 Task: Look for space in Marki, Poland from 5th July, 2023 to 10th July, 2023 for 4 adults in price range Rs.9000 to Rs.14000. Place can be entire place with 2 bedrooms having 4 beds and 2 bathrooms. Property type can be house, flat, guest house. Booking option can be shelf check-in. Required host language is English.
Action: Mouse moved to (412, 136)
Screenshot: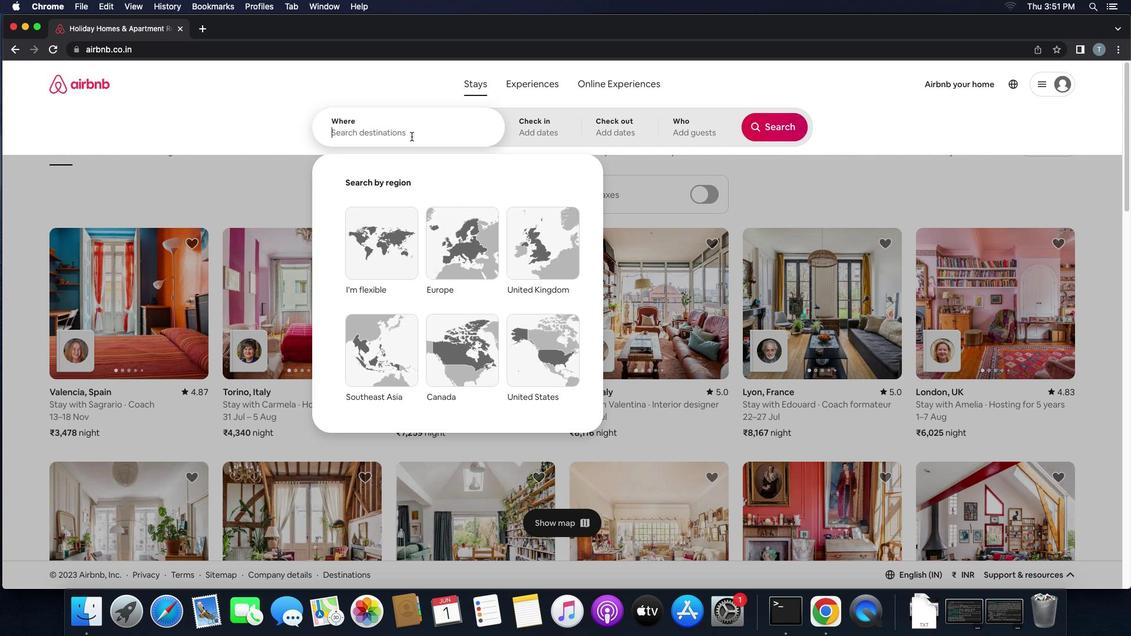 
Action: Mouse pressed left at (412, 136)
Screenshot: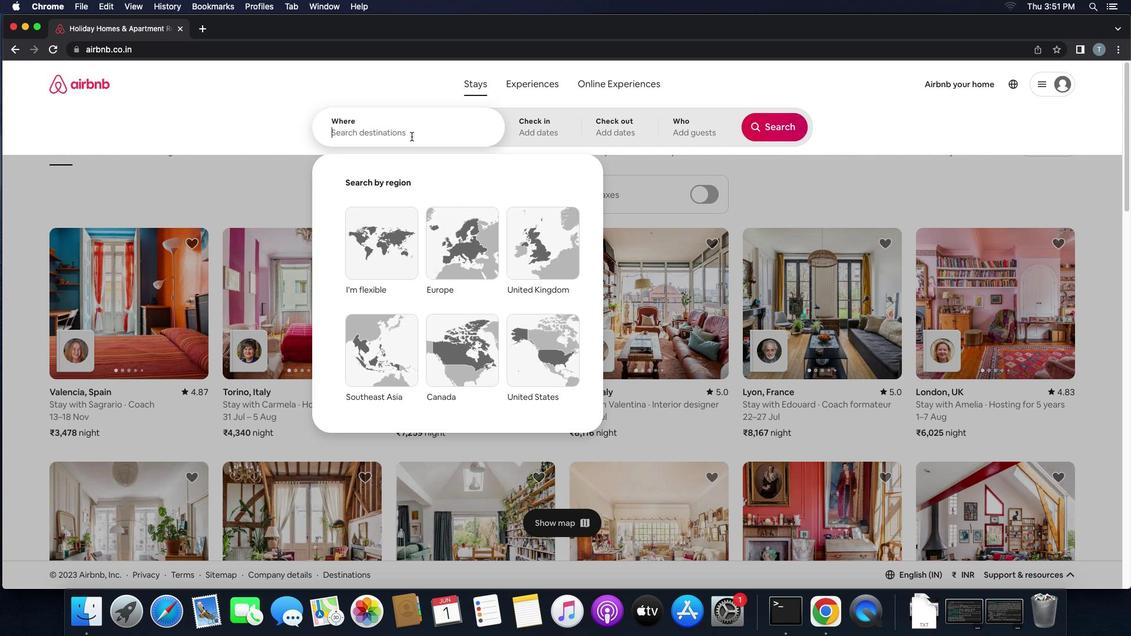 
Action: Key pressed 'm''a''r''k''i'',''p''o''l''a''n''d'
Screenshot: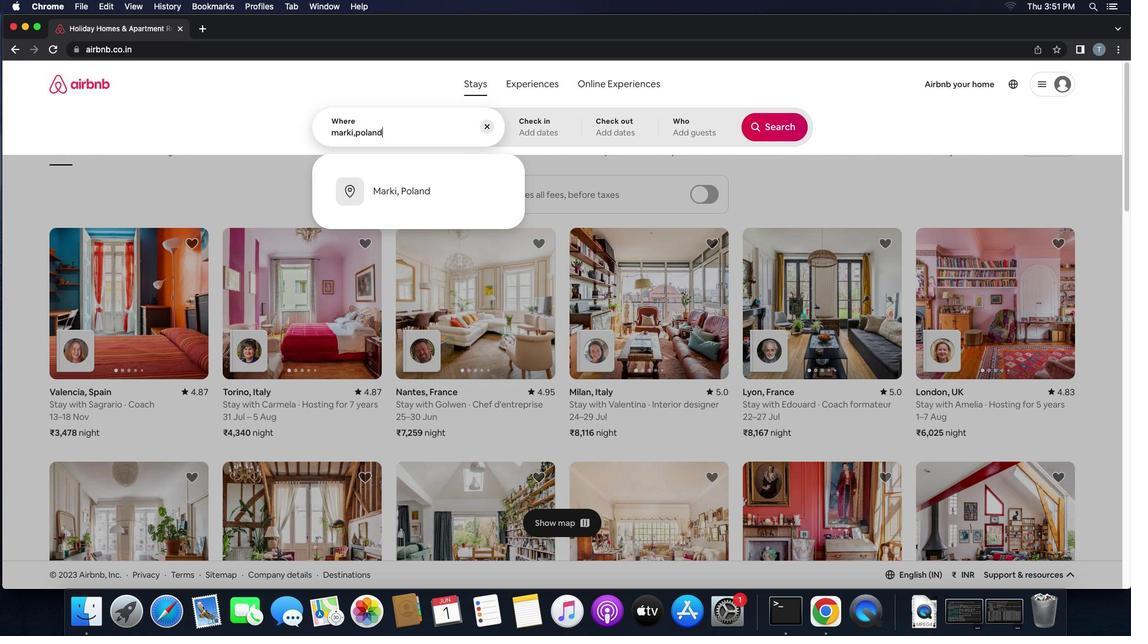 
Action: Mouse moved to (399, 191)
Screenshot: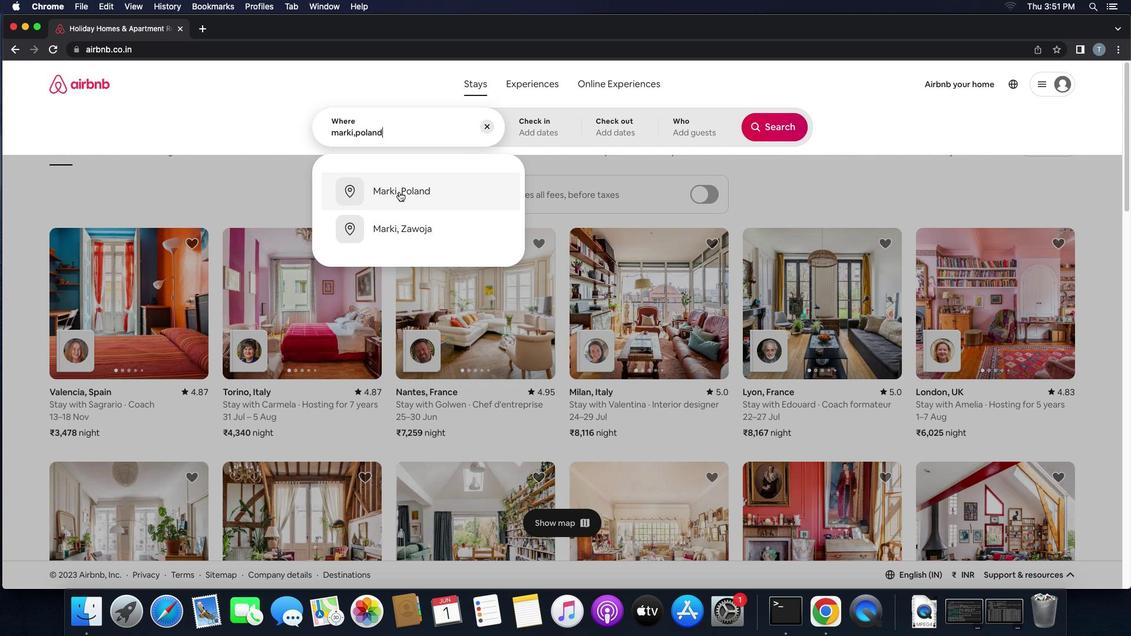 
Action: Mouse pressed left at (399, 191)
Screenshot: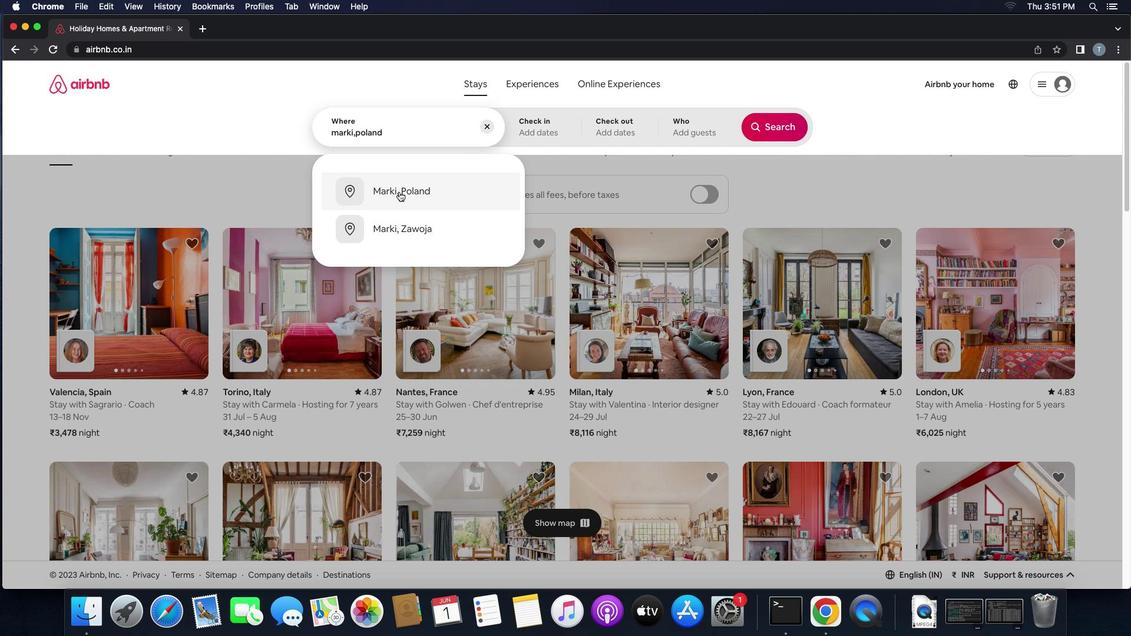 
Action: Mouse moved to (674, 302)
Screenshot: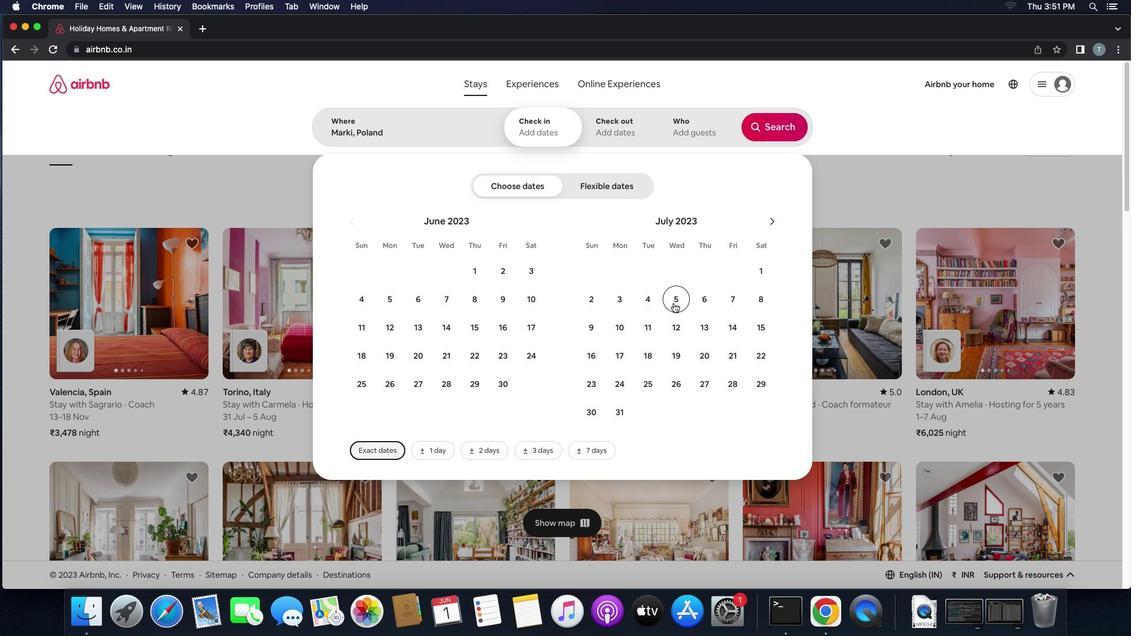 
Action: Mouse pressed left at (674, 302)
Screenshot: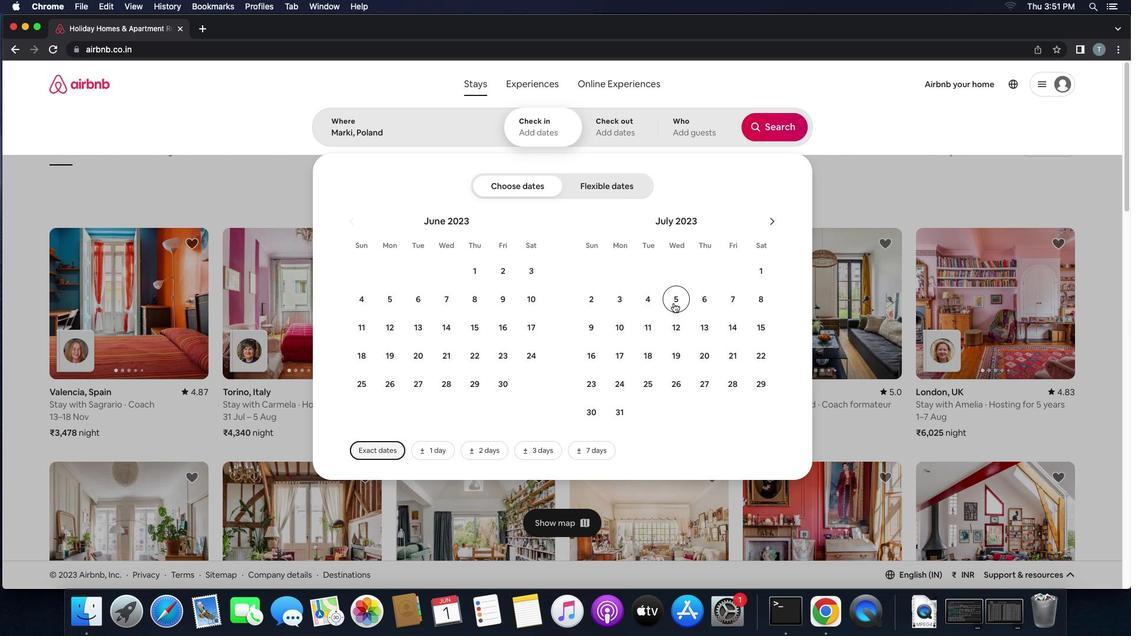 
Action: Mouse moved to (631, 324)
Screenshot: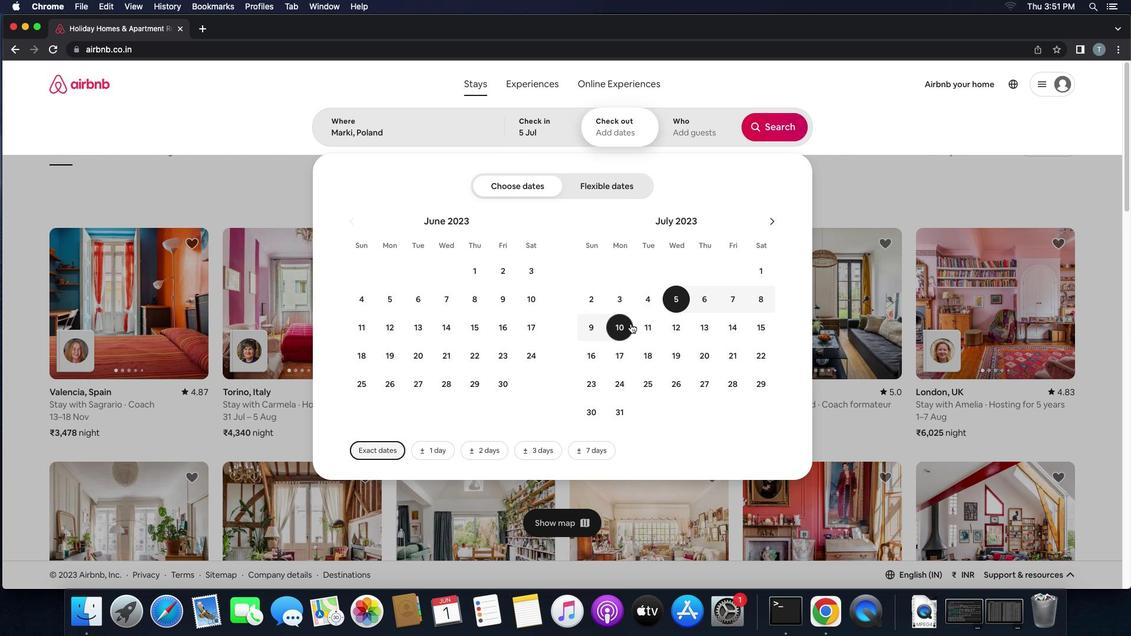 
Action: Mouse pressed left at (631, 324)
Screenshot: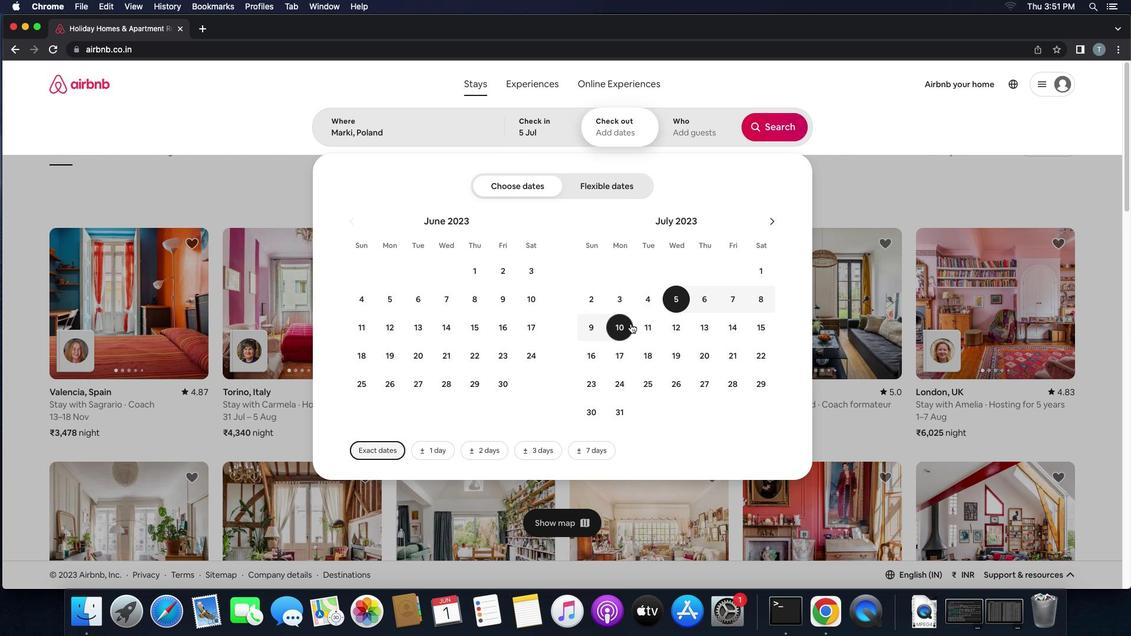 
Action: Mouse moved to (670, 129)
Screenshot: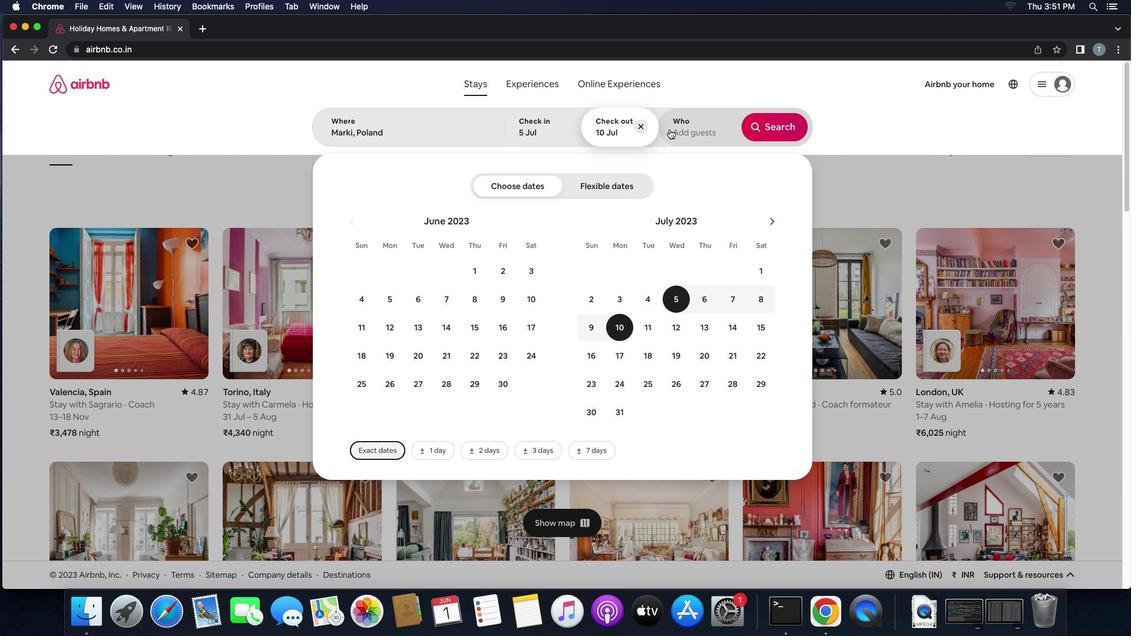 
Action: Mouse pressed left at (670, 129)
Screenshot: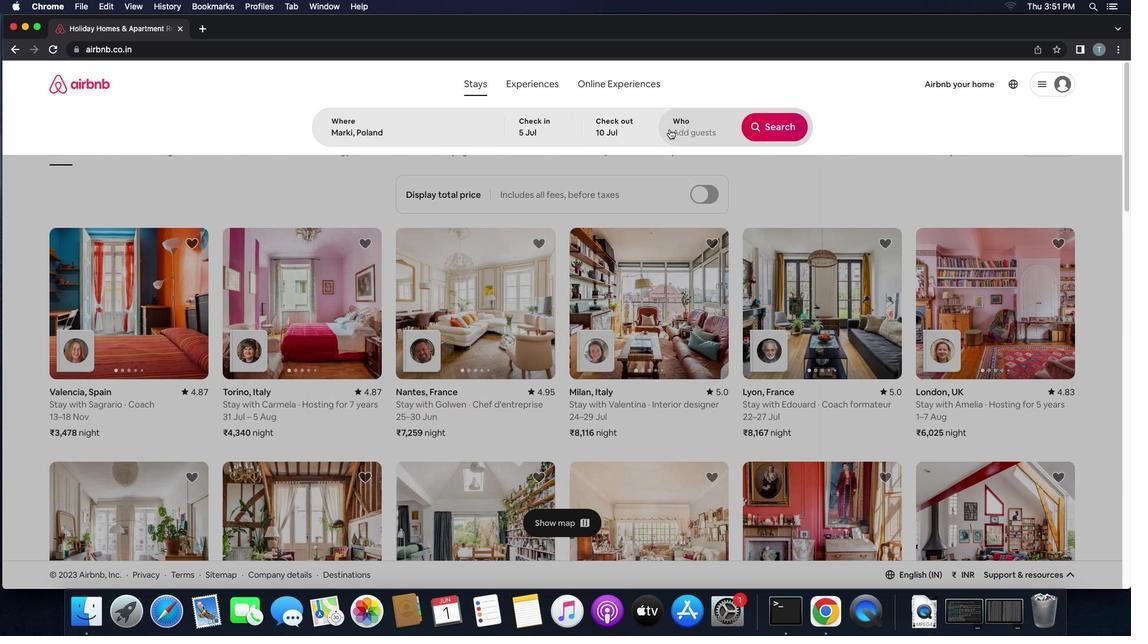 
Action: Mouse moved to (775, 191)
Screenshot: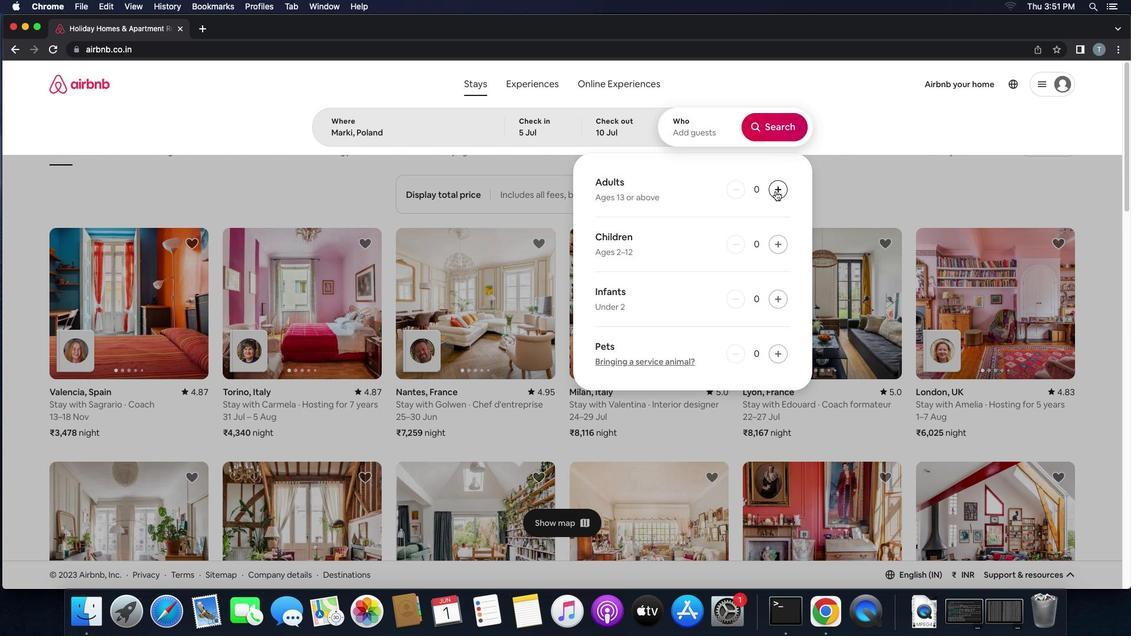 
Action: Mouse pressed left at (775, 191)
Screenshot: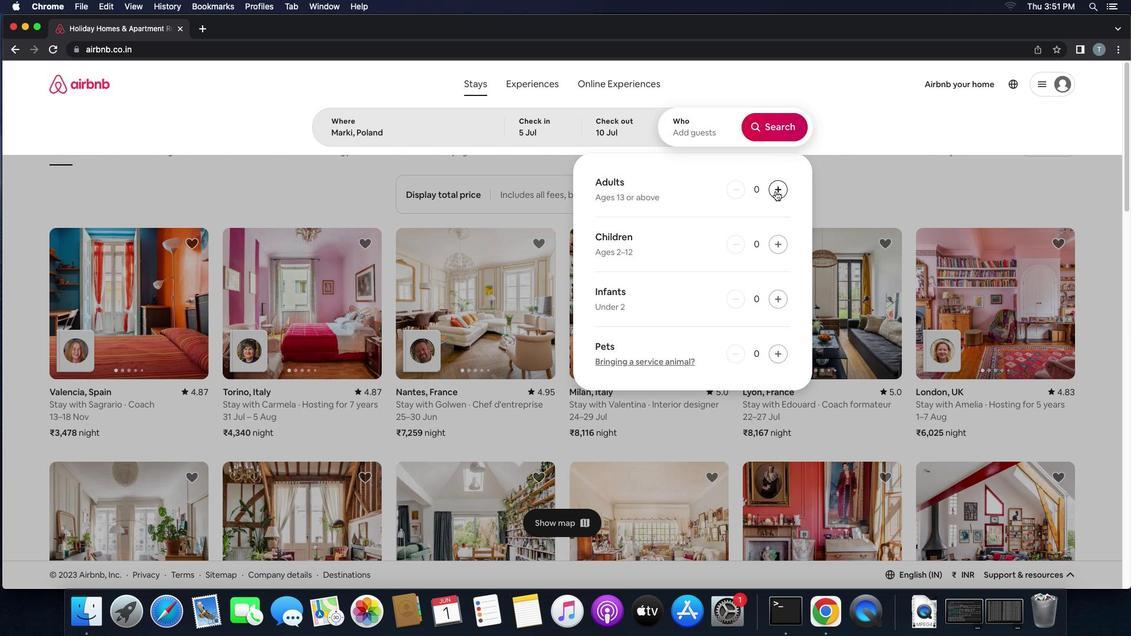 
Action: Mouse pressed left at (775, 191)
Screenshot: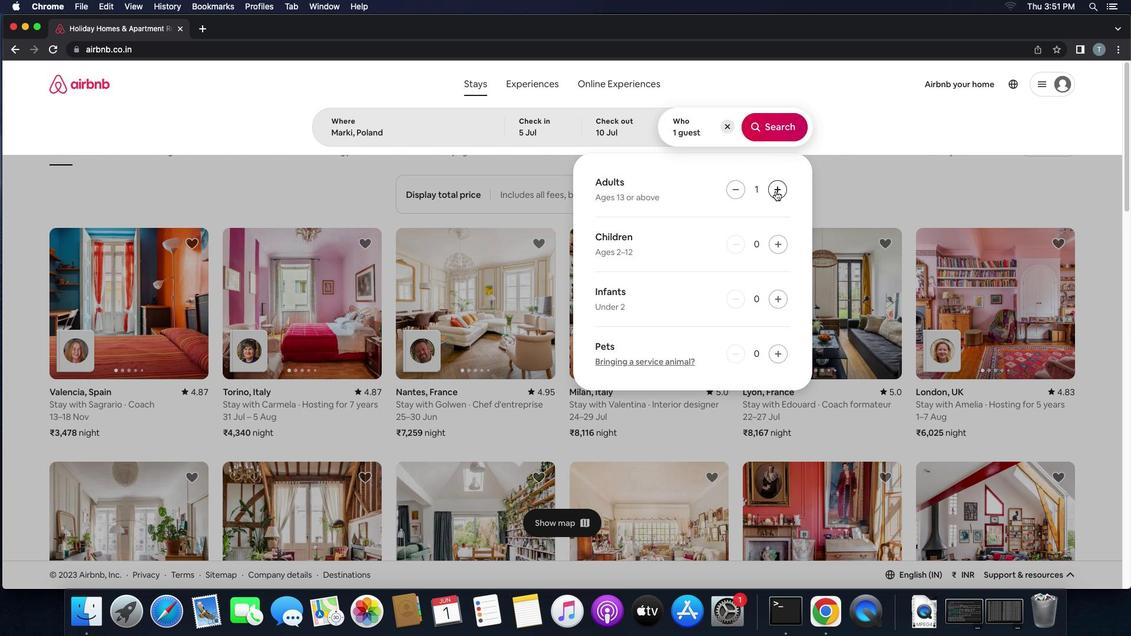 
Action: Mouse pressed left at (775, 191)
Screenshot: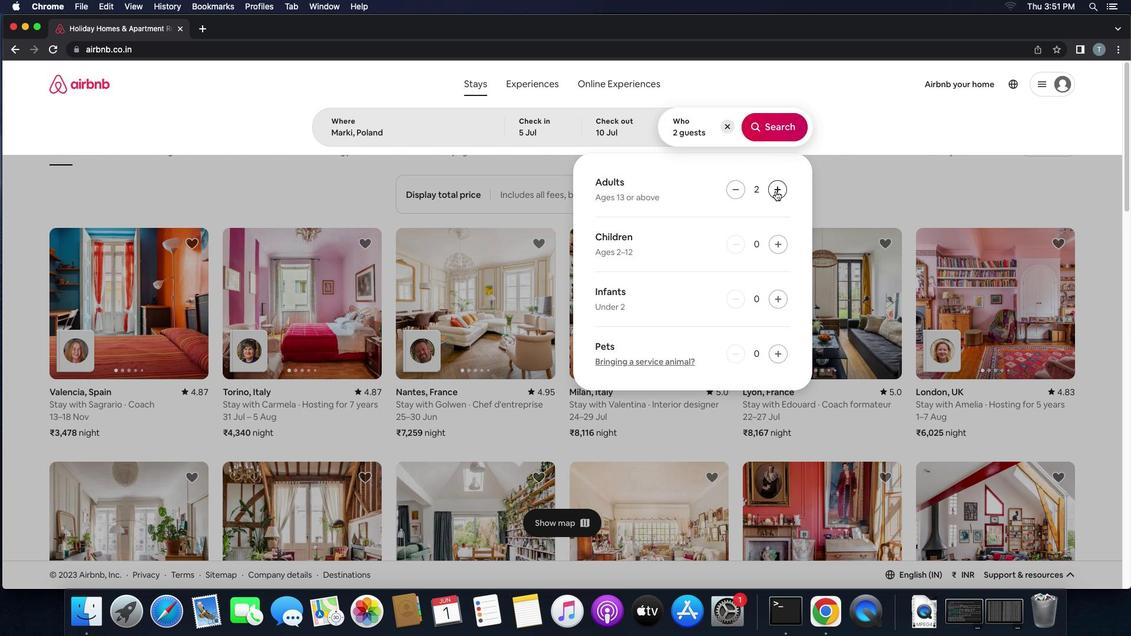 
Action: Mouse pressed left at (775, 191)
Screenshot: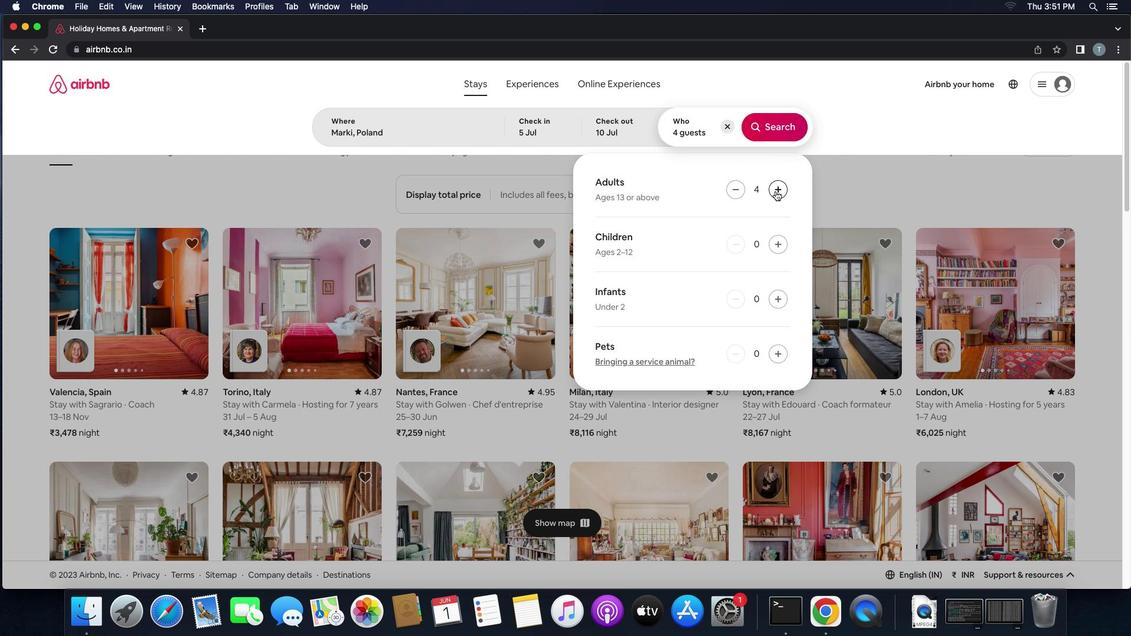 
Action: Mouse moved to (780, 124)
Screenshot: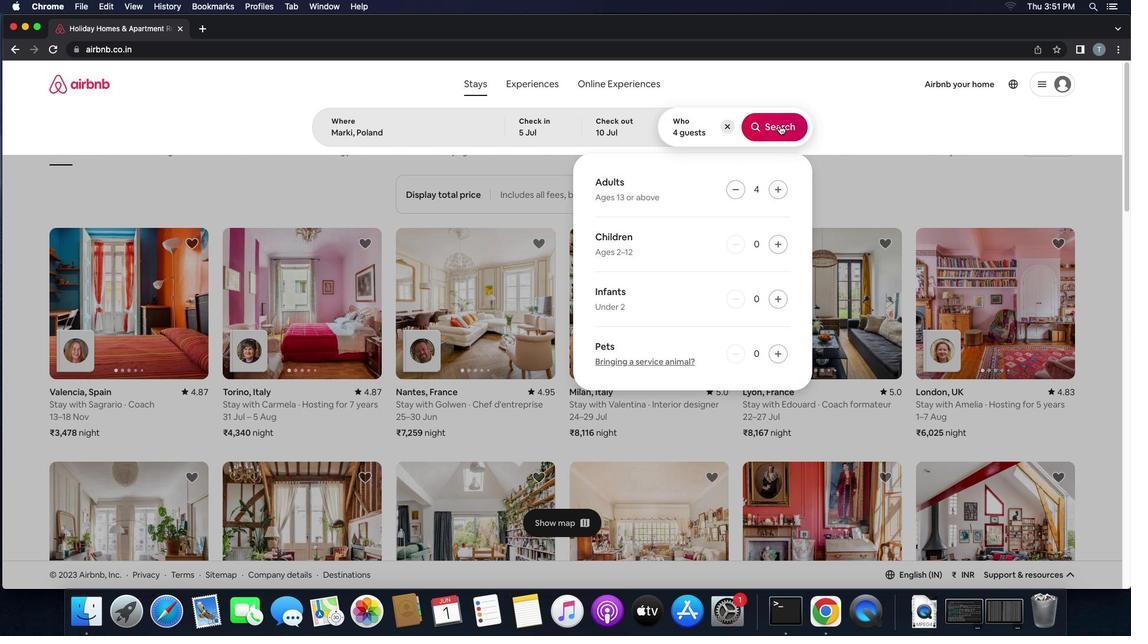 
Action: Mouse pressed left at (780, 124)
Screenshot: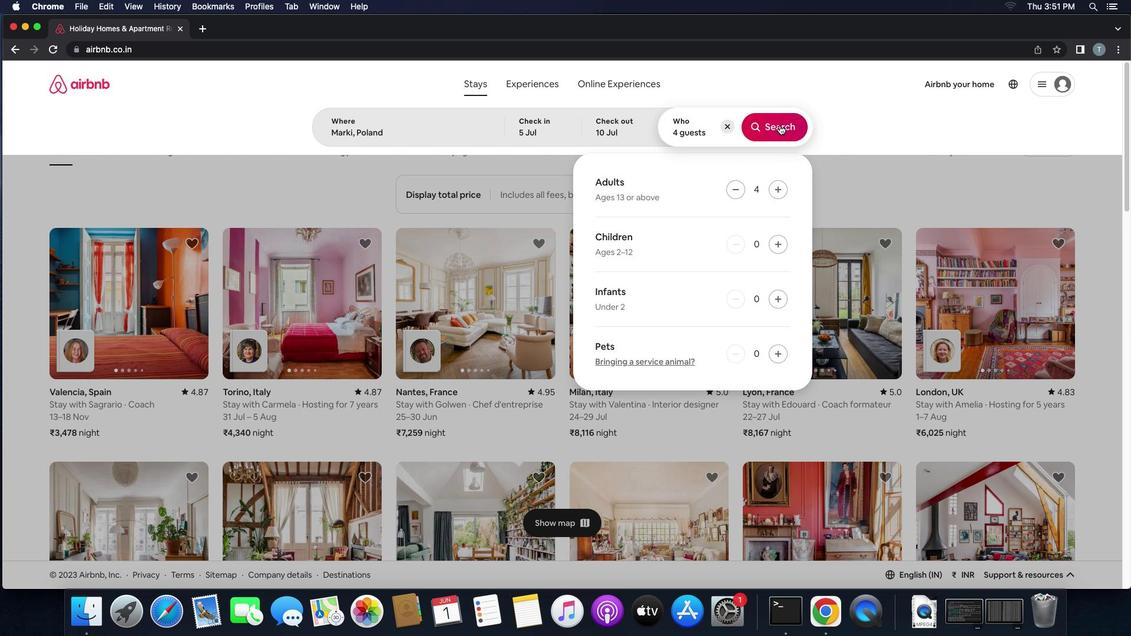 
Action: Mouse moved to (1086, 129)
Screenshot: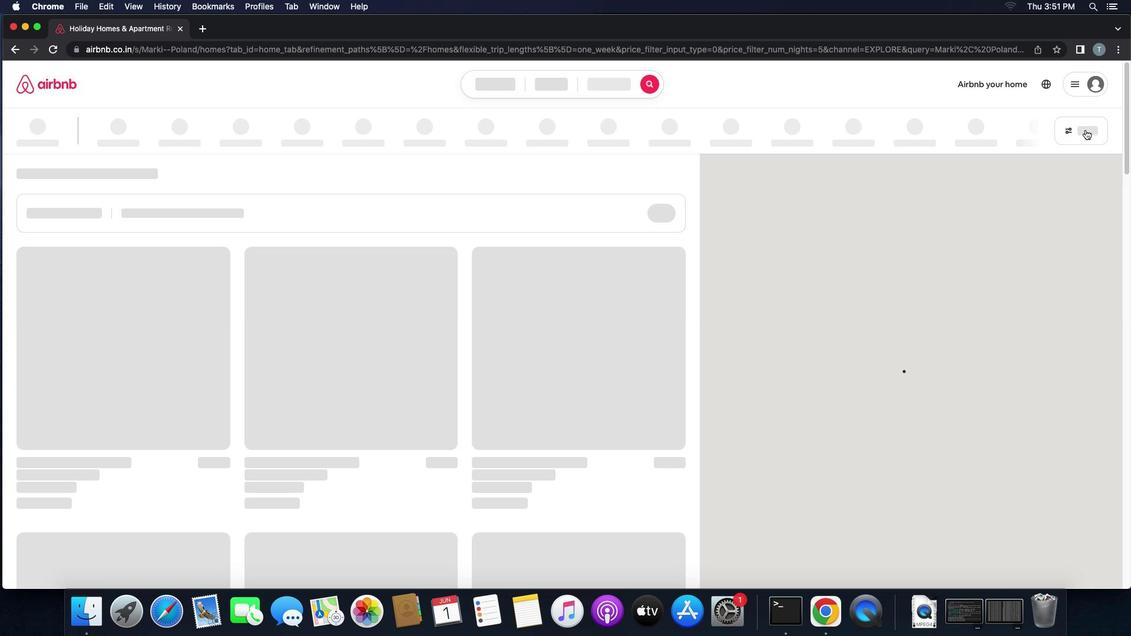 
Action: Mouse pressed left at (1086, 129)
Screenshot: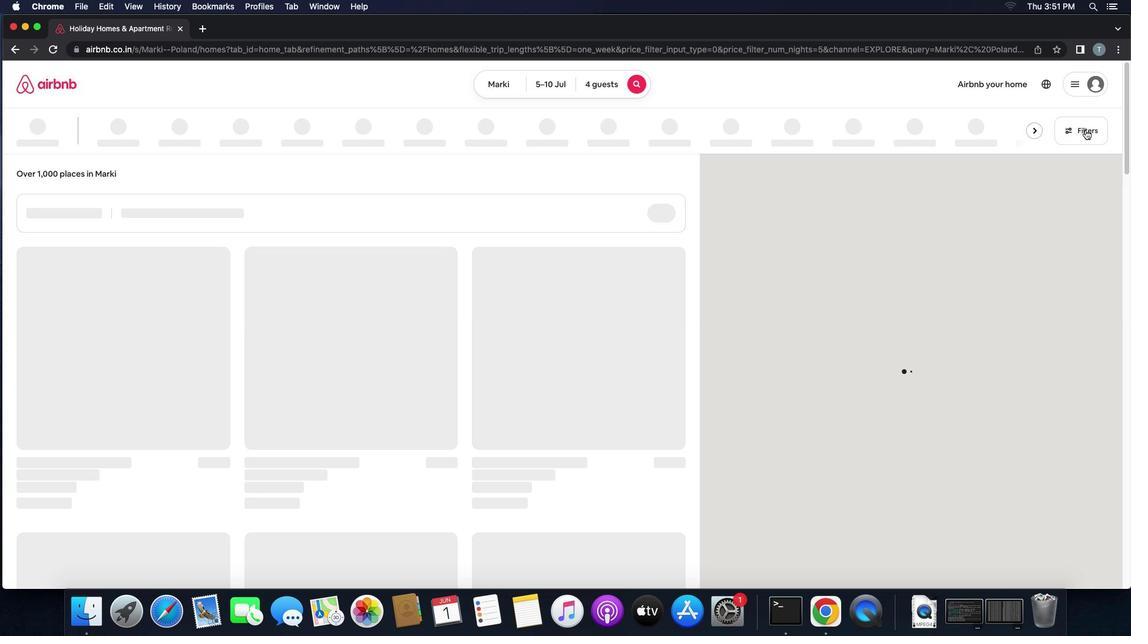 
Action: Mouse moved to (1062, 122)
Screenshot: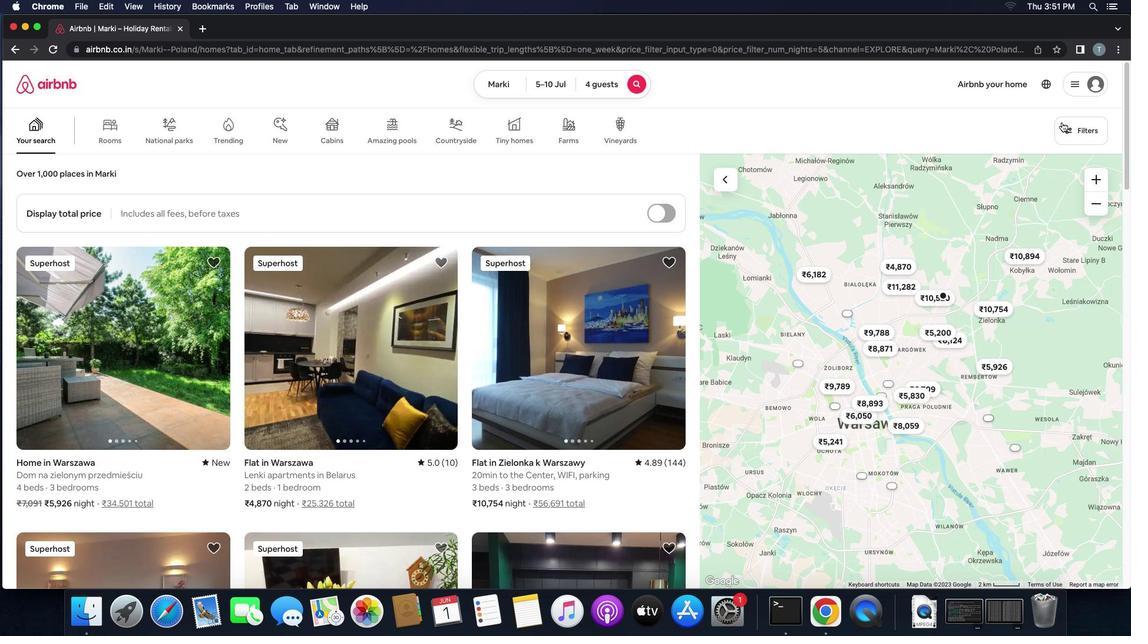 
Action: Mouse pressed left at (1062, 122)
Screenshot: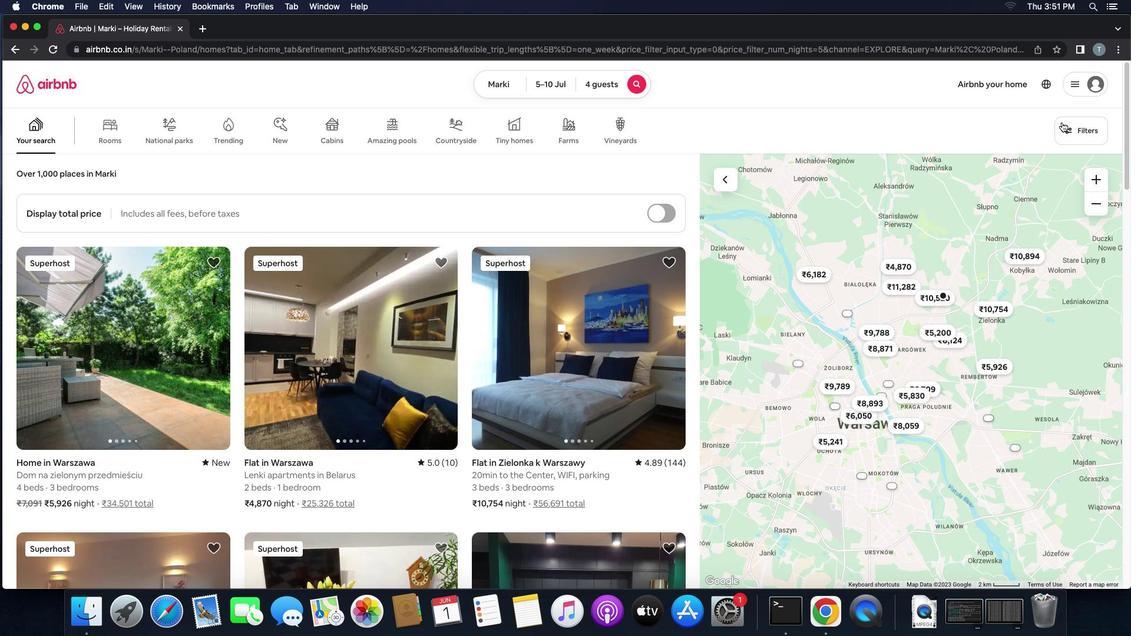 
Action: Mouse moved to (423, 417)
Screenshot: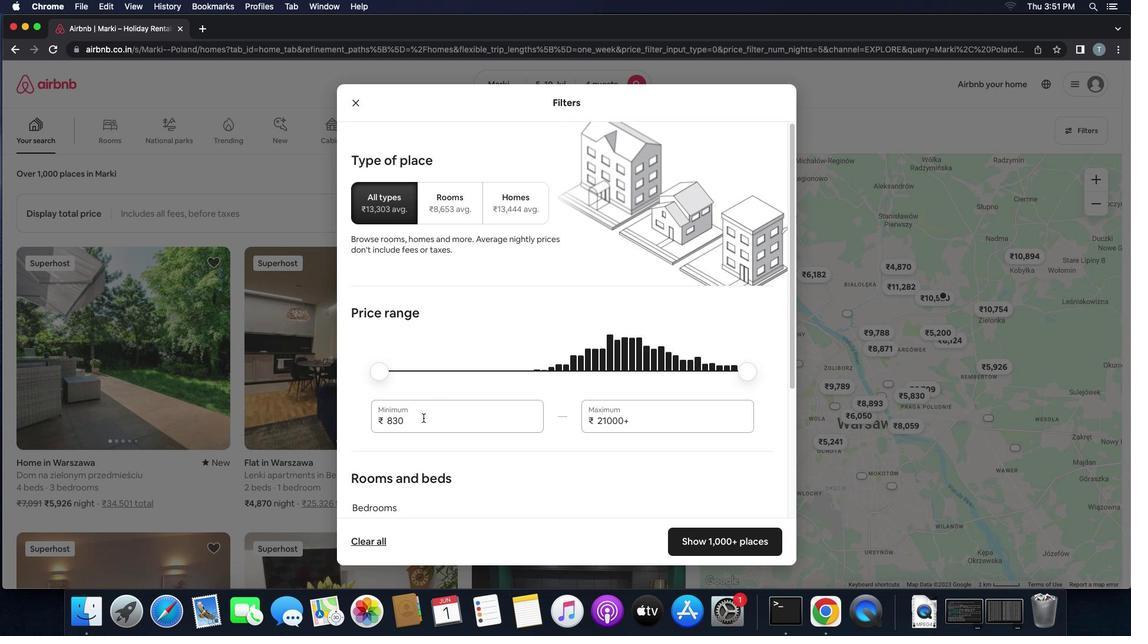 
Action: Mouse pressed left at (423, 417)
Screenshot: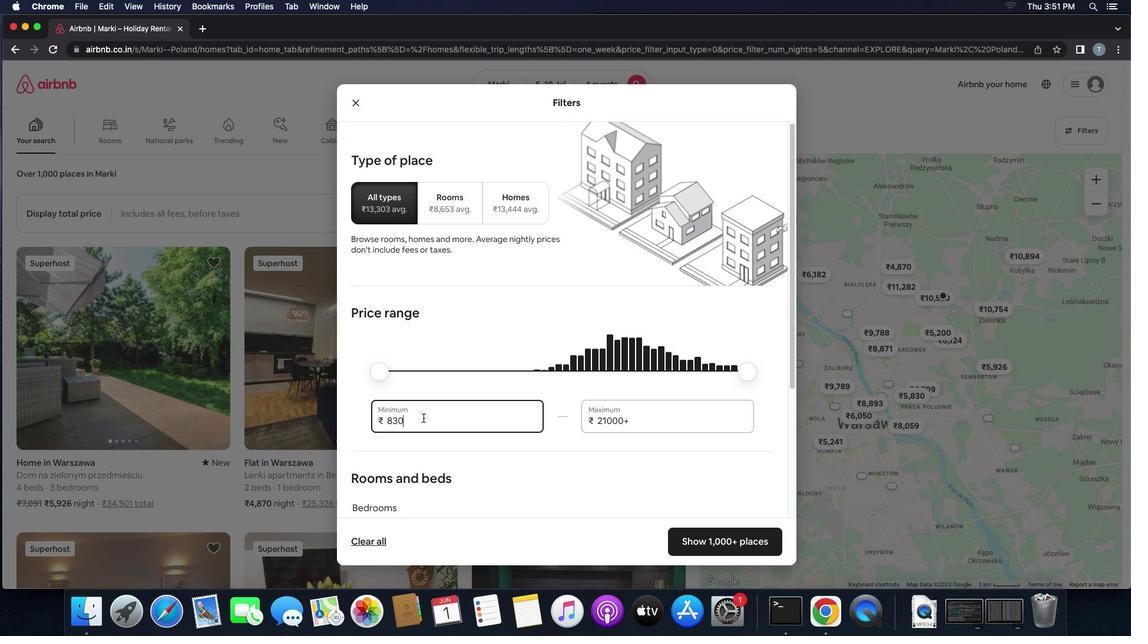 
Action: Key pressed Key.backspaceKey.backspaceKey.backspaceKey.backspaceKey.backspace'9''0''0''0'
Screenshot: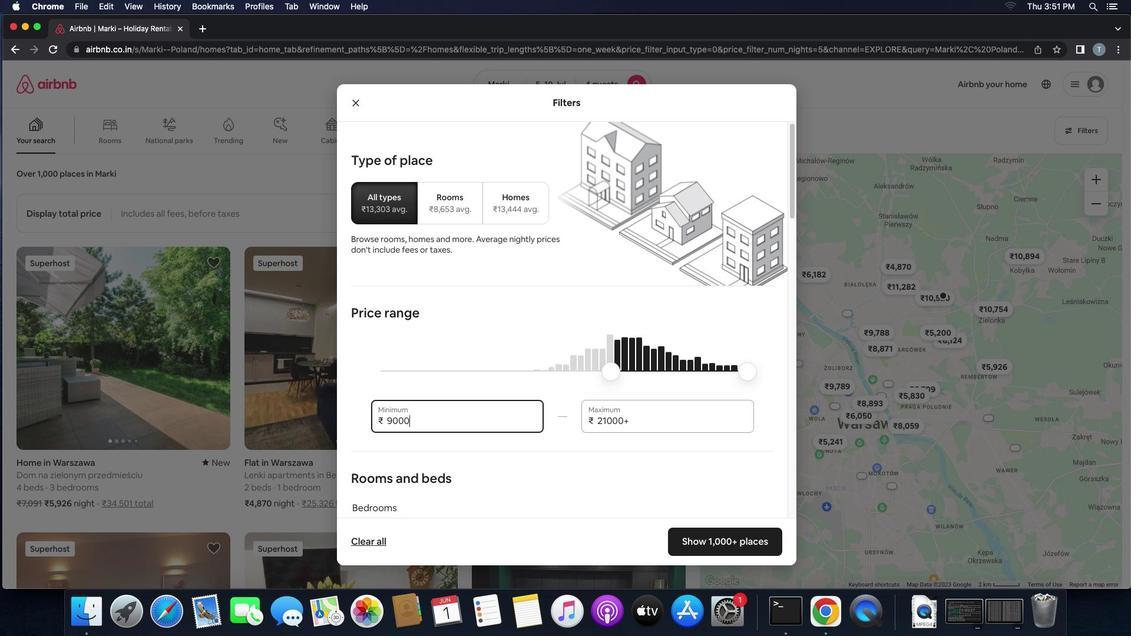 
Action: Mouse moved to (654, 418)
Screenshot: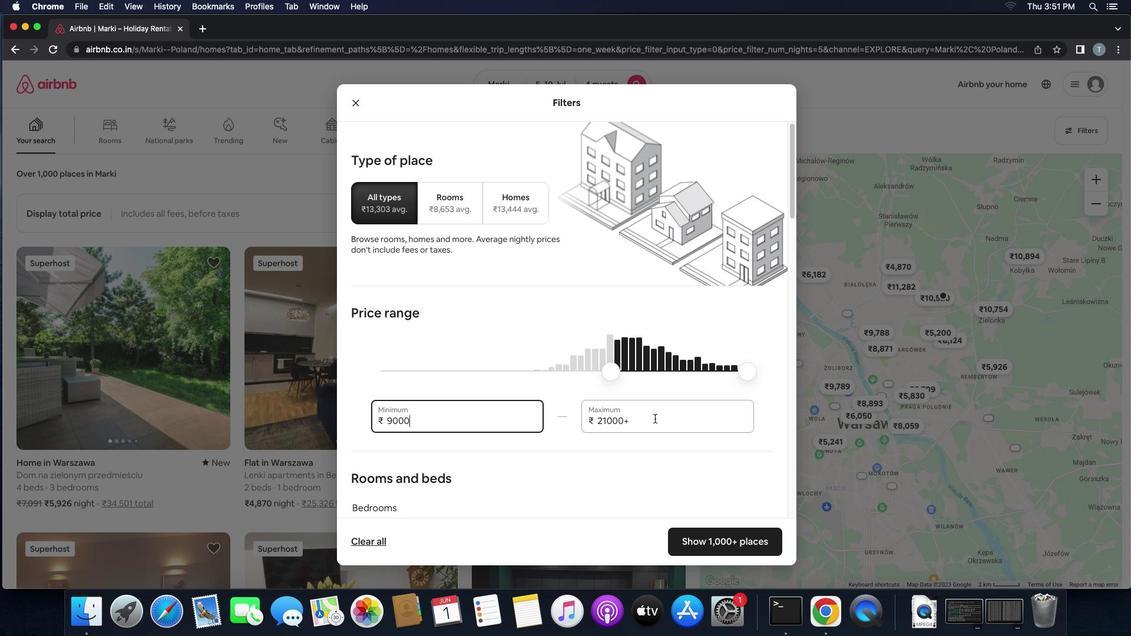 
Action: Mouse pressed left at (654, 418)
Screenshot: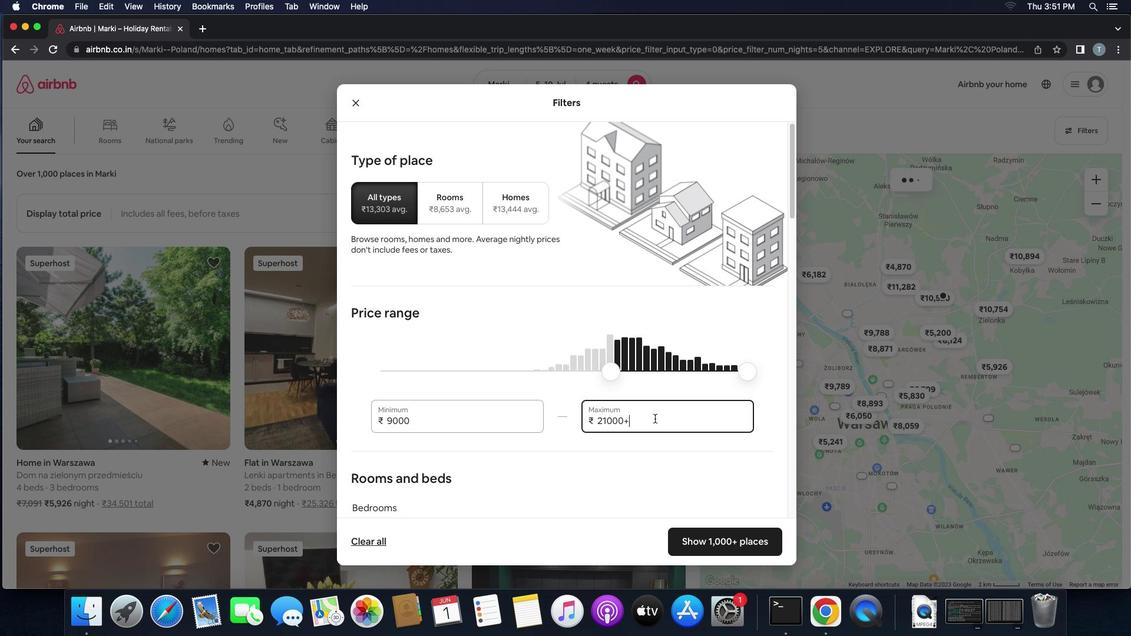 
Action: Key pressed Key.backspaceKey.backspaceKey.backspaceKey.backspaceKey.backspaceKey.backspace'1''4''0''0''0'
Screenshot: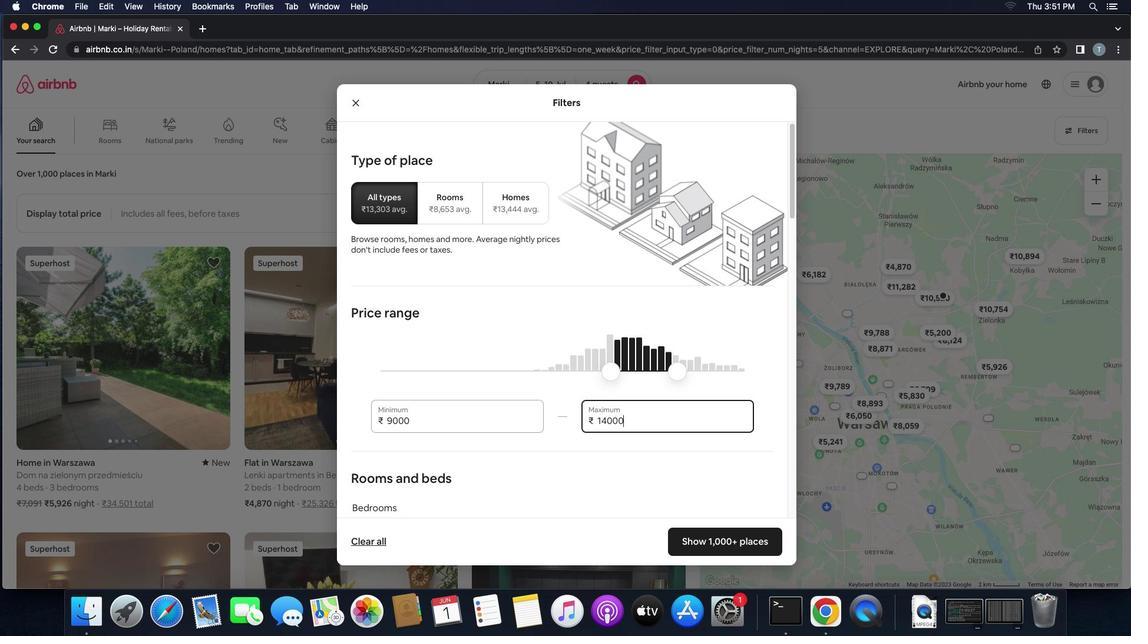 
Action: Mouse moved to (508, 469)
Screenshot: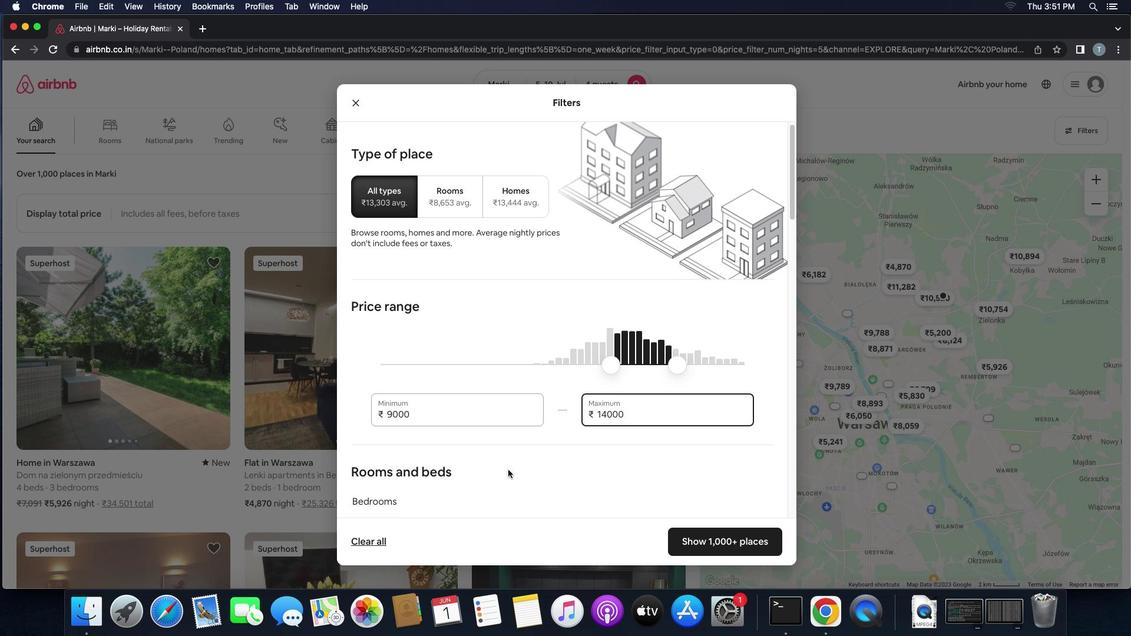 
Action: Mouse scrolled (508, 469) with delta (0, 0)
Screenshot: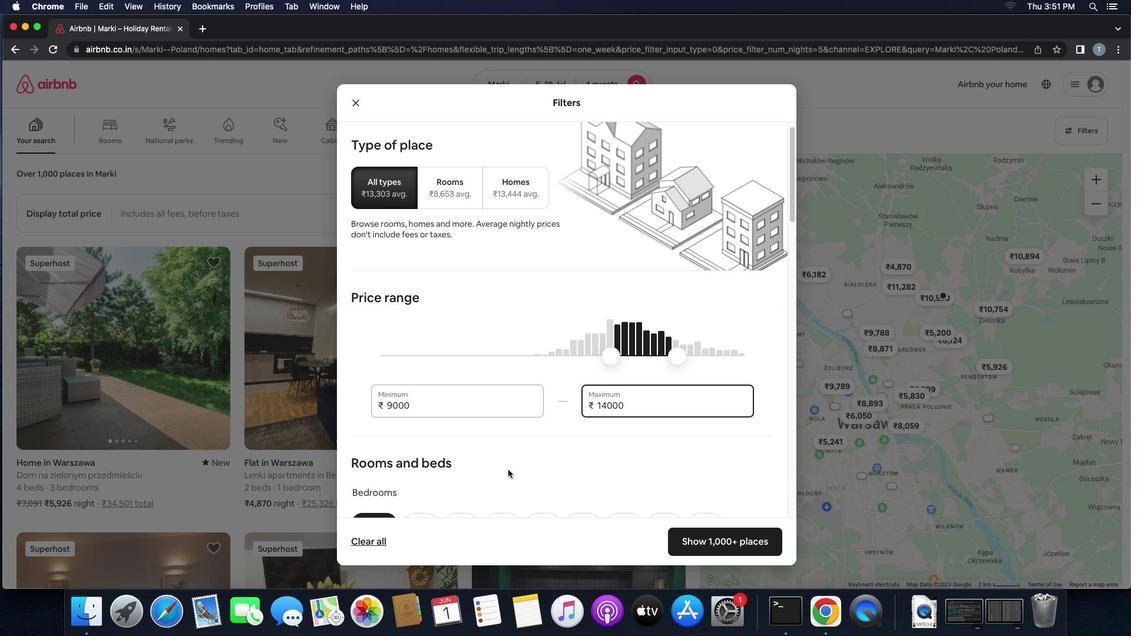 
Action: Mouse scrolled (508, 469) with delta (0, 0)
Screenshot: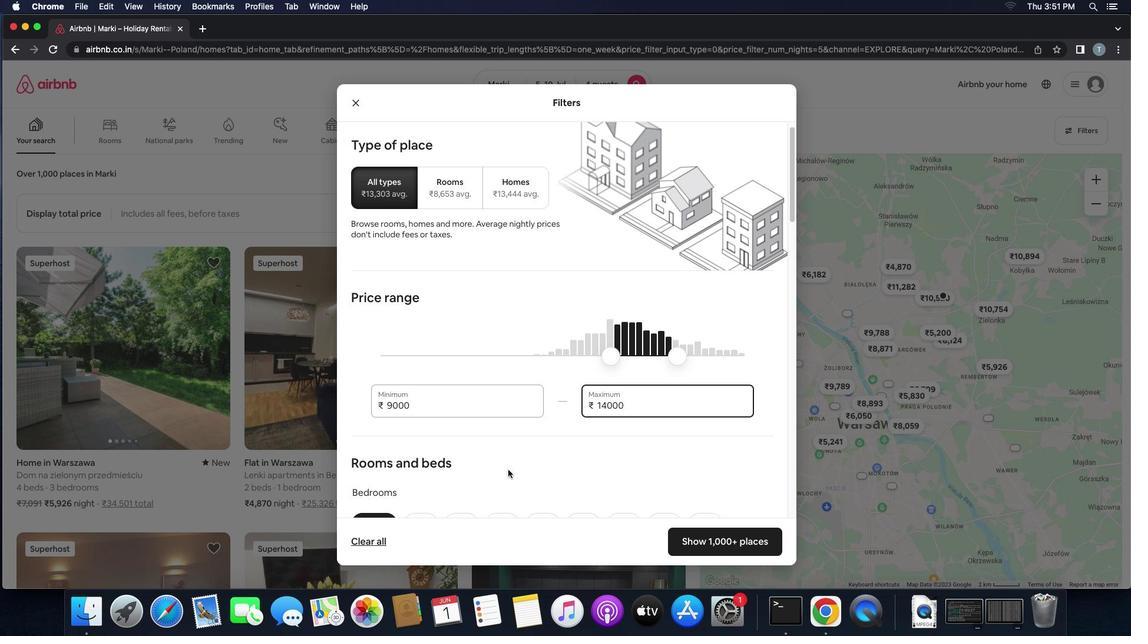 
Action: Mouse scrolled (508, 469) with delta (0, -1)
Screenshot: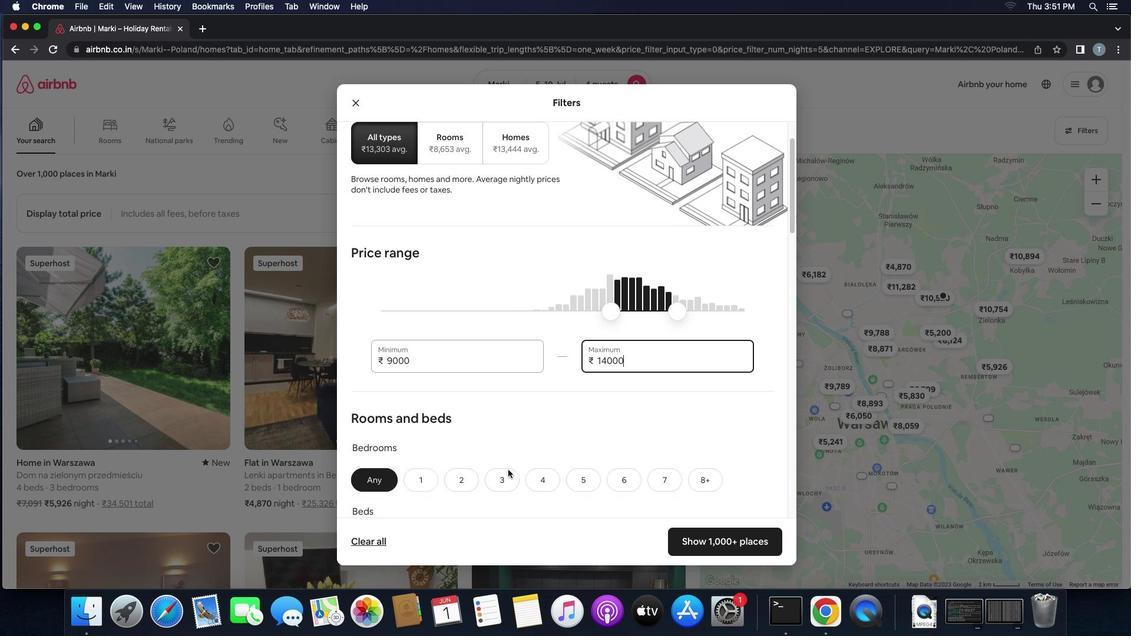 
Action: Mouse scrolled (508, 469) with delta (0, 0)
Screenshot: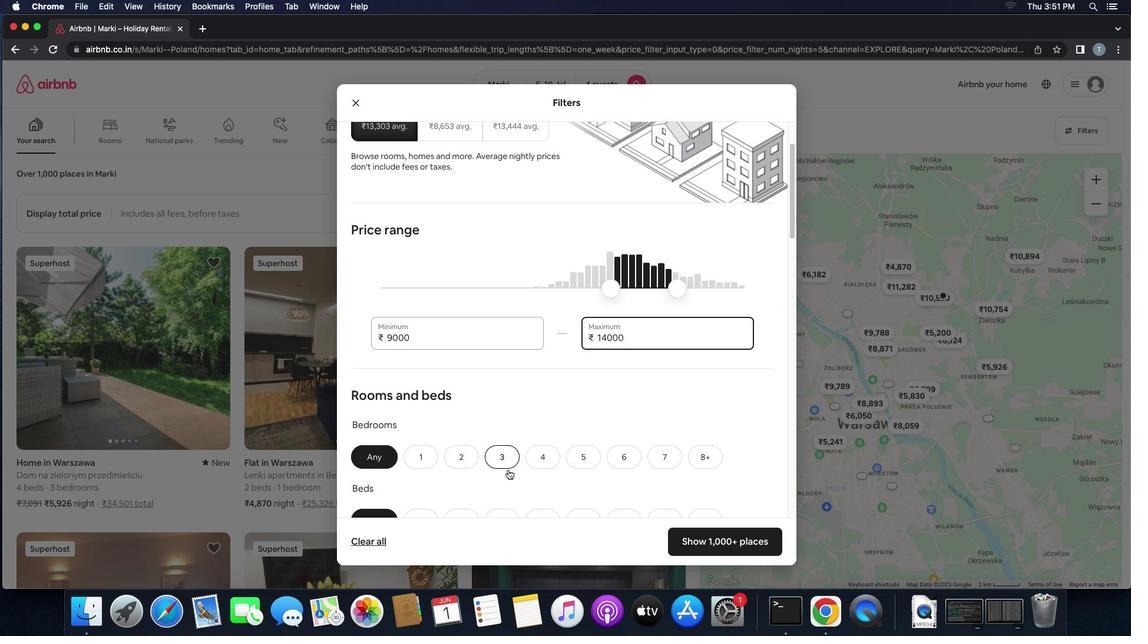 
Action: Mouse scrolled (508, 469) with delta (0, 0)
Screenshot: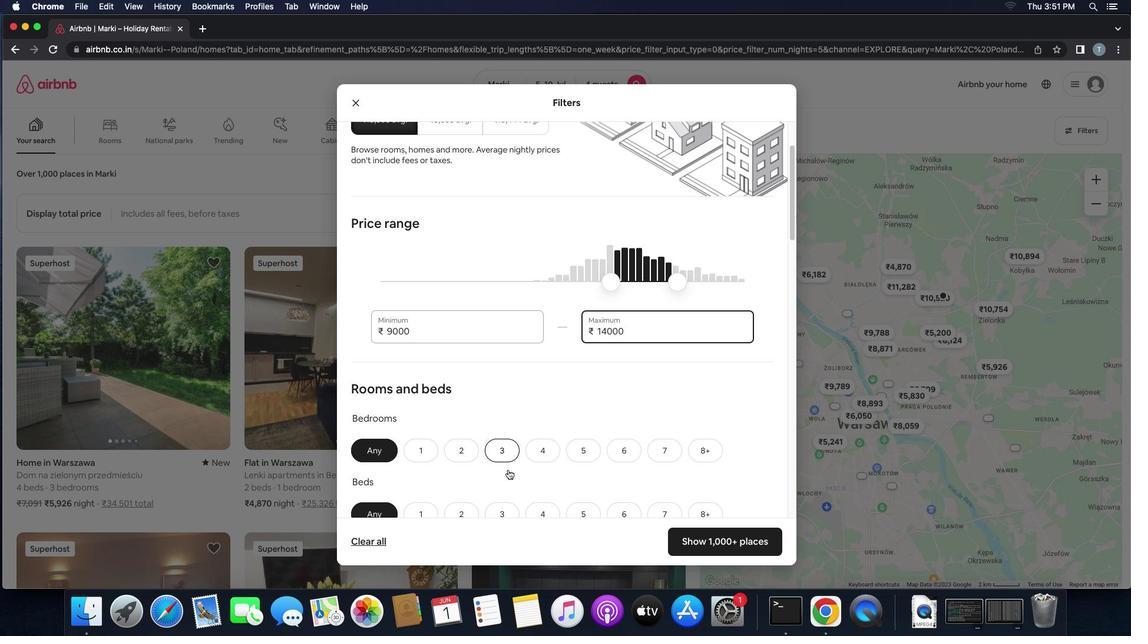 
Action: Mouse scrolled (508, 469) with delta (0, 0)
Screenshot: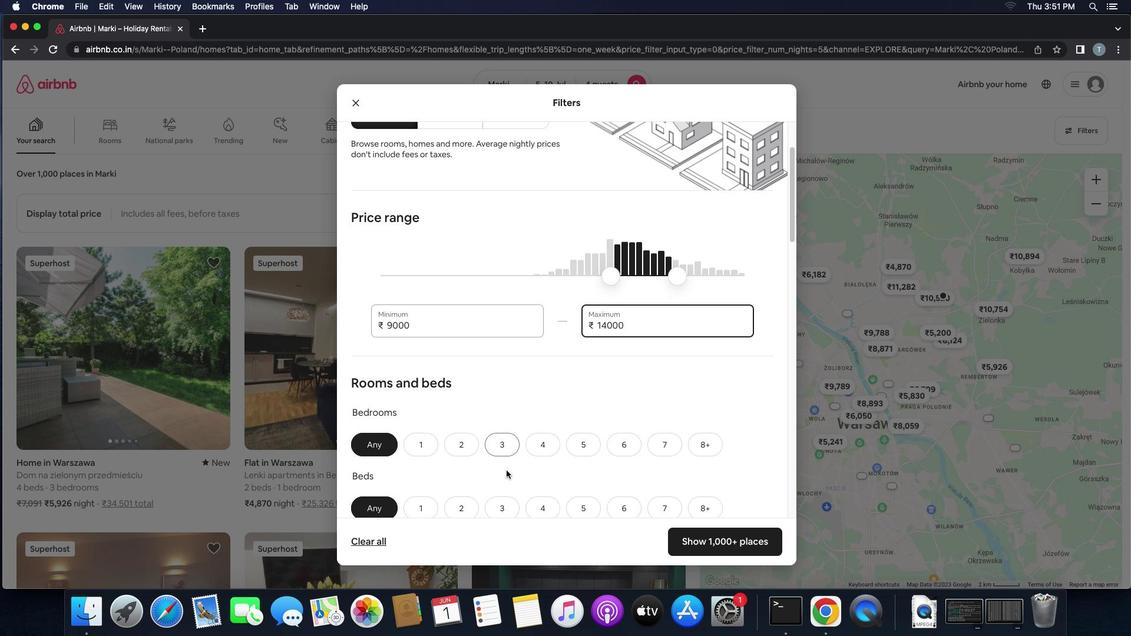 
Action: Mouse moved to (506, 470)
Screenshot: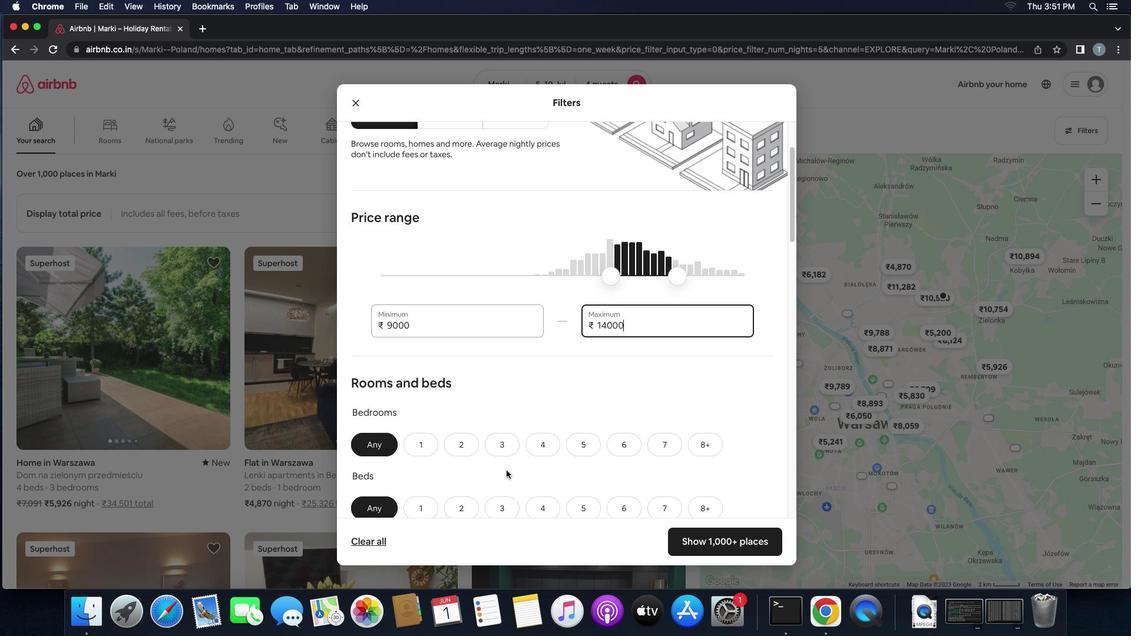 
Action: Mouse scrolled (506, 470) with delta (0, 0)
Screenshot: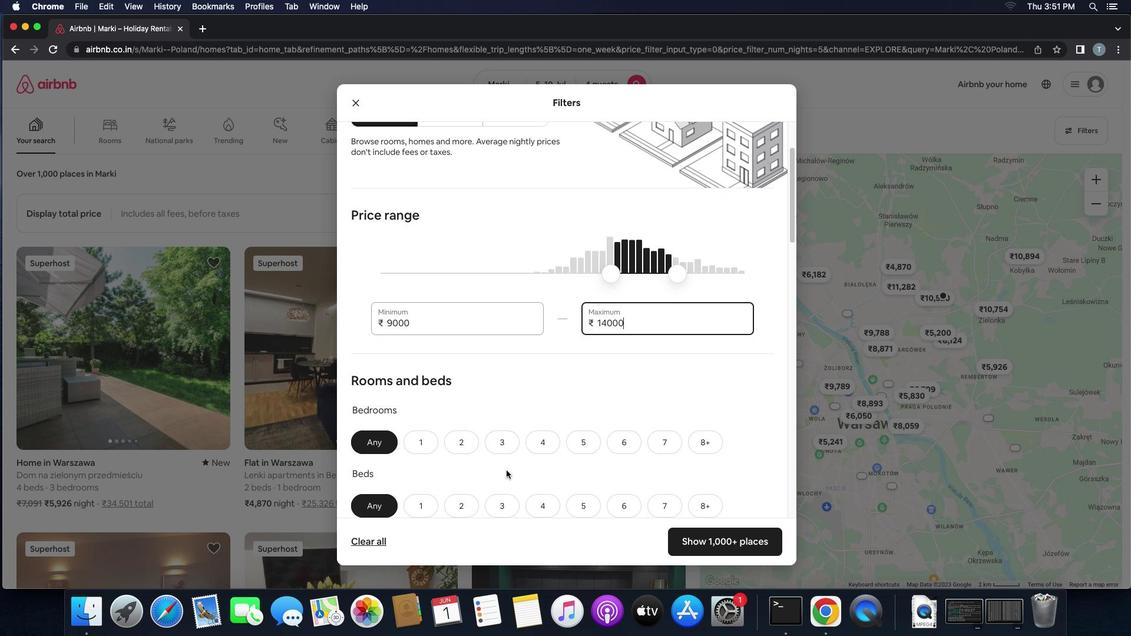 
Action: Mouse scrolled (506, 470) with delta (0, 0)
Screenshot: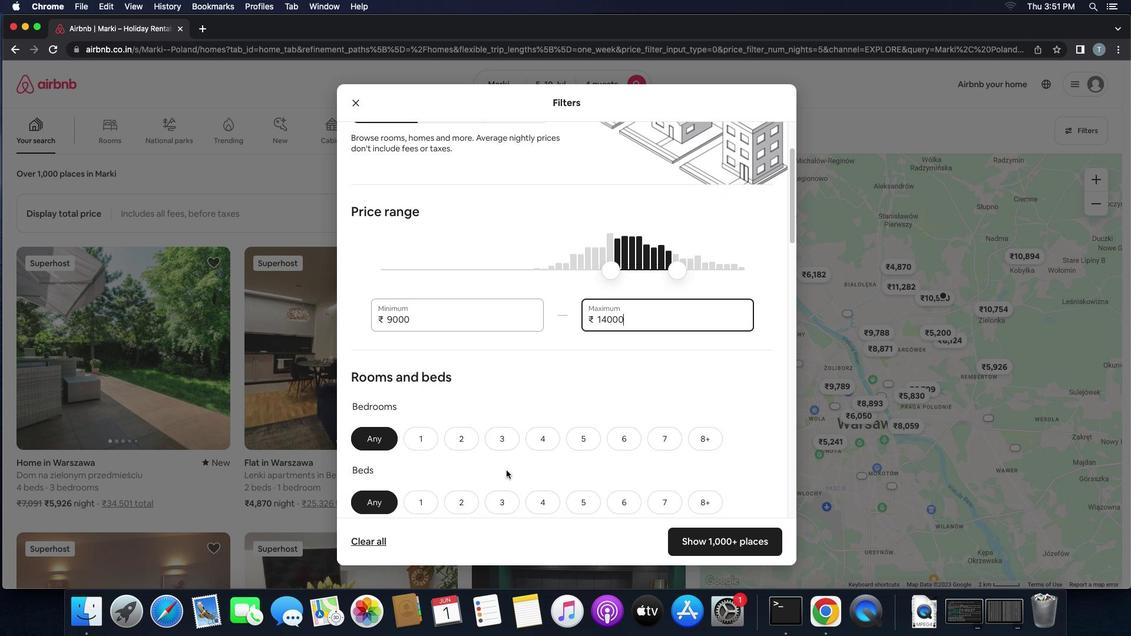 
Action: Mouse moved to (505, 470)
Screenshot: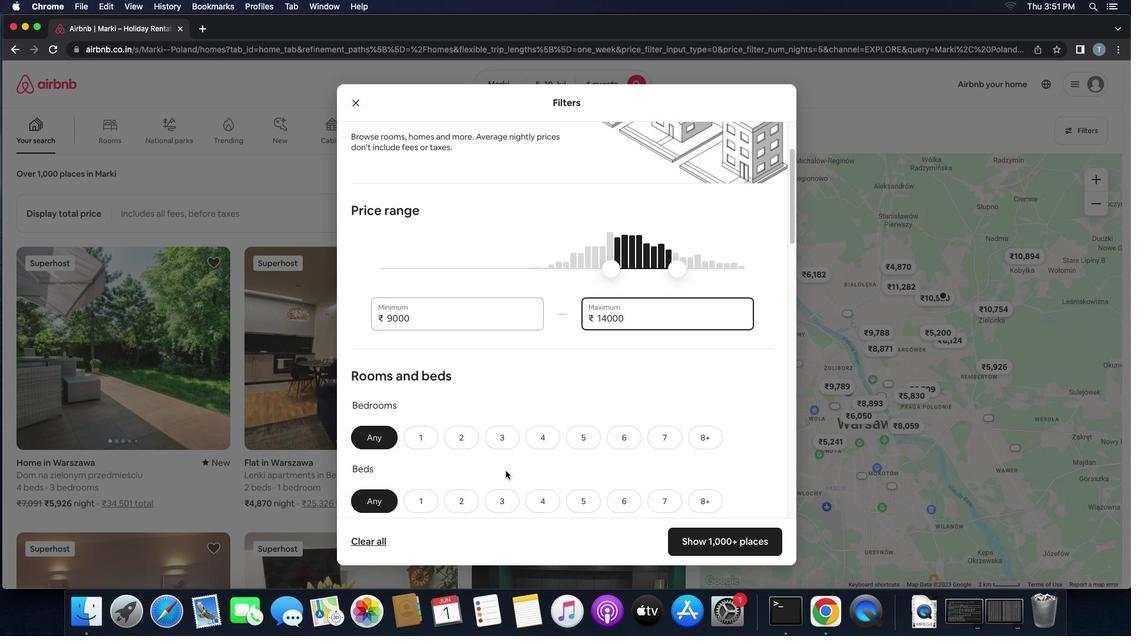 
Action: Mouse scrolled (505, 470) with delta (0, 0)
Screenshot: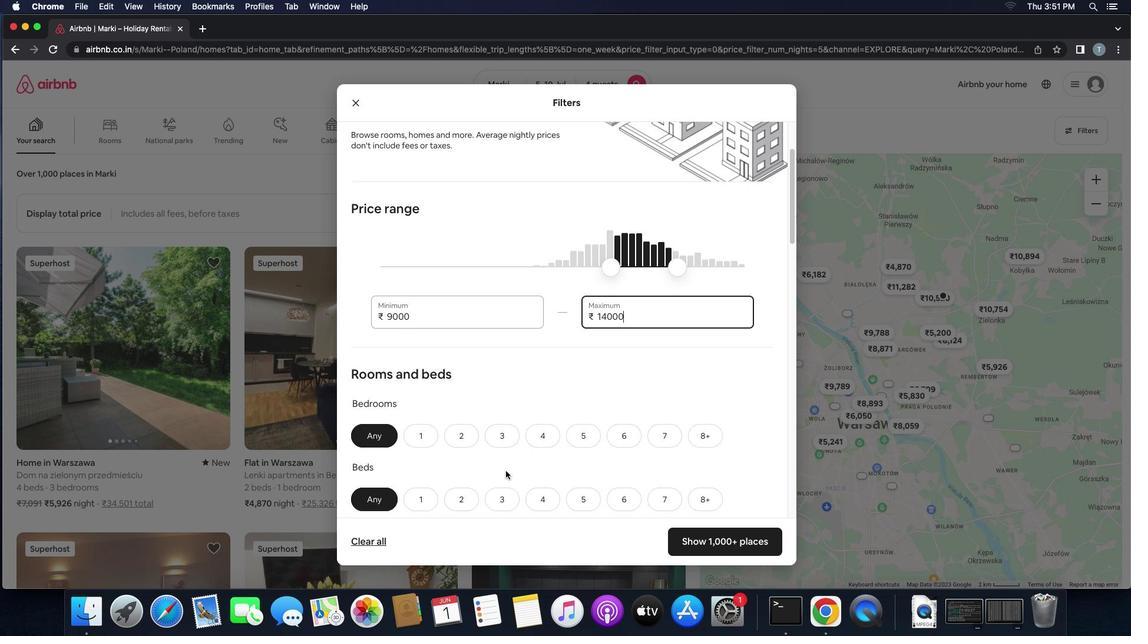 
Action: Mouse scrolled (505, 470) with delta (0, 0)
Screenshot: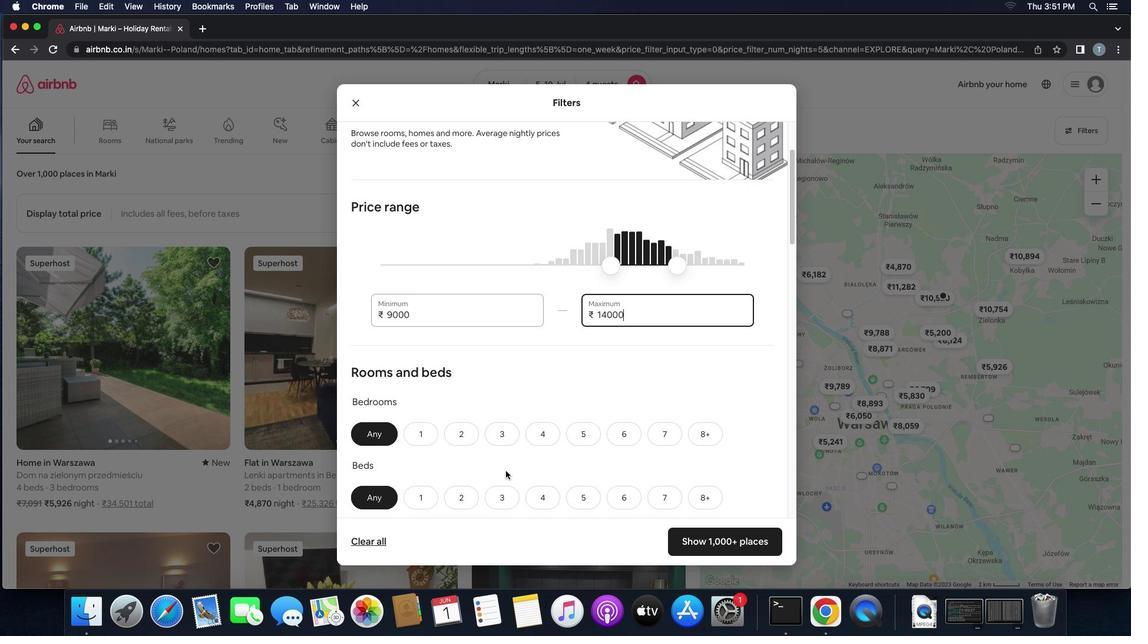 
Action: Mouse scrolled (505, 470) with delta (0, 0)
Screenshot: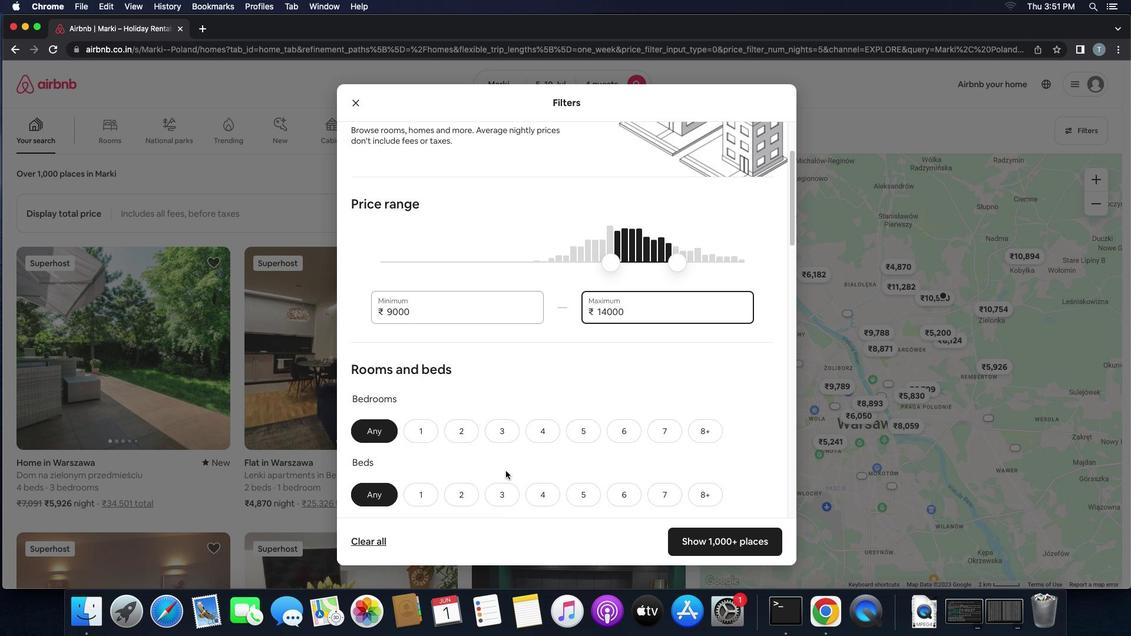 
Action: Mouse scrolled (505, 470) with delta (0, 0)
Screenshot: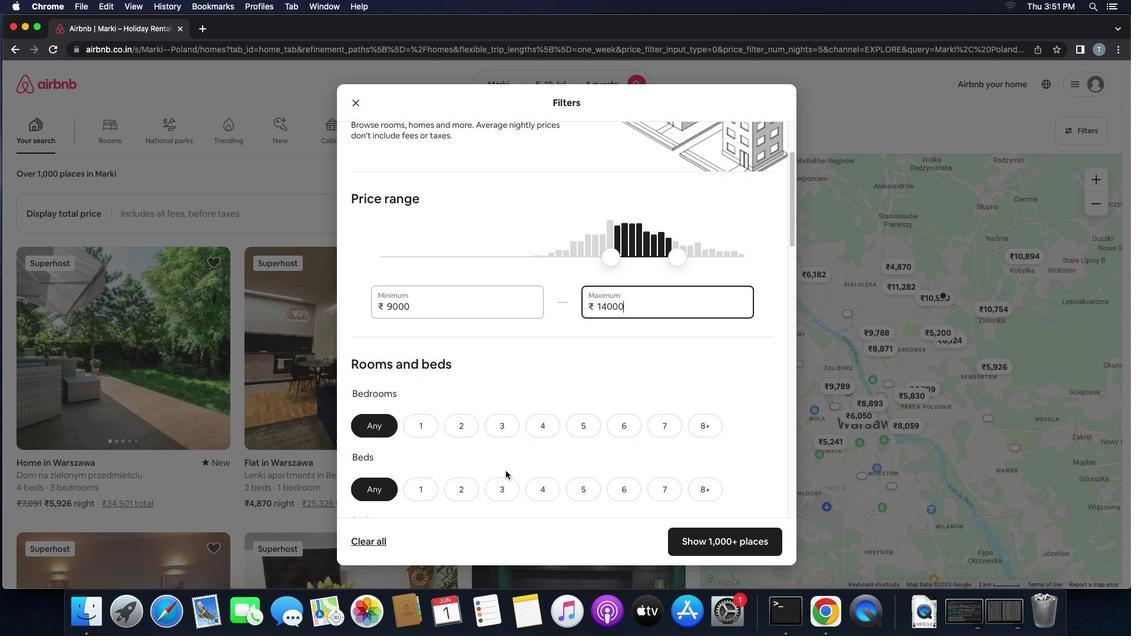 
Action: Mouse scrolled (505, 470) with delta (0, 0)
Screenshot: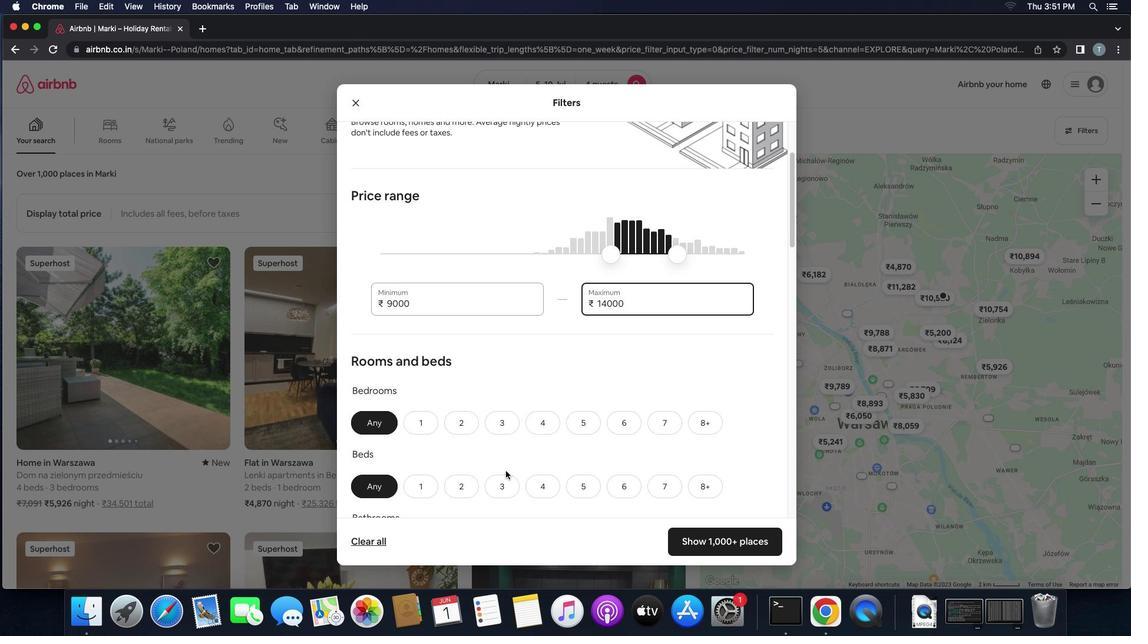 
Action: Mouse scrolled (505, 470) with delta (0, 0)
Screenshot: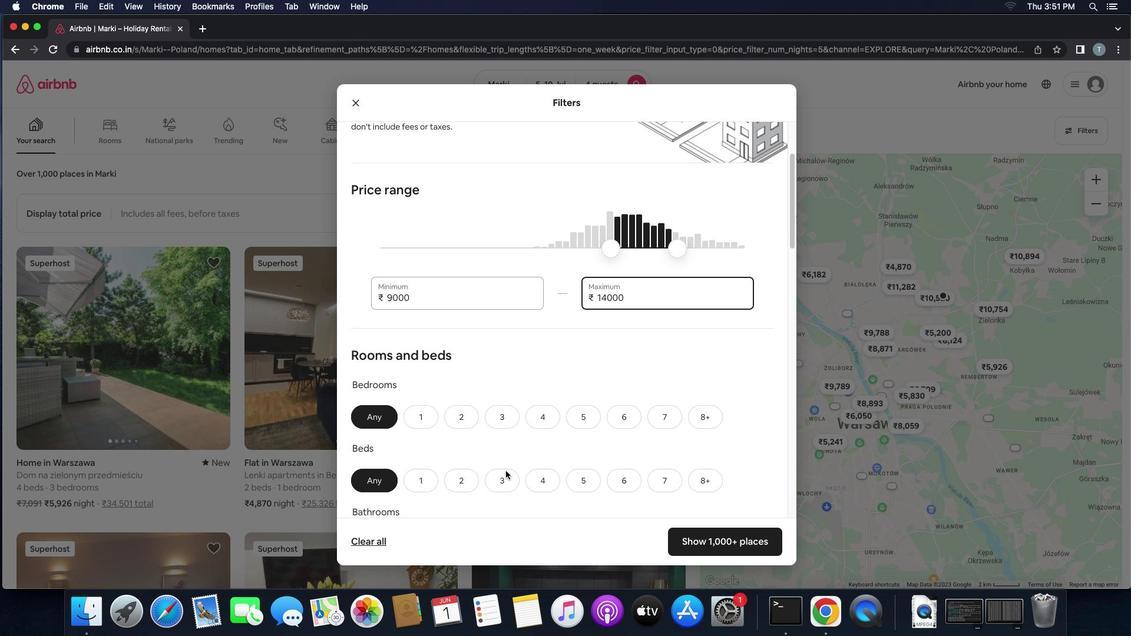 
Action: Mouse scrolled (505, 470) with delta (0, 0)
Screenshot: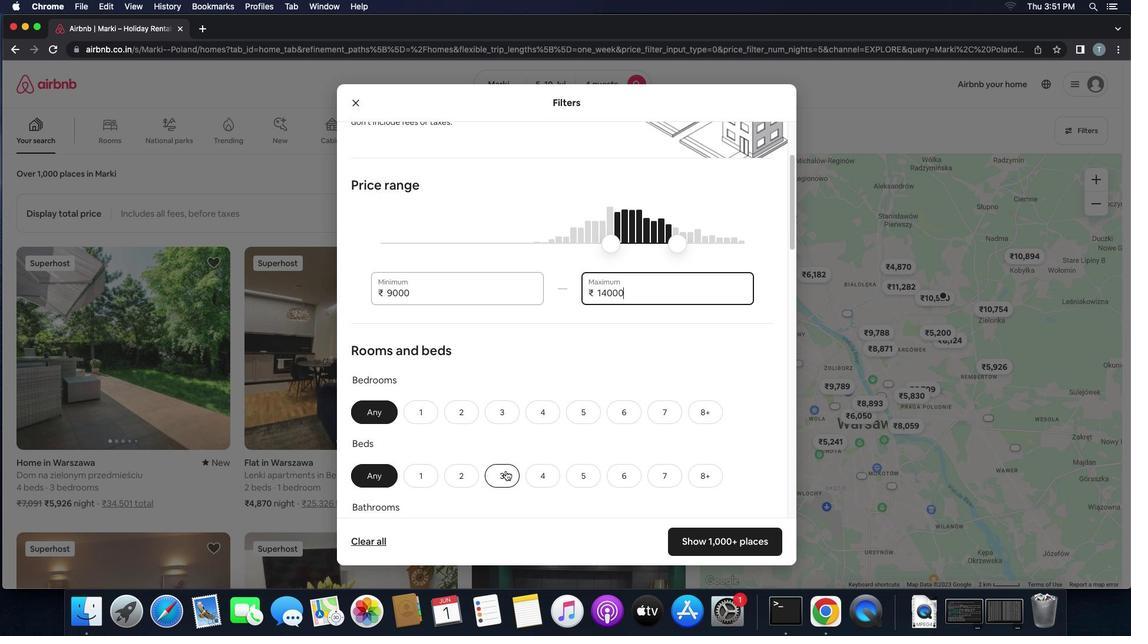 
Action: Mouse scrolled (505, 470) with delta (0, 0)
Screenshot: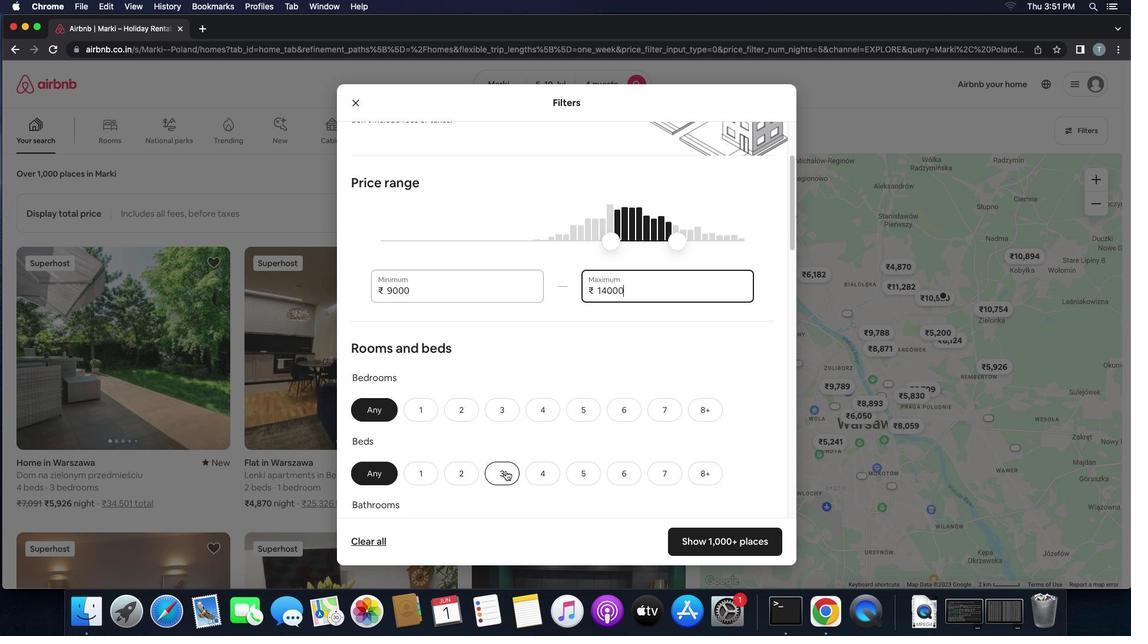 
Action: Mouse scrolled (505, 470) with delta (0, 0)
Screenshot: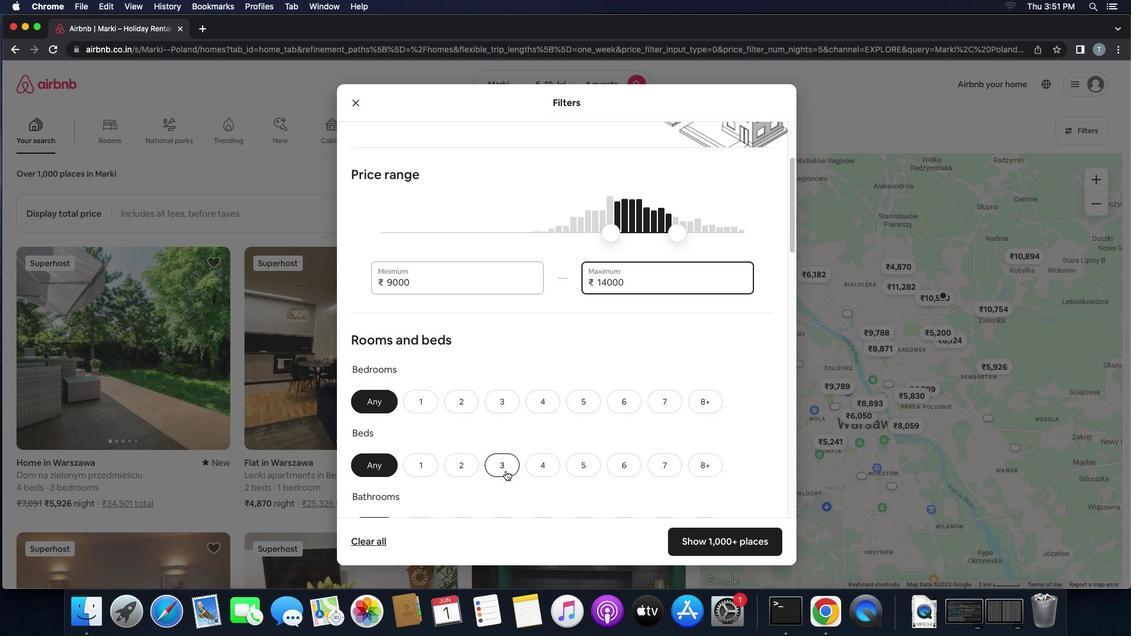 
Action: Mouse scrolled (505, 470) with delta (0, 0)
Screenshot: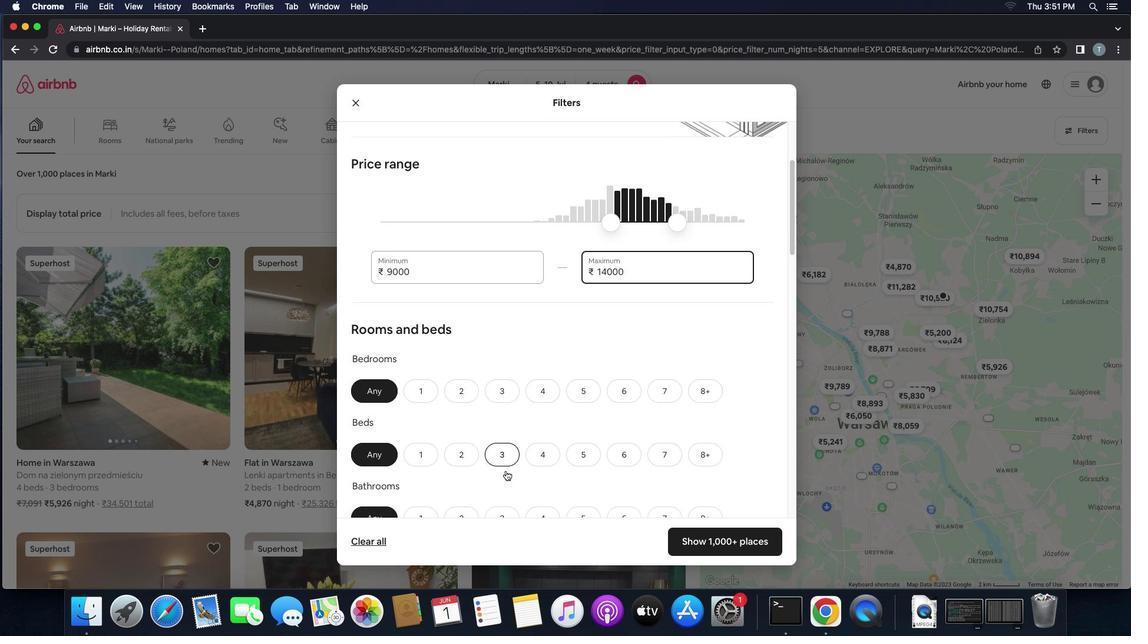 
Action: Mouse scrolled (505, 470) with delta (0, -1)
Screenshot: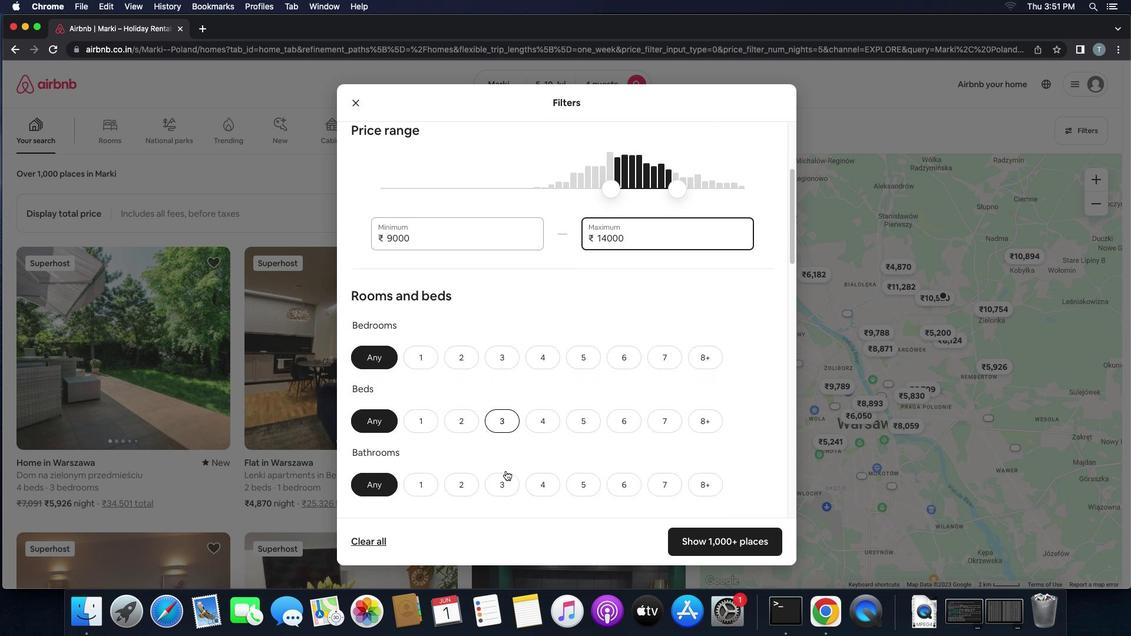 
Action: Mouse moved to (455, 331)
Screenshot: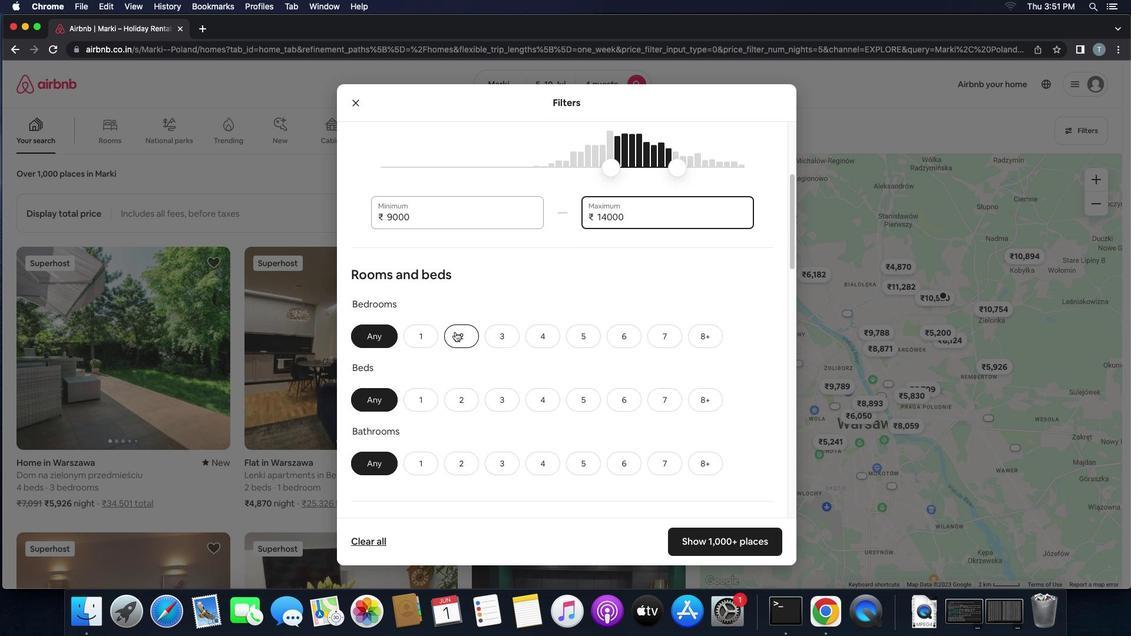 
Action: Mouse pressed left at (455, 331)
Screenshot: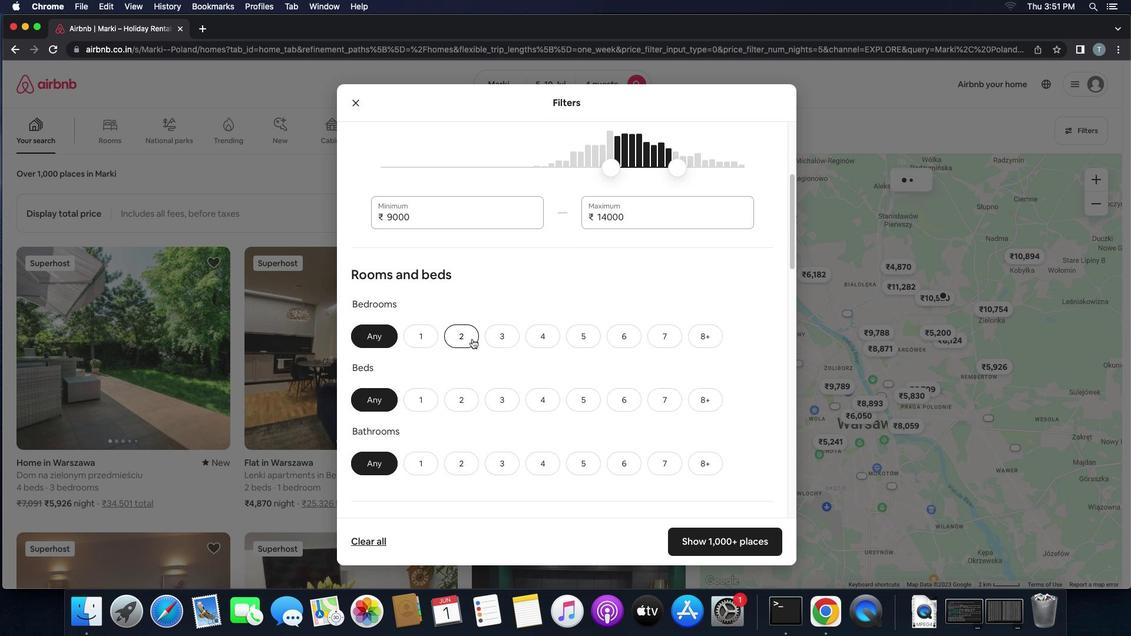 
Action: Mouse moved to (539, 396)
Screenshot: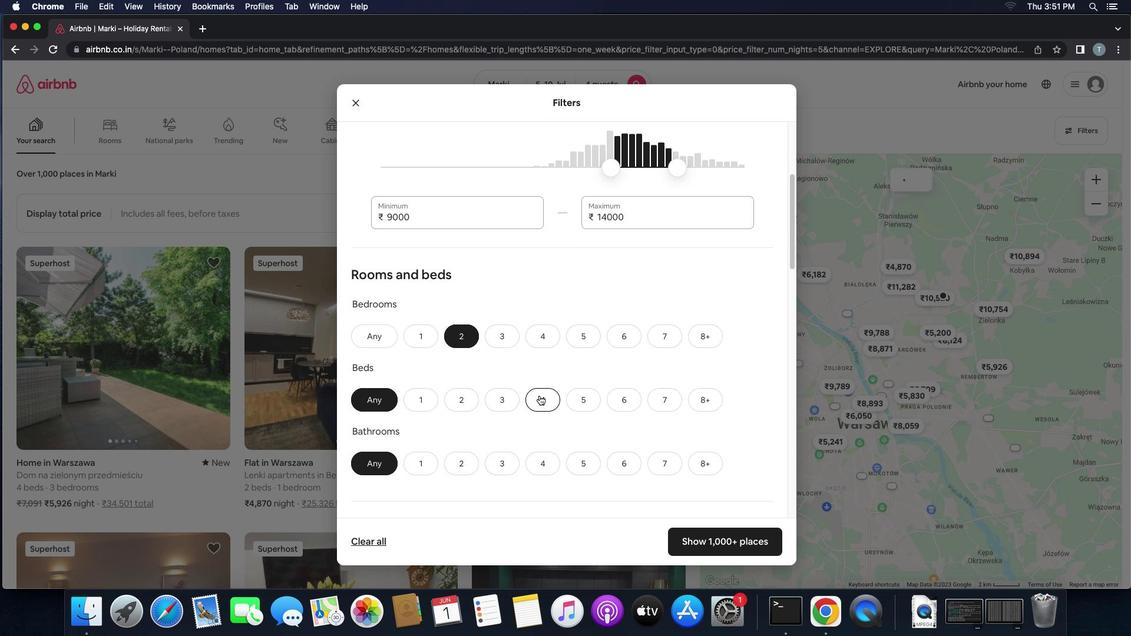 
Action: Mouse pressed left at (539, 396)
Screenshot: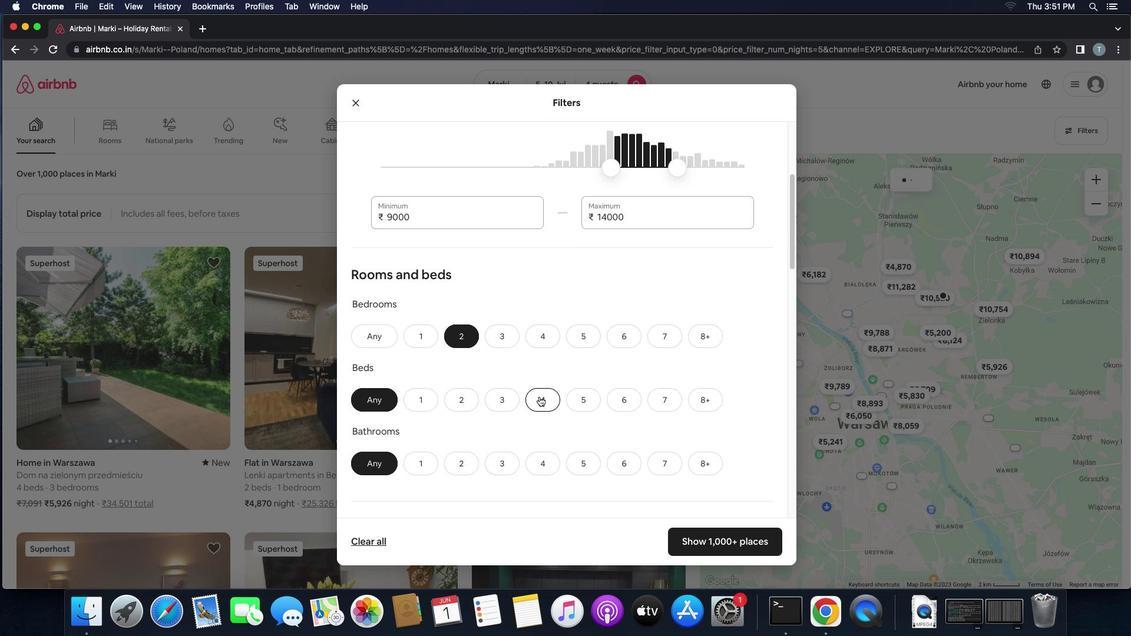 
Action: Mouse moved to (460, 466)
Screenshot: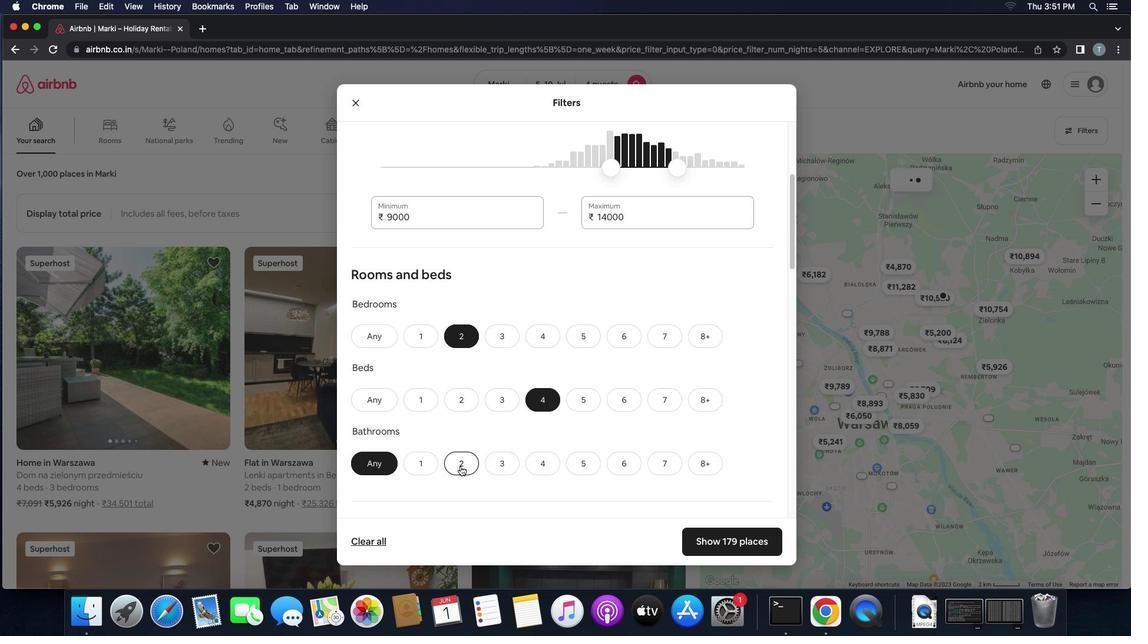 
Action: Mouse pressed left at (460, 466)
Screenshot: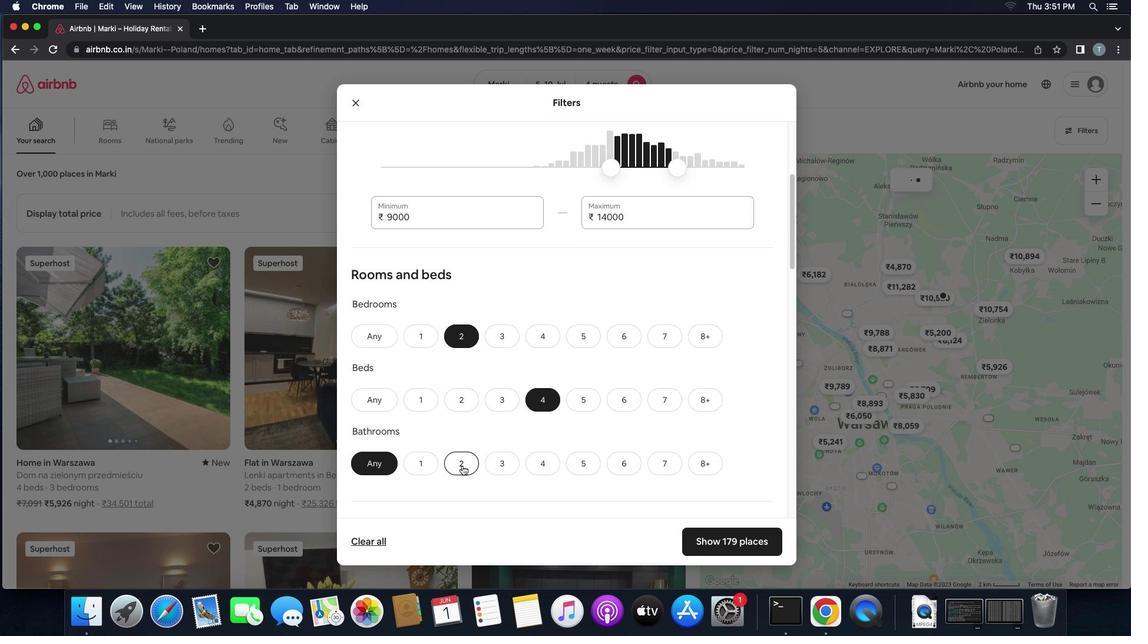 
Action: Mouse moved to (549, 463)
Screenshot: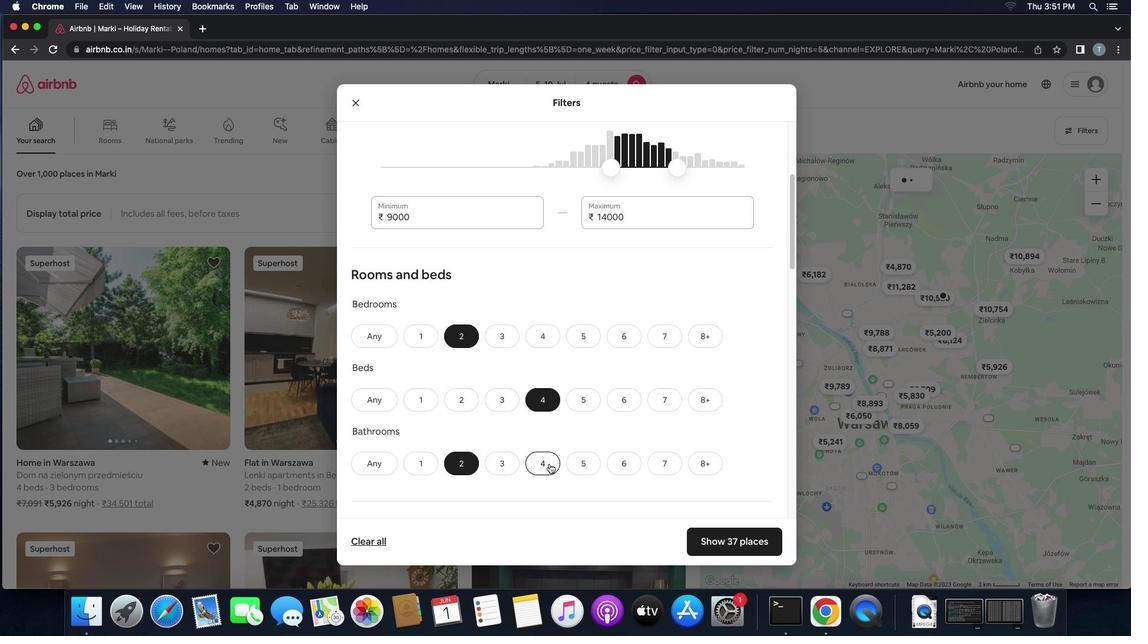 
Action: Mouse scrolled (549, 463) with delta (0, 0)
Screenshot: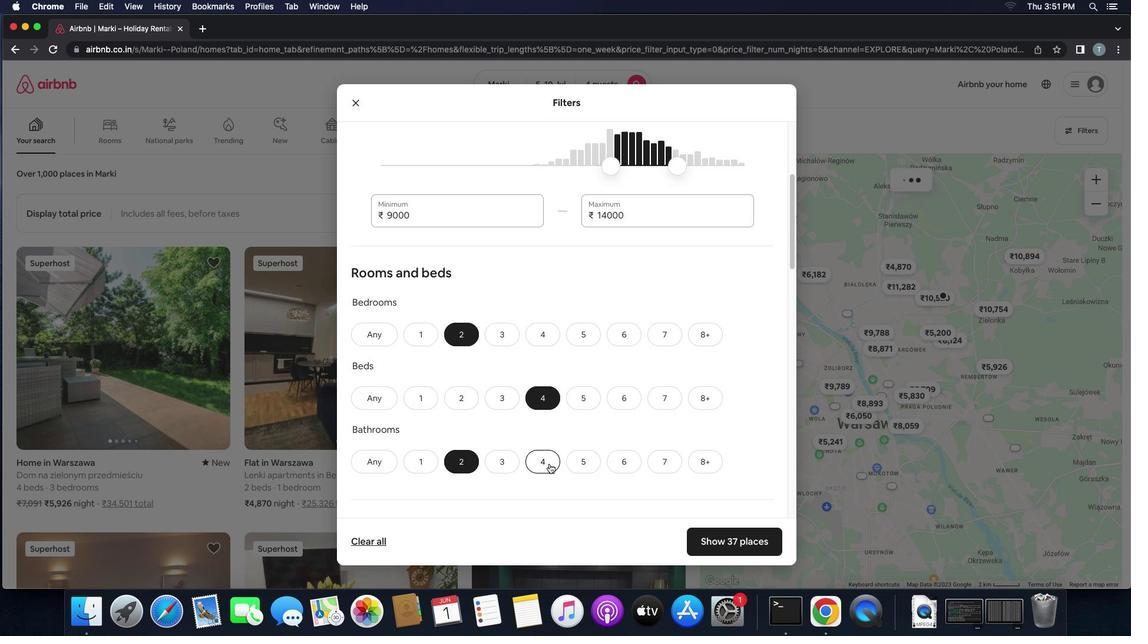 
Action: Mouse scrolled (549, 463) with delta (0, 0)
Screenshot: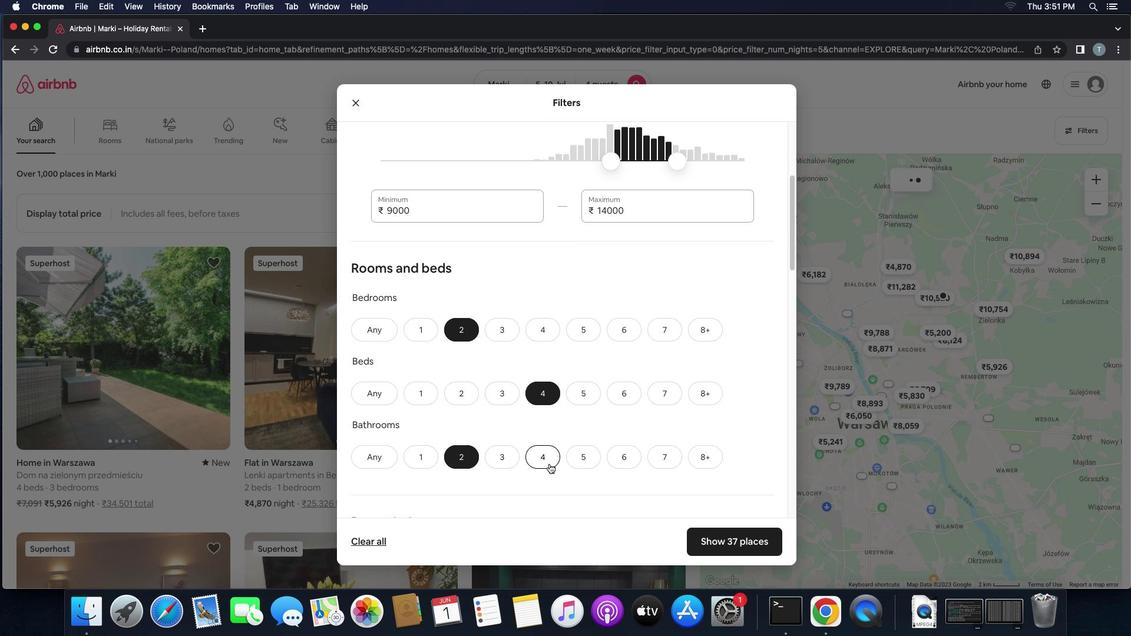 
Action: Mouse scrolled (549, 463) with delta (0, 0)
Screenshot: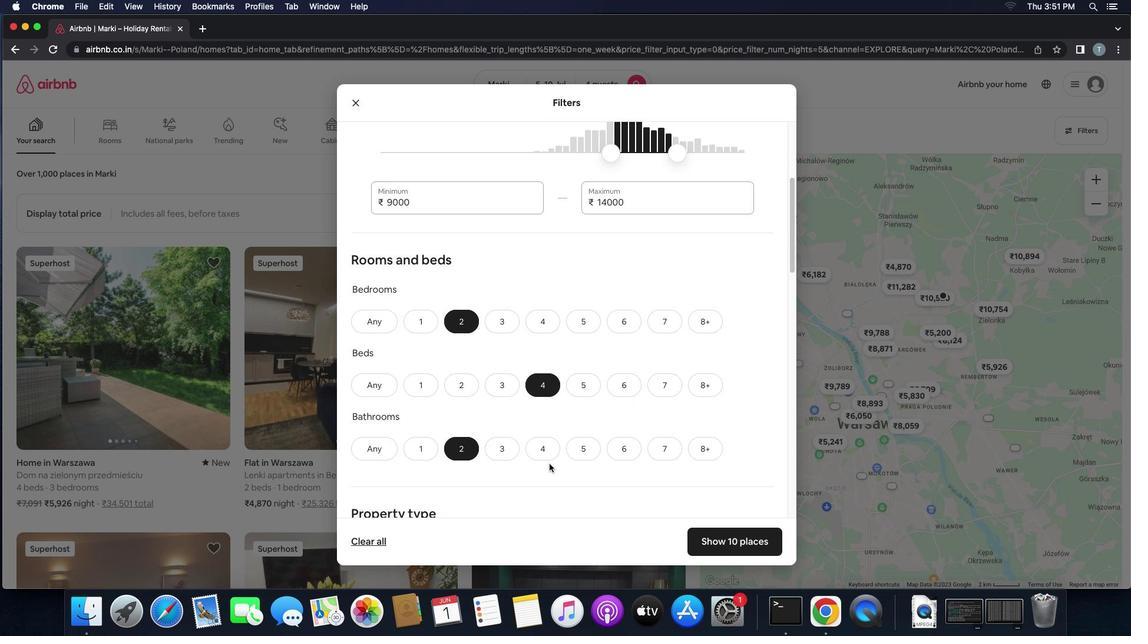
Action: Mouse scrolled (549, 463) with delta (0, 0)
Screenshot: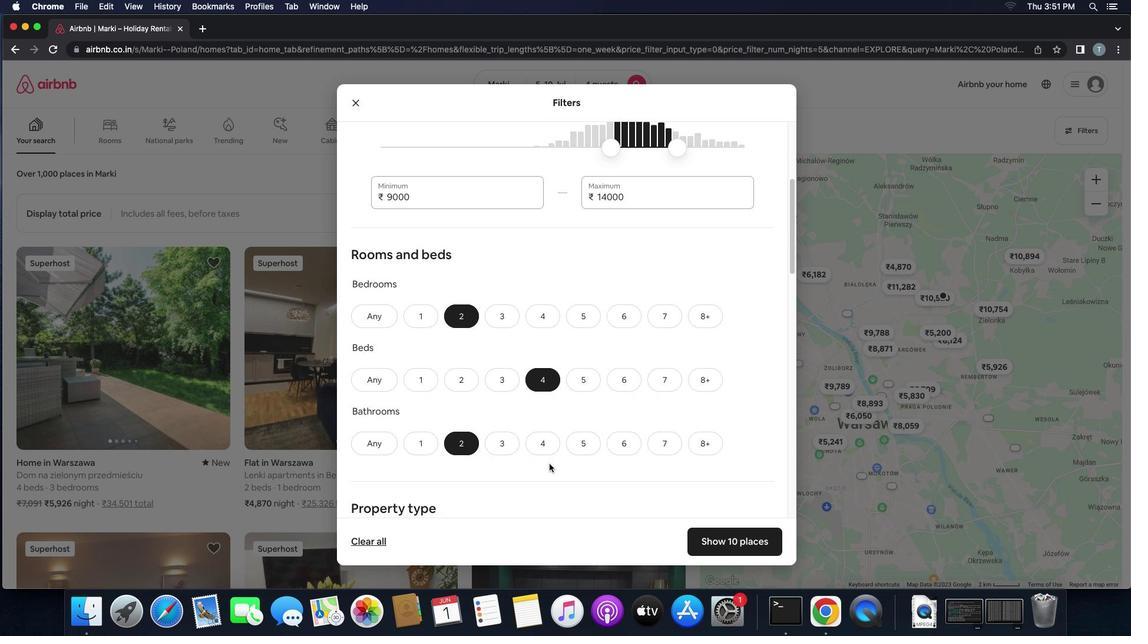 
Action: Mouse scrolled (549, 463) with delta (0, 0)
Screenshot: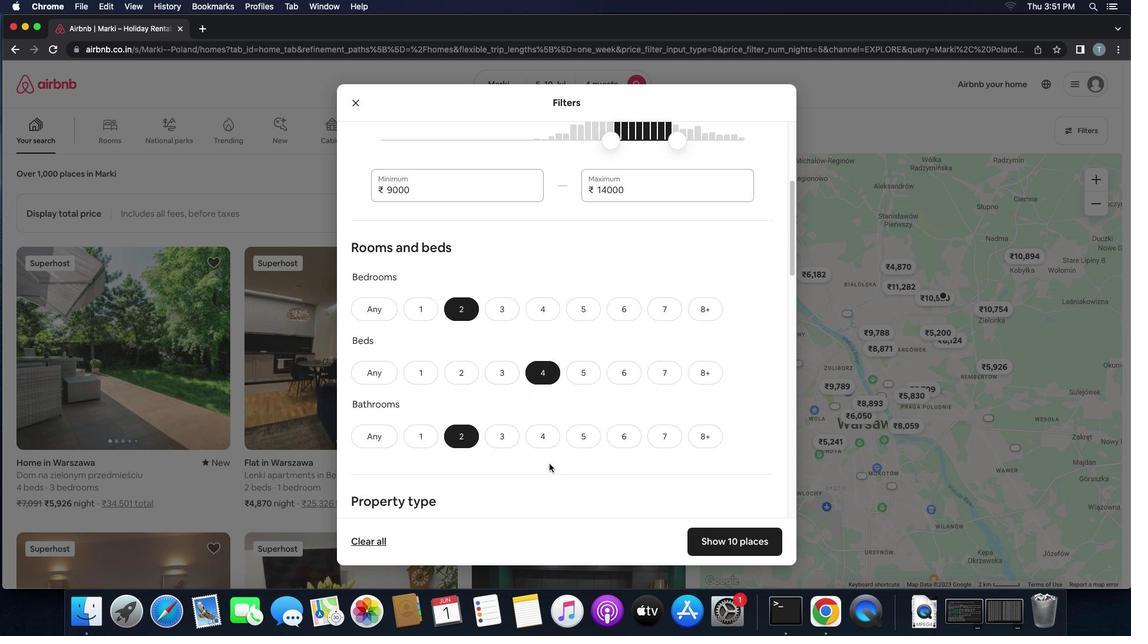 
Action: Mouse scrolled (549, 463) with delta (0, 0)
Screenshot: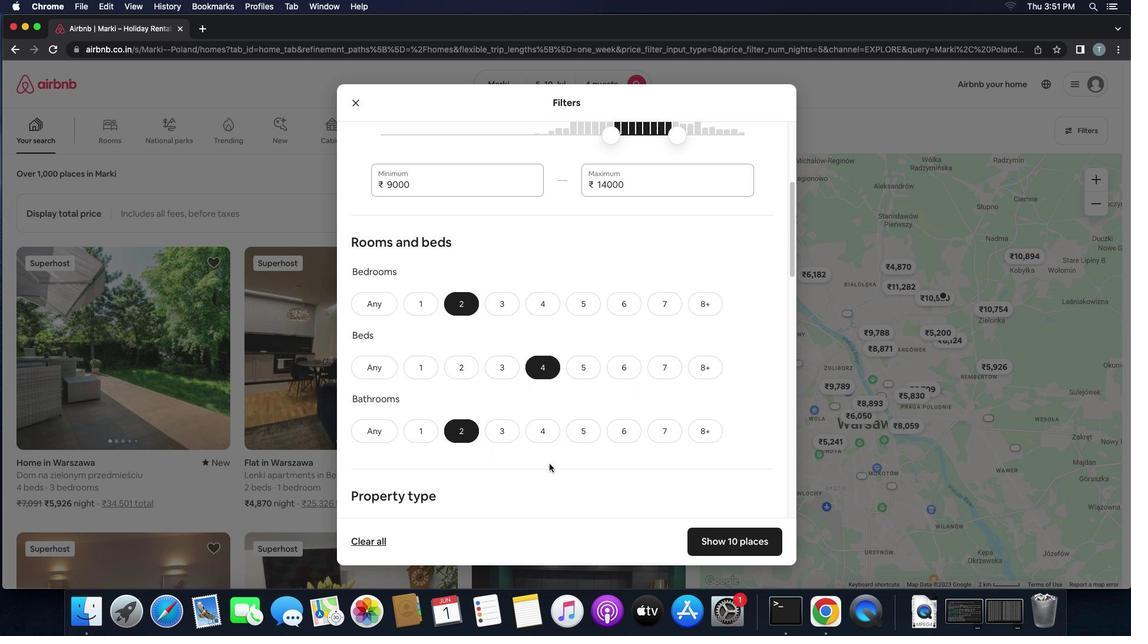 
Action: Mouse scrolled (549, 463) with delta (0, 0)
Screenshot: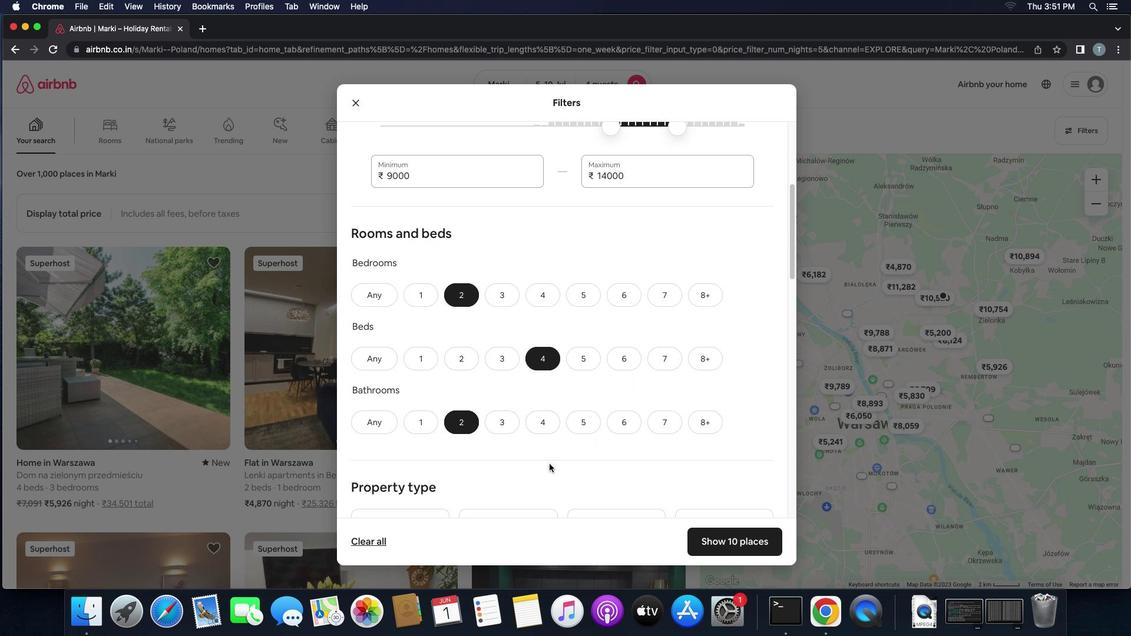 
Action: Mouse scrolled (549, 463) with delta (0, 0)
Screenshot: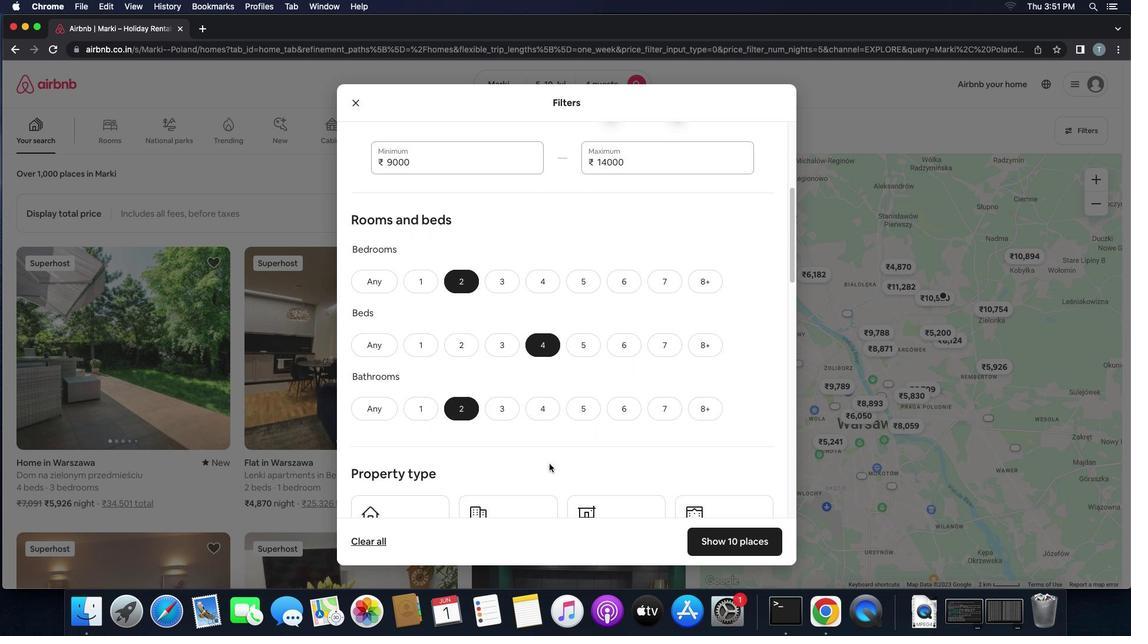 
Action: Mouse scrolled (549, 463) with delta (0, 0)
Screenshot: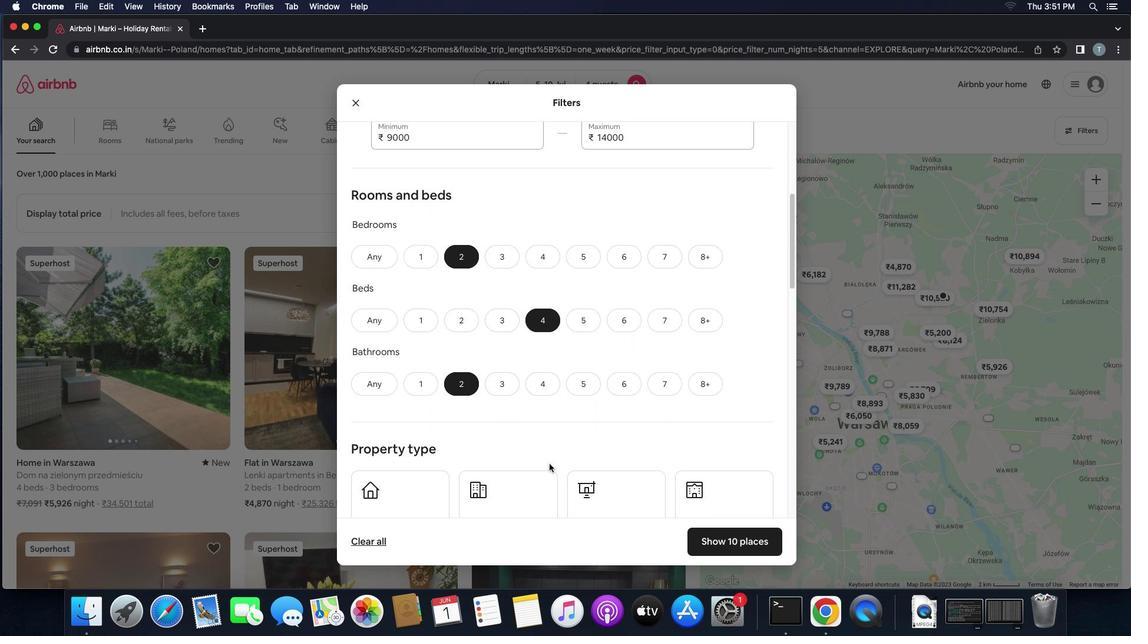 
Action: Mouse scrolled (549, 463) with delta (0, 0)
Screenshot: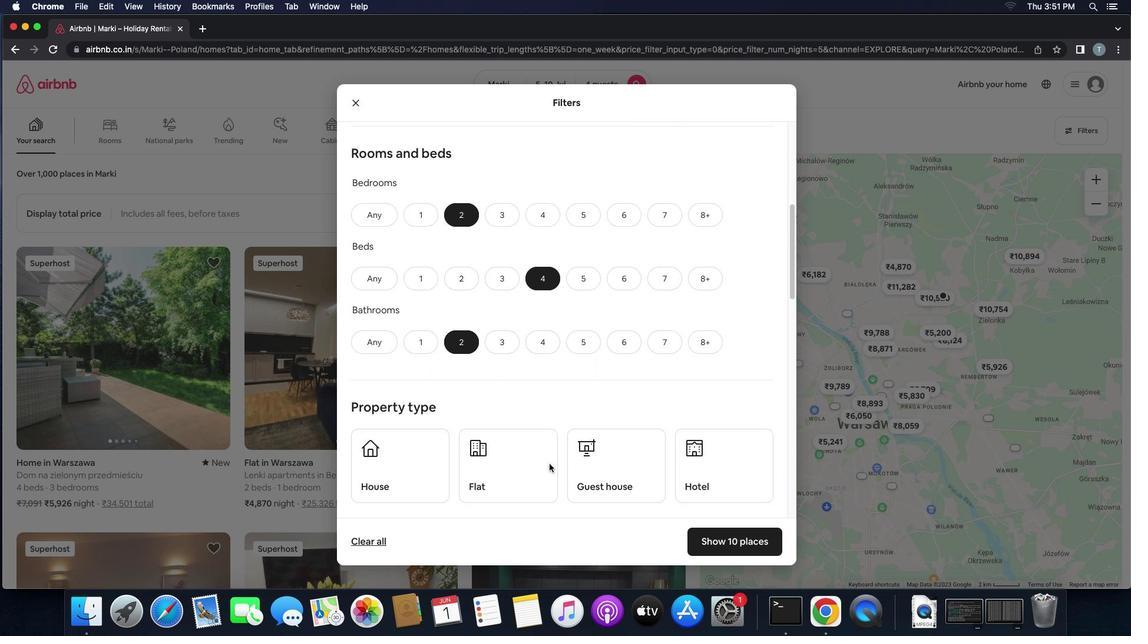 
Action: Mouse scrolled (549, 463) with delta (0, 0)
Screenshot: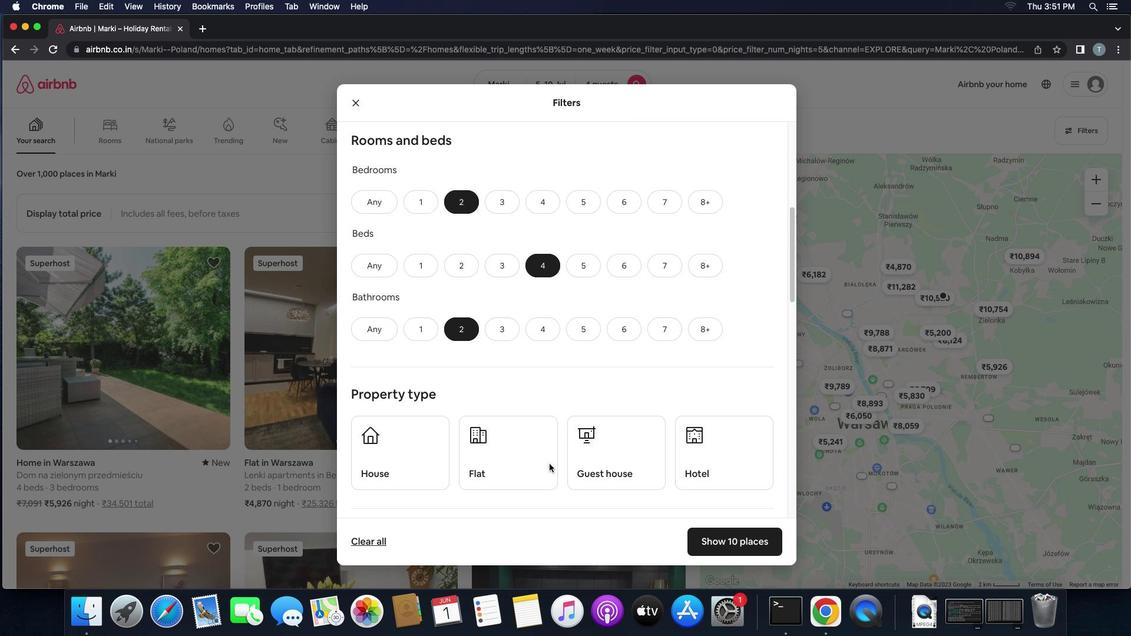 
Action: Mouse scrolled (549, 463) with delta (0, 0)
Screenshot: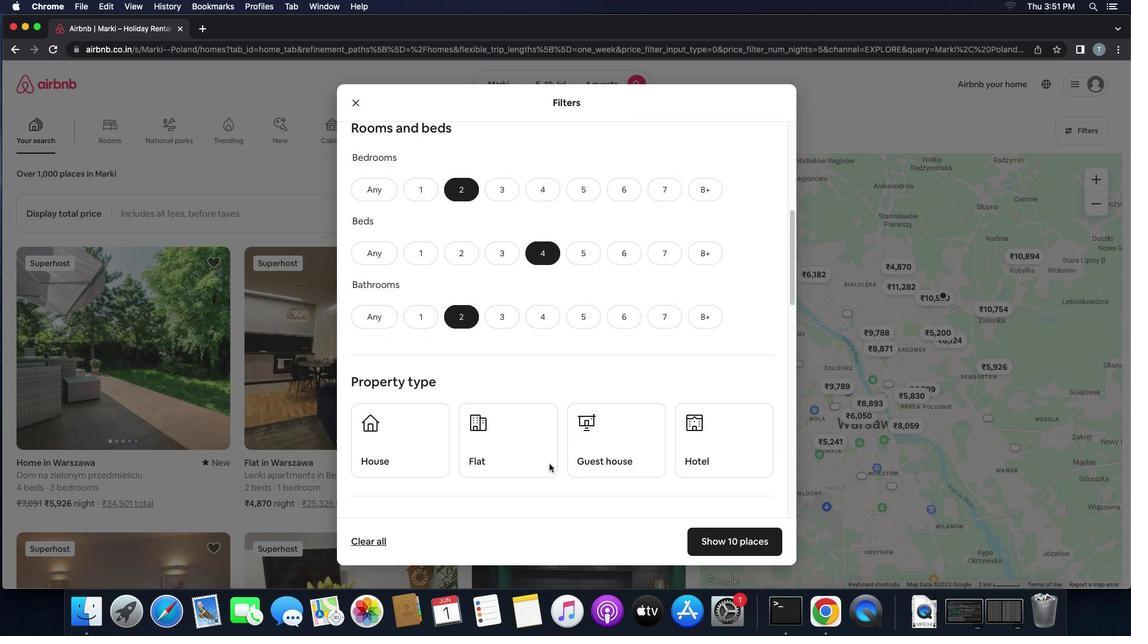 
Action: Mouse scrolled (549, 463) with delta (0, 0)
Screenshot: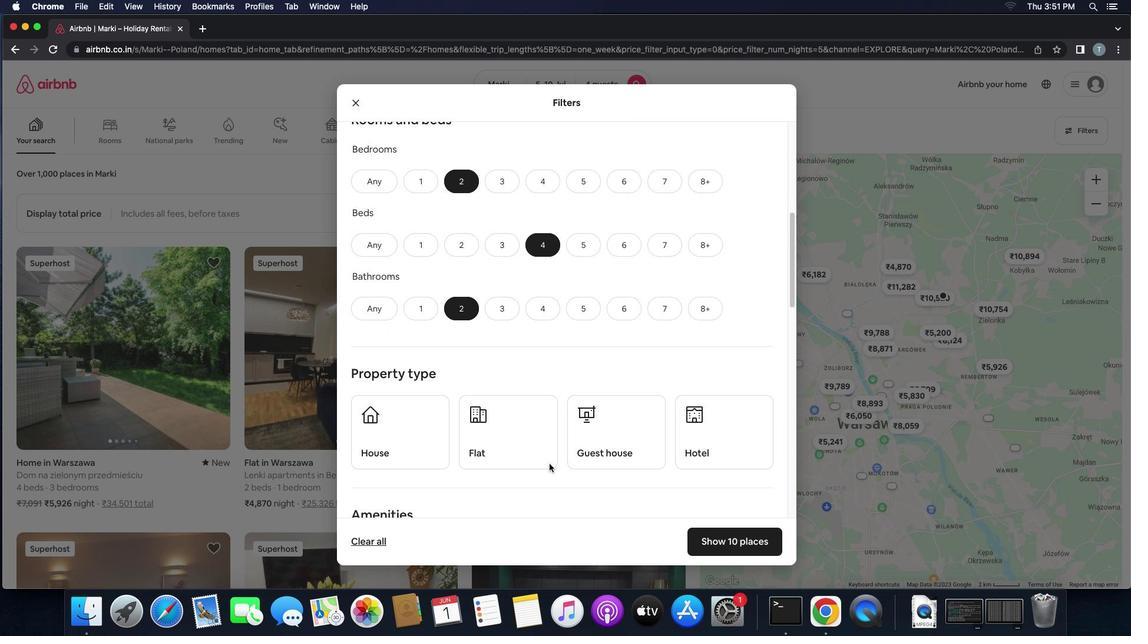
Action: Mouse moved to (420, 433)
Screenshot: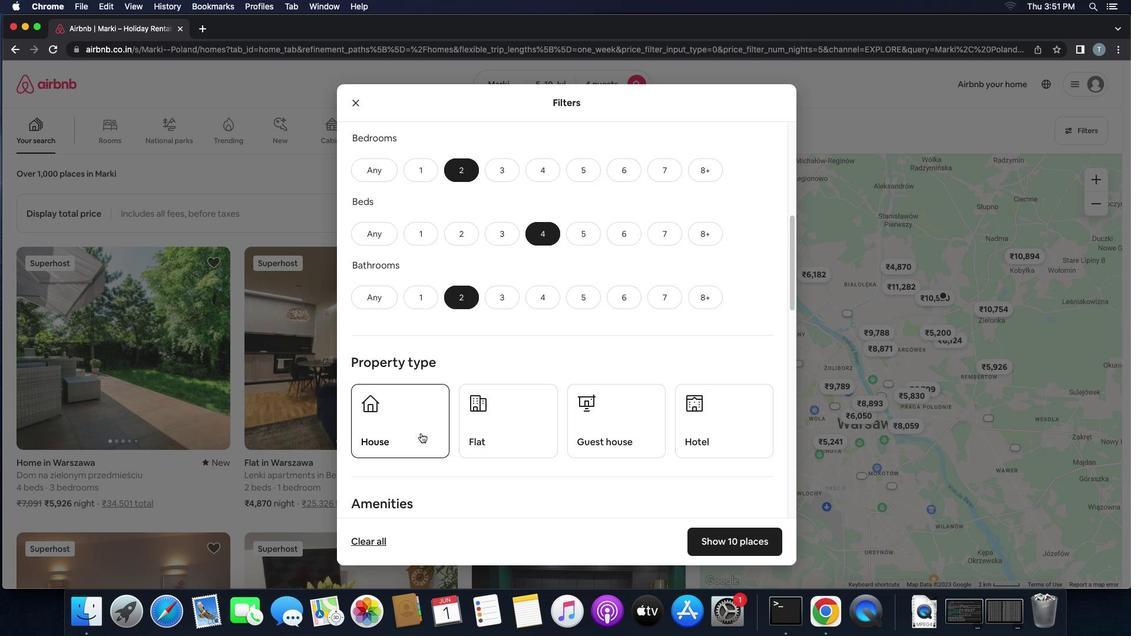 
Action: Mouse pressed left at (420, 433)
Screenshot: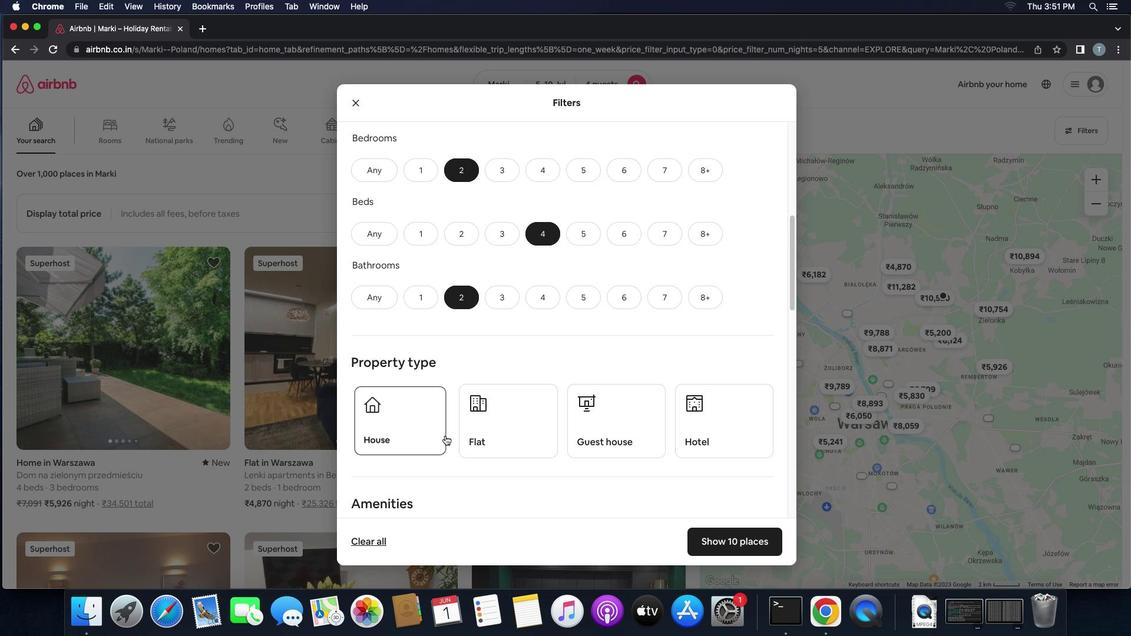
Action: Mouse moved to (511, 441)
Screenshot: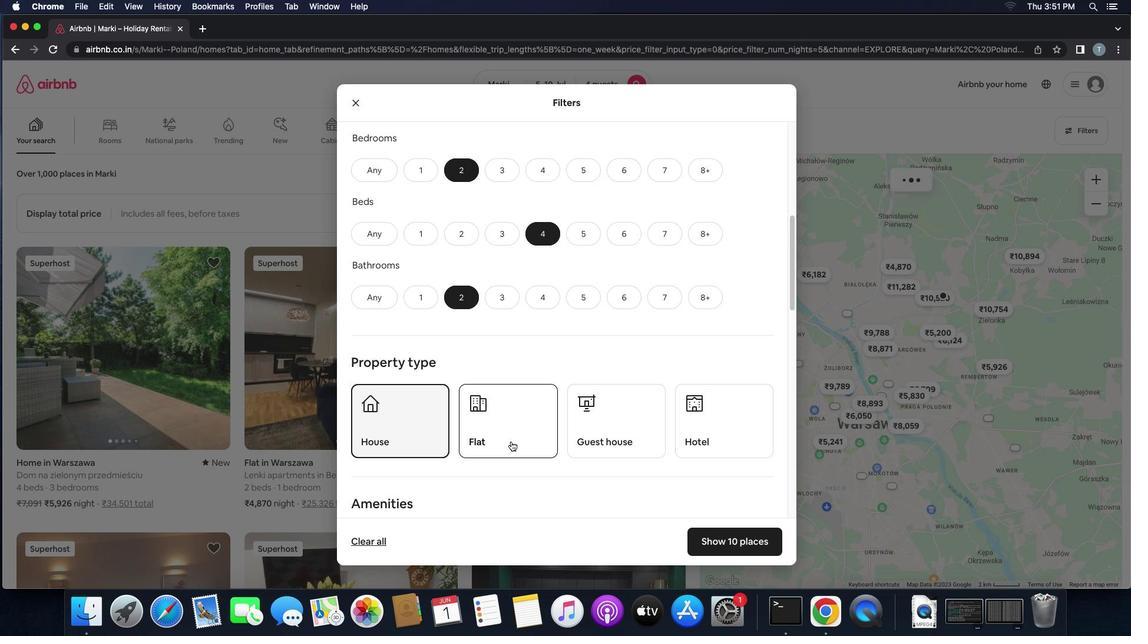 
Action: Mouse pressed left at (511, 441)
Screenshot: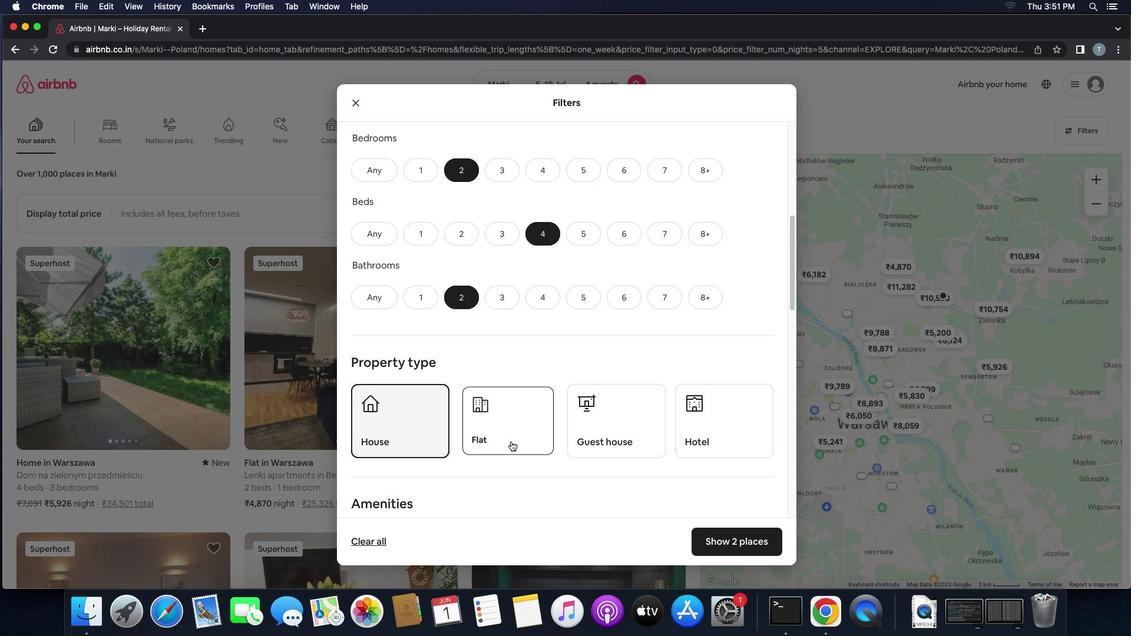 
Action: Mouse moved to (596, 440)
Screenshot: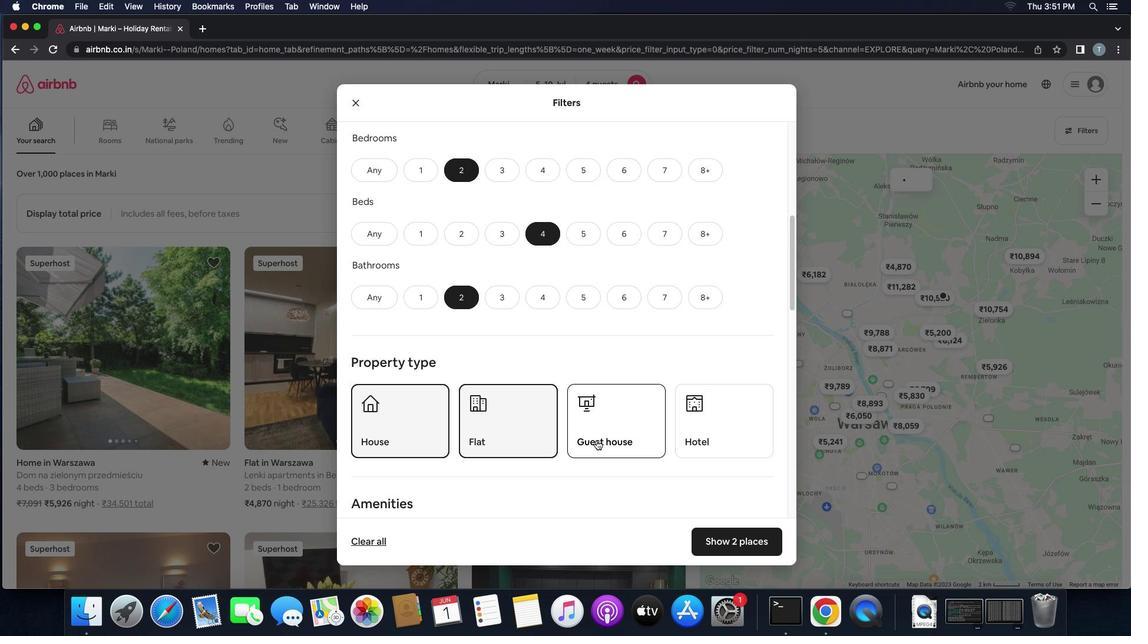 
Action: Mouse pressed left at (596, 440)
Screenshot: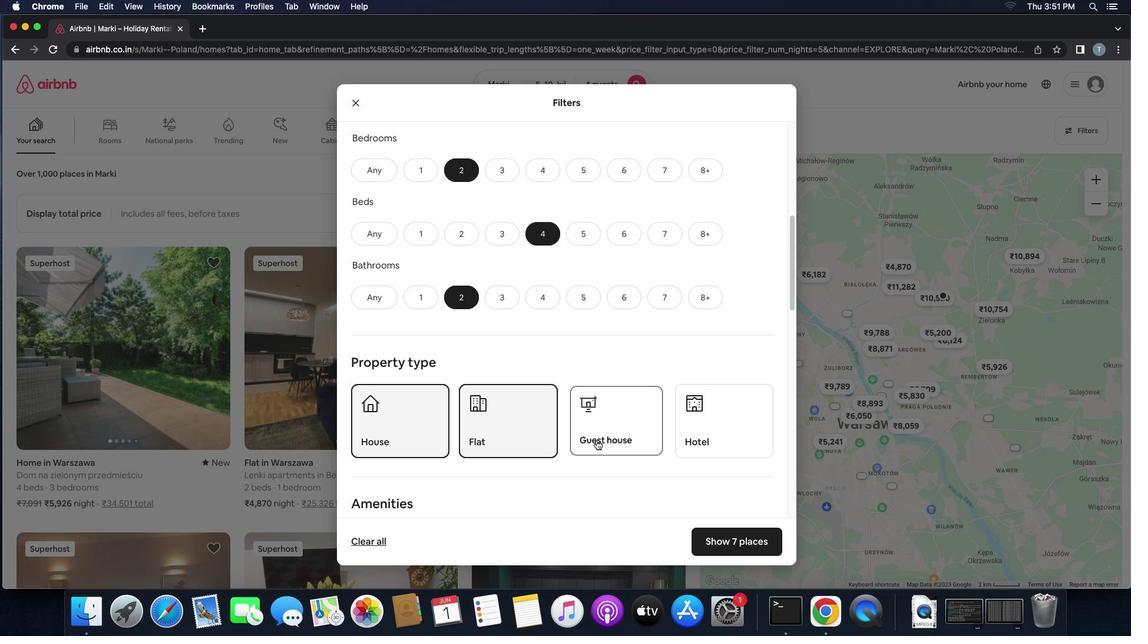 
Action: Mouse moved to (547, 457)
Screenshot: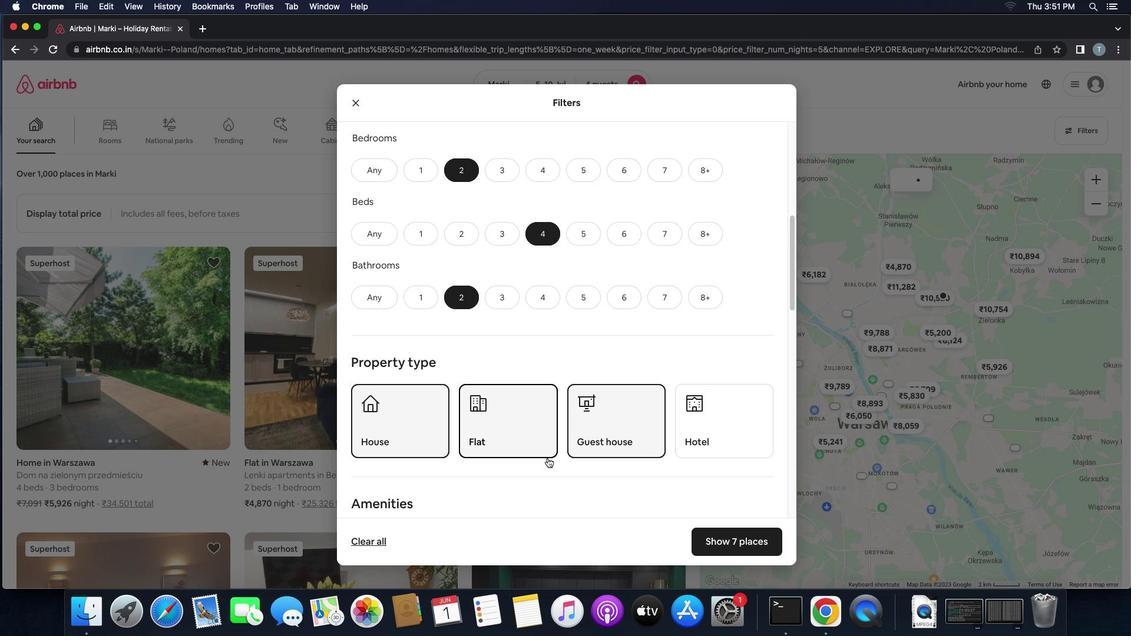 
Action: Mouse scrolled (547, 457) with delta (0, 0)
Screenshot: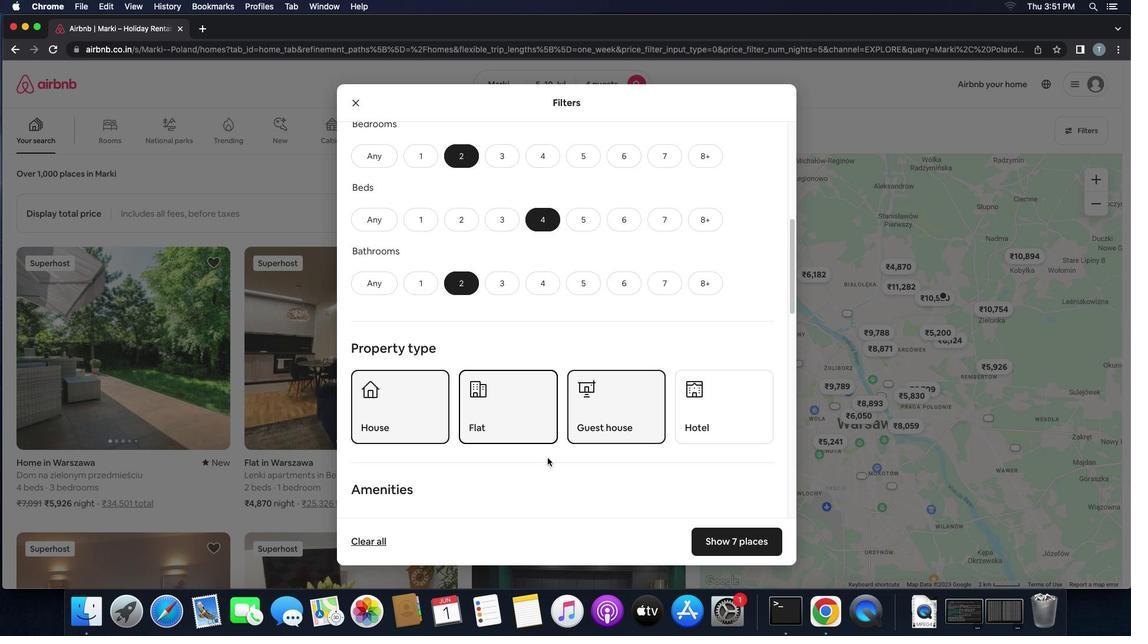 
Action: Mouse scrolled (547, 457) with delta (0, 0)
Screenshot: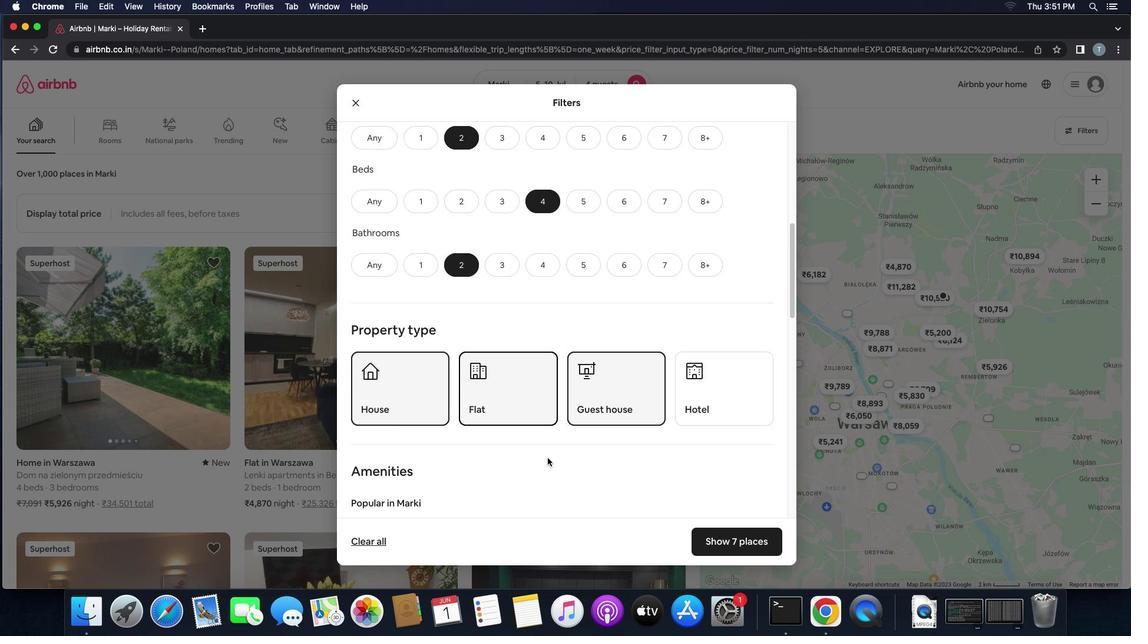 
Action: Mouse scrolled (547, 457) with delta (0, -1)
Screenshot: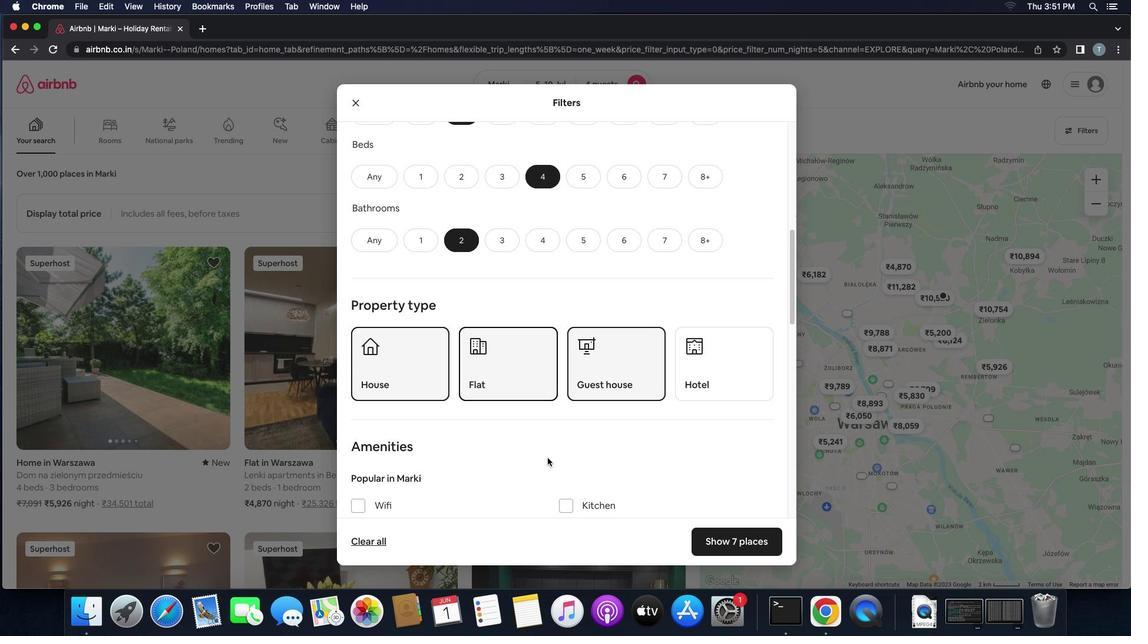 
Action: Mouse scrolled (547, 457) with delta (0, -1)
Screenshot: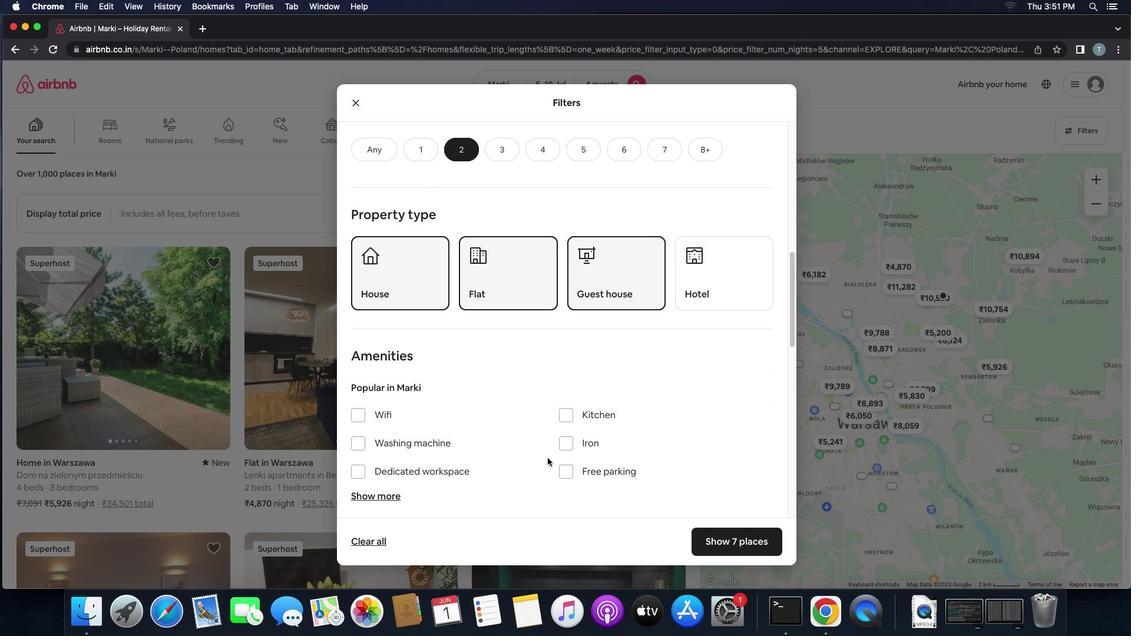 
Action: Mouse scrolled (547, 457) with delta (0, 0)
Screenshot: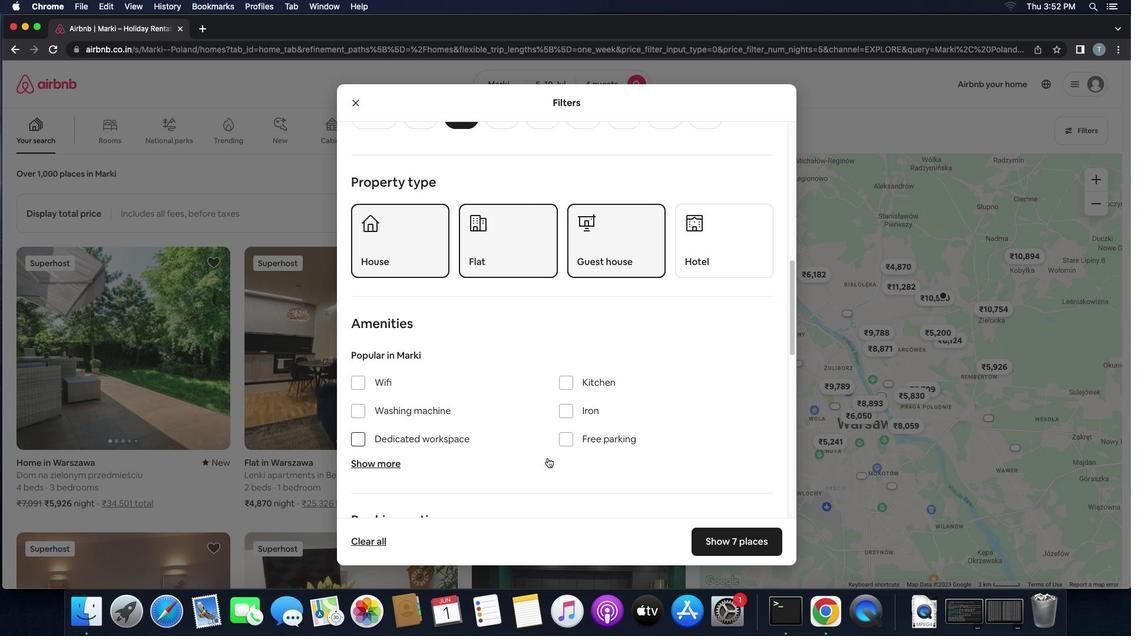 
Action: Mouse scrolled (547, 457) with delta (0, 0)
Screenshot: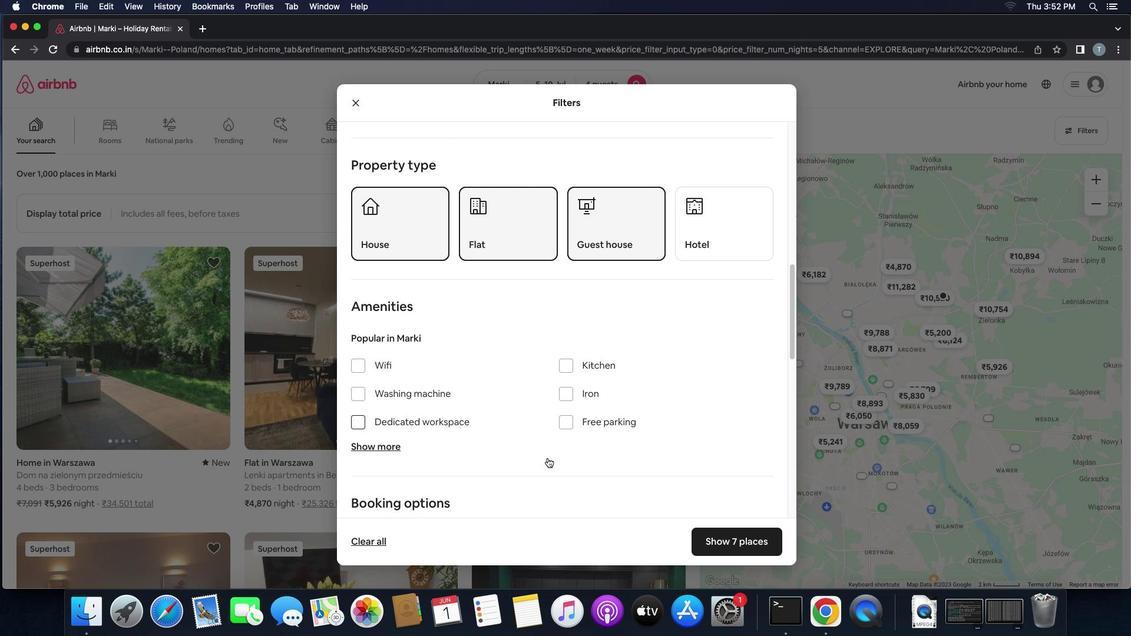 
Action: Mouse scrolled (547, 457) with delta (0, -1)
Screenshot: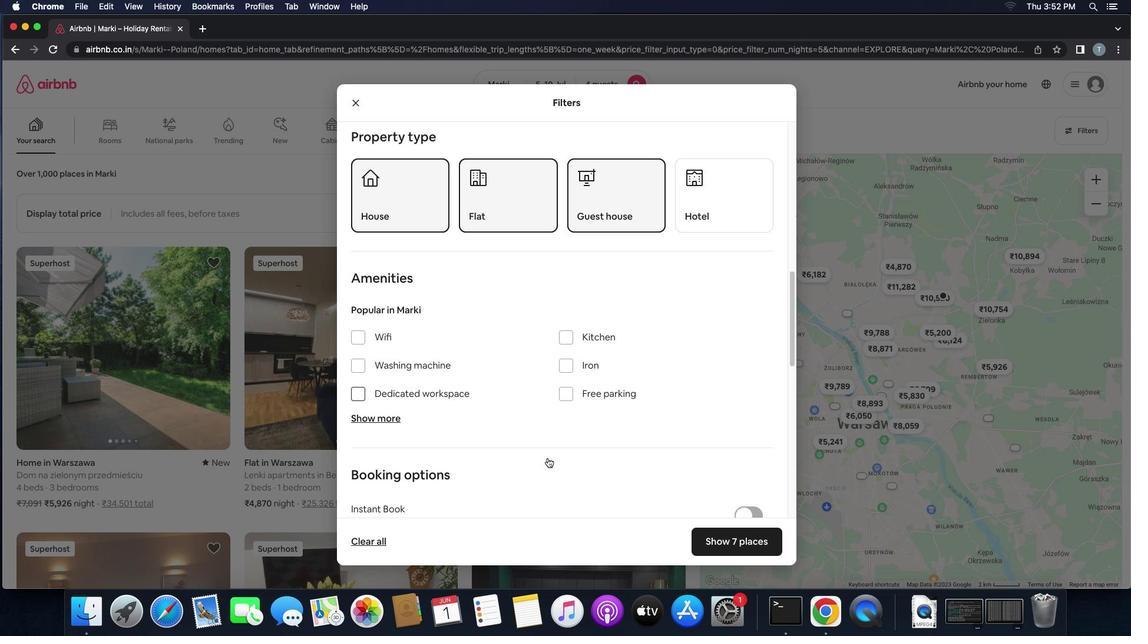 
Action: Mouse scrolled (547, 457) with delta (0, 0)
Screenshot: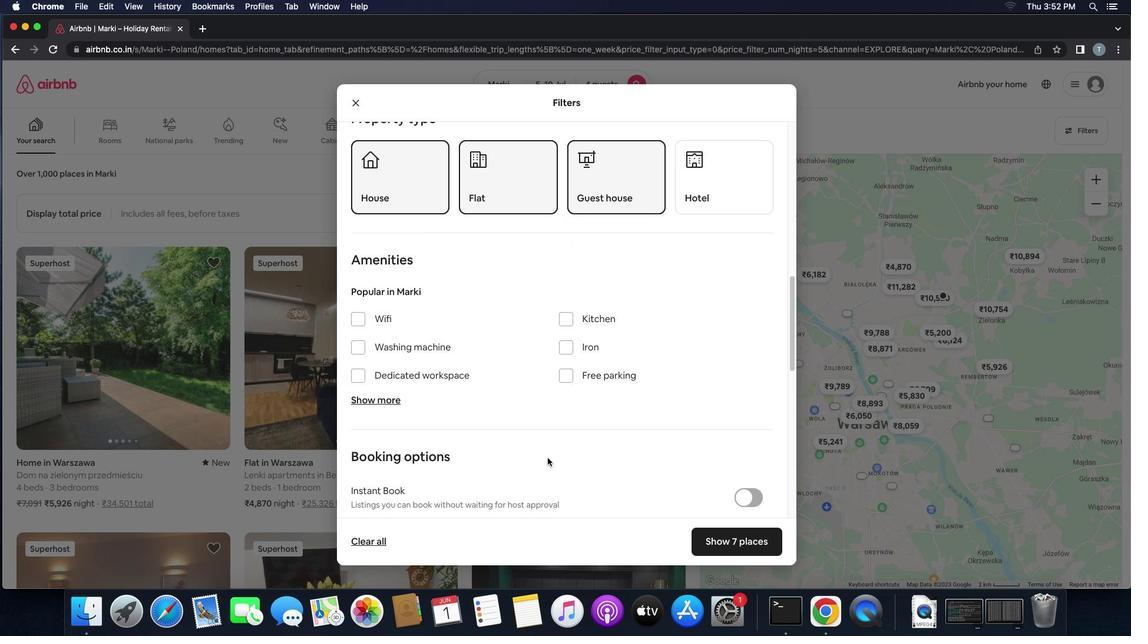 
Action: Mouse scrolled (547, 457) with delta (0, 0)
Screenshot: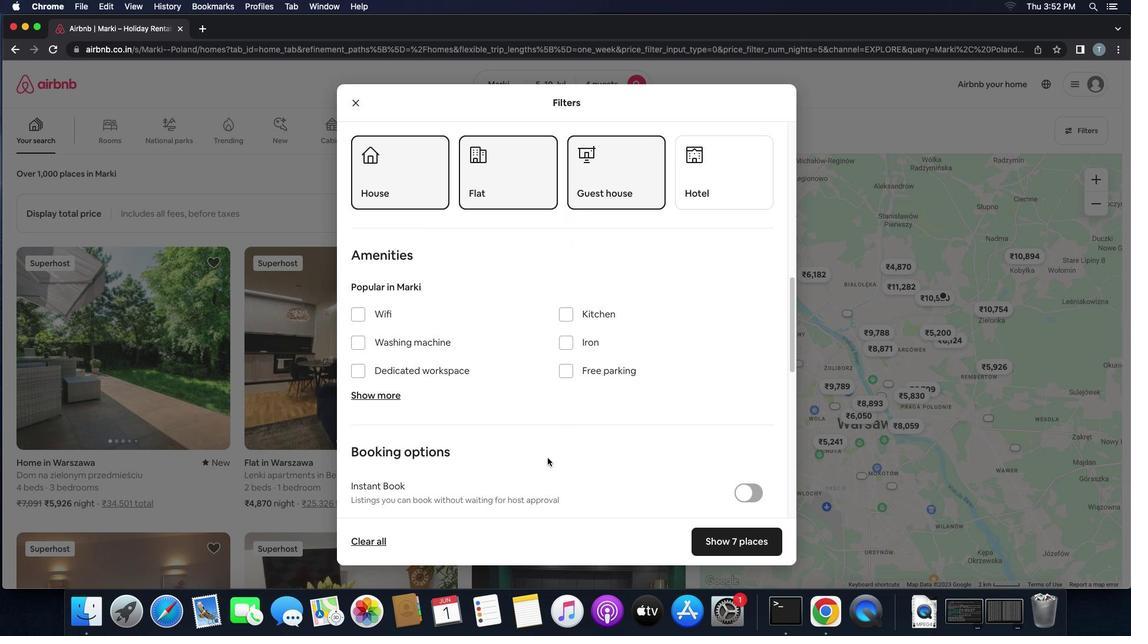 
Action: Mouse scrolled (547, 457) with delta (0, 0)
Screenshot: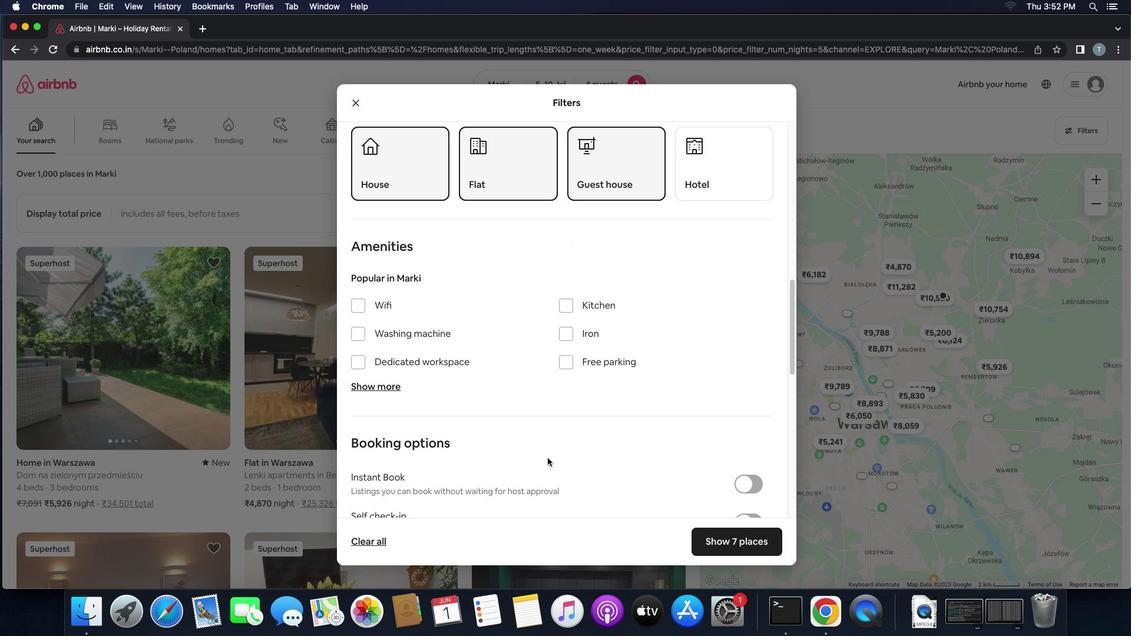 
Action: Mouse scrolled (547, 457) with delta (0, 0)
Screenshot: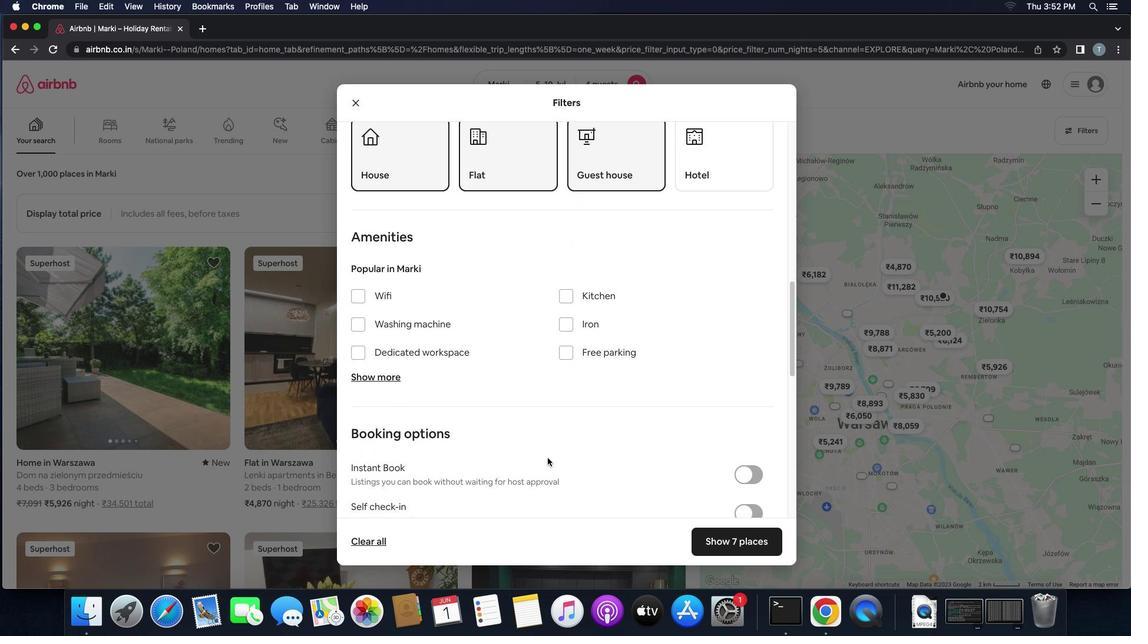 
Action: Mouse scrolled (547, 457) with delta (0, 0)
Screenshot: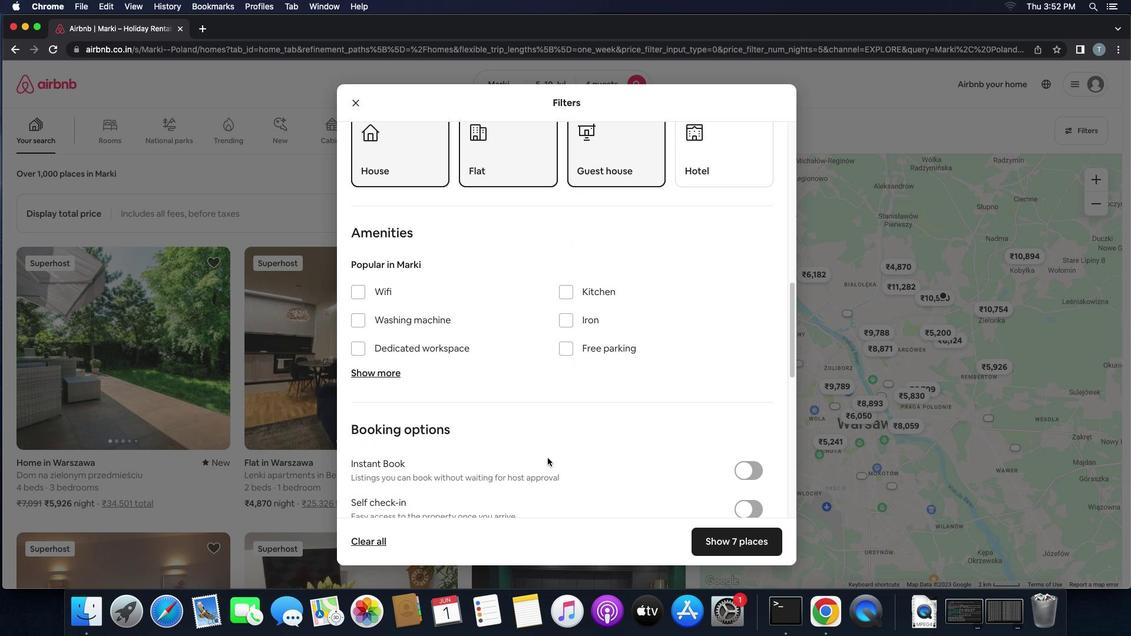 
Action: Mouse scrolled (547, 457) with delta (0, 0)
Screenshot: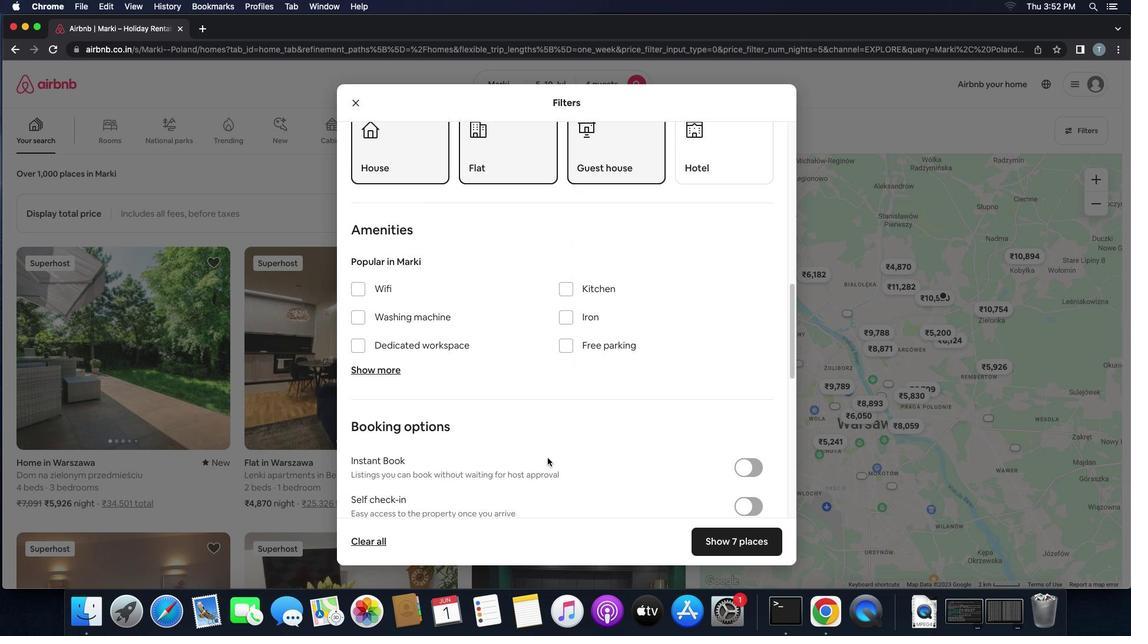 
Action: Mouse scrolled (547, 457) with delta (0, 0)
Screenshot: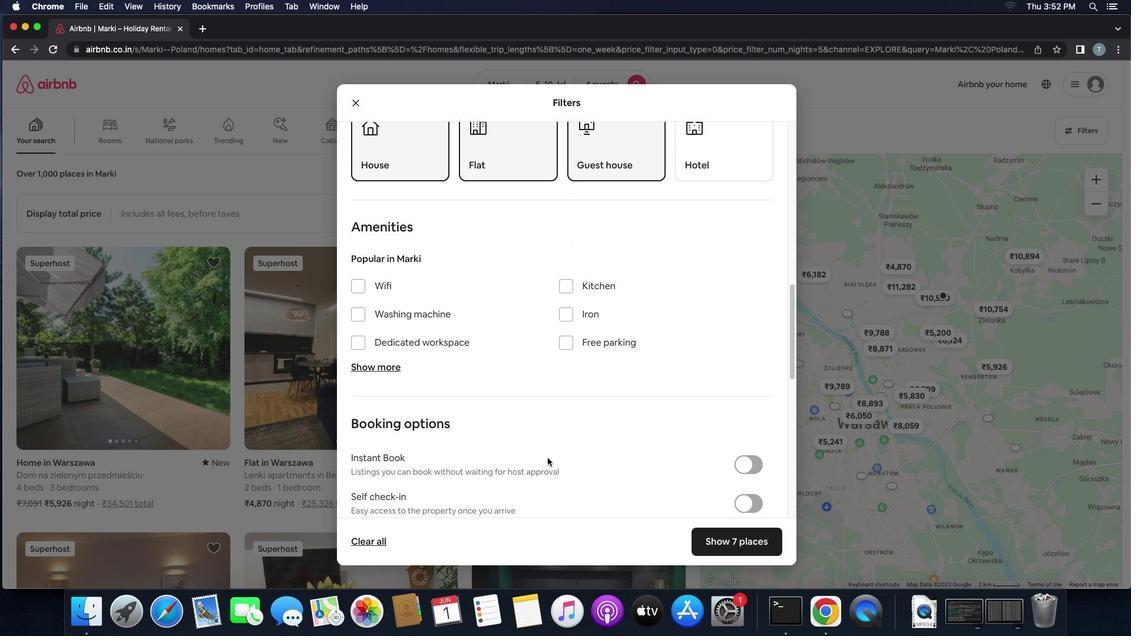 
Action: Mouse scrolled (547, 457) with delta (0, 0)
Screenshot: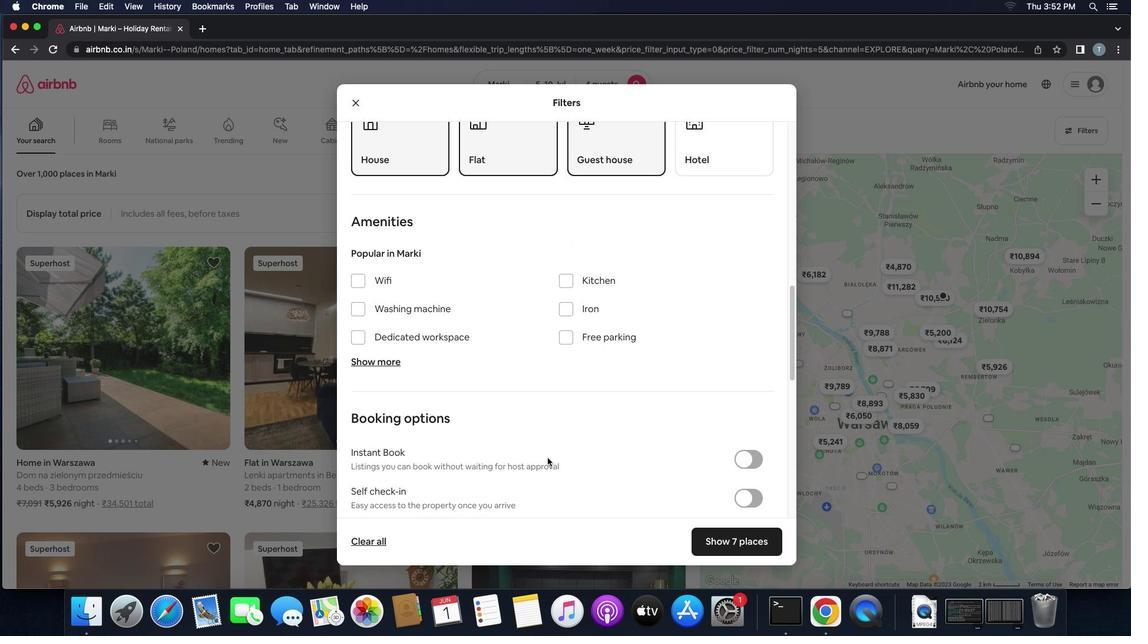 
Action: Mouse scrolled (547, 457) with delta (0, 0)
Screenshot: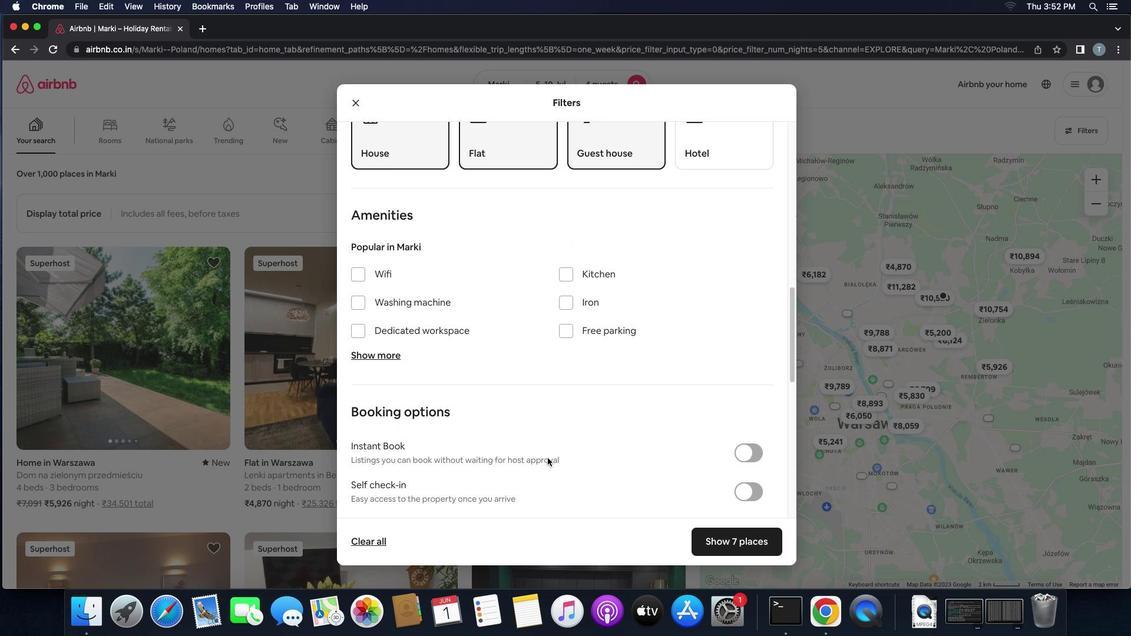 
Action: Mouse scrolled (547, 457) with delta (0, 0)
Screenshot: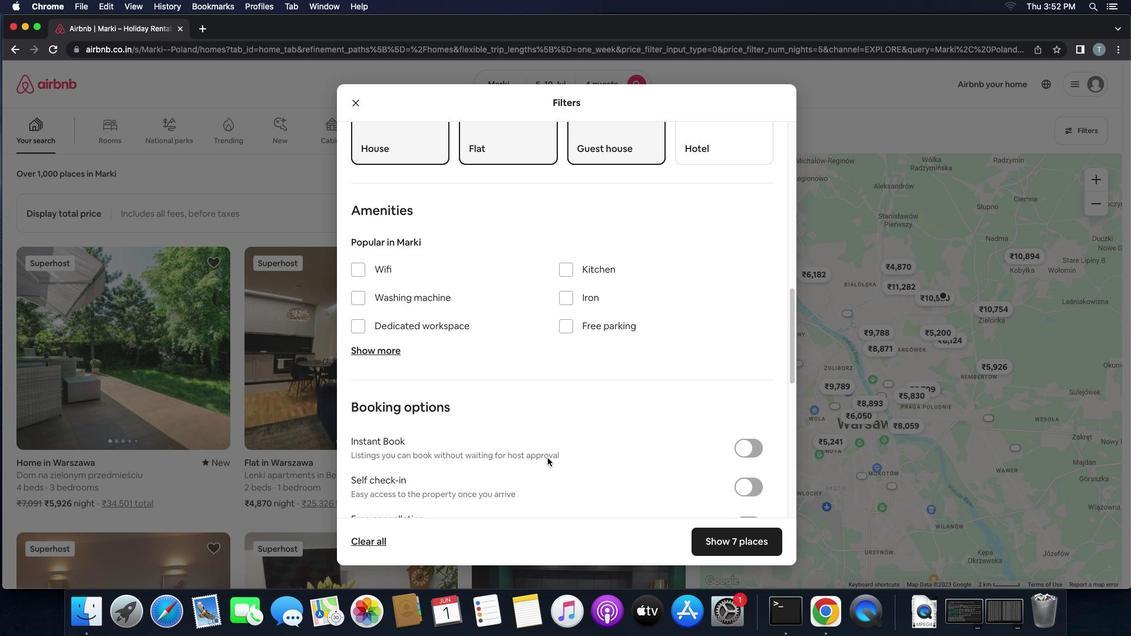 
Action: Mouse scrolled (547, 457) with delta (0, 0)
Screenshot: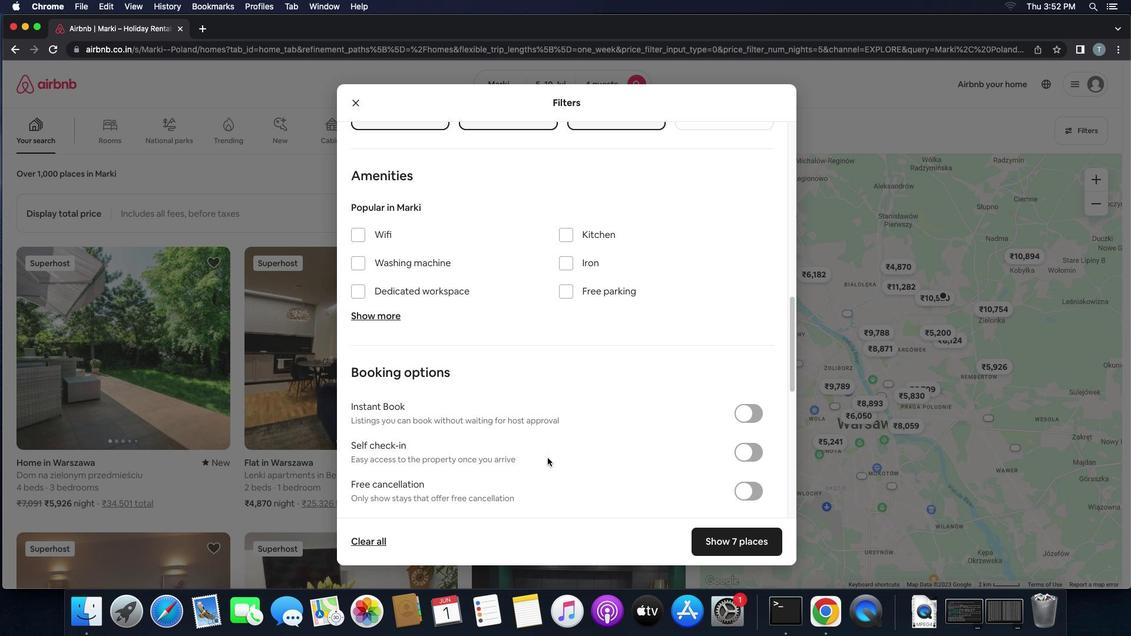 
Action: Mouse scrolled (547, 457) with delta (0, 0)
Screenshot: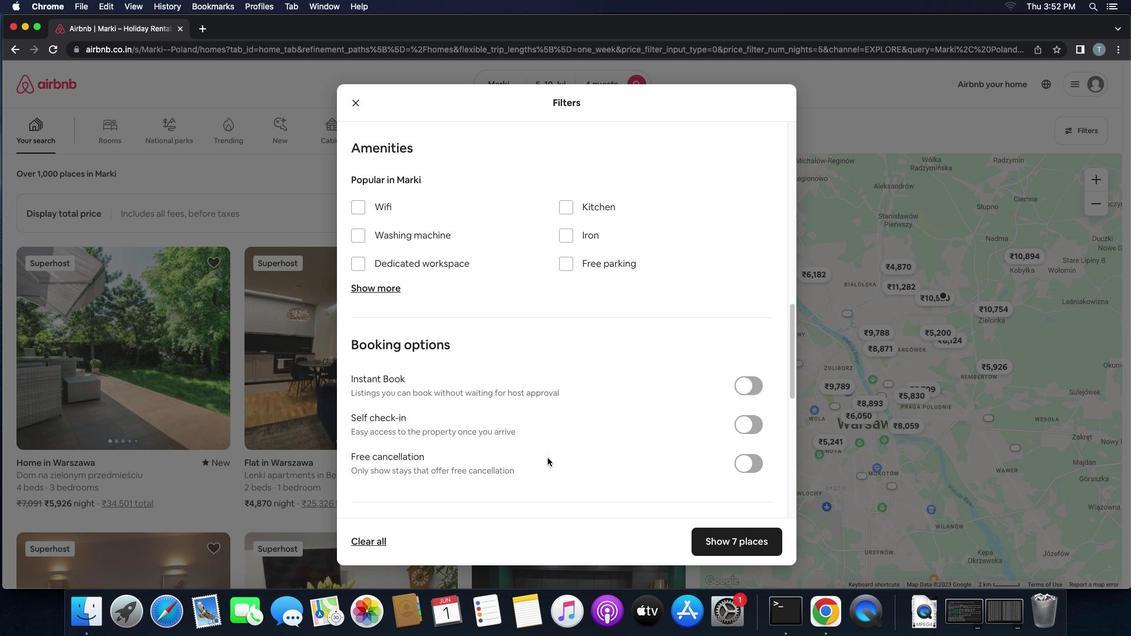 
Action: Mouse scrolled (547, 457) with delta (0, -1)
Screenshot: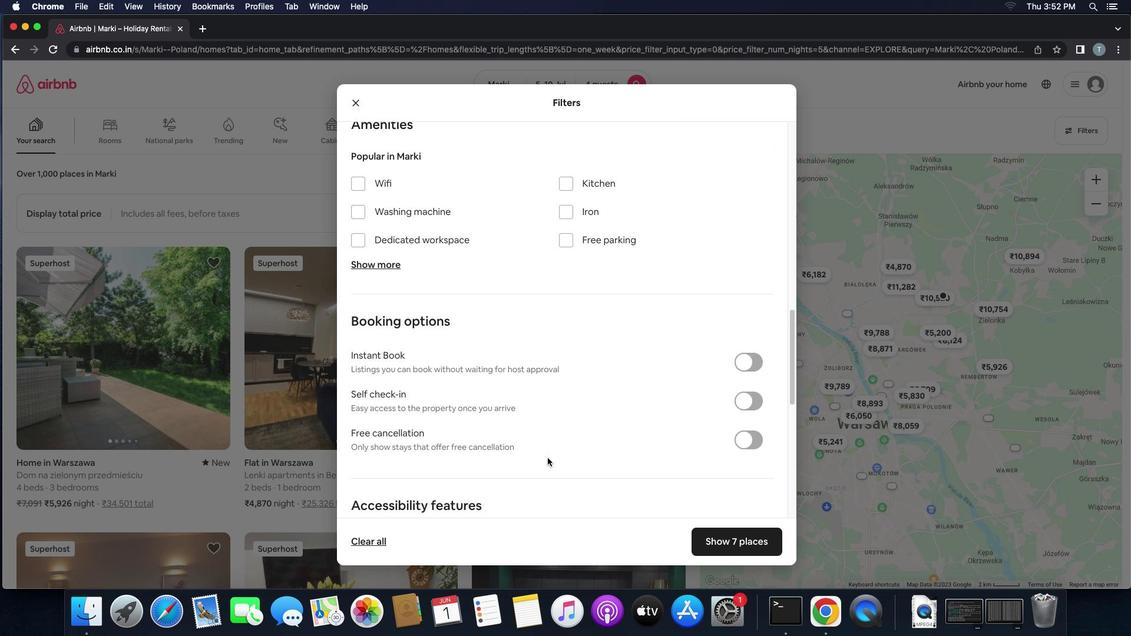 
Action: Mouse moved to (751, 387)
Screenshot: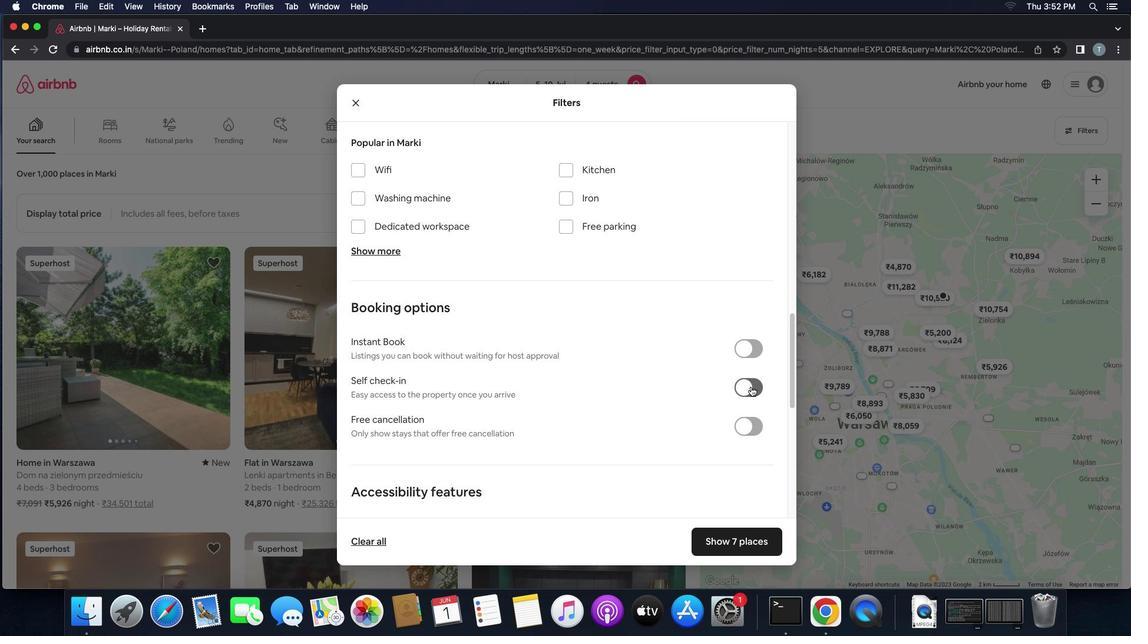
Action: Mouse pressed left at (751, 387)
Screenshot: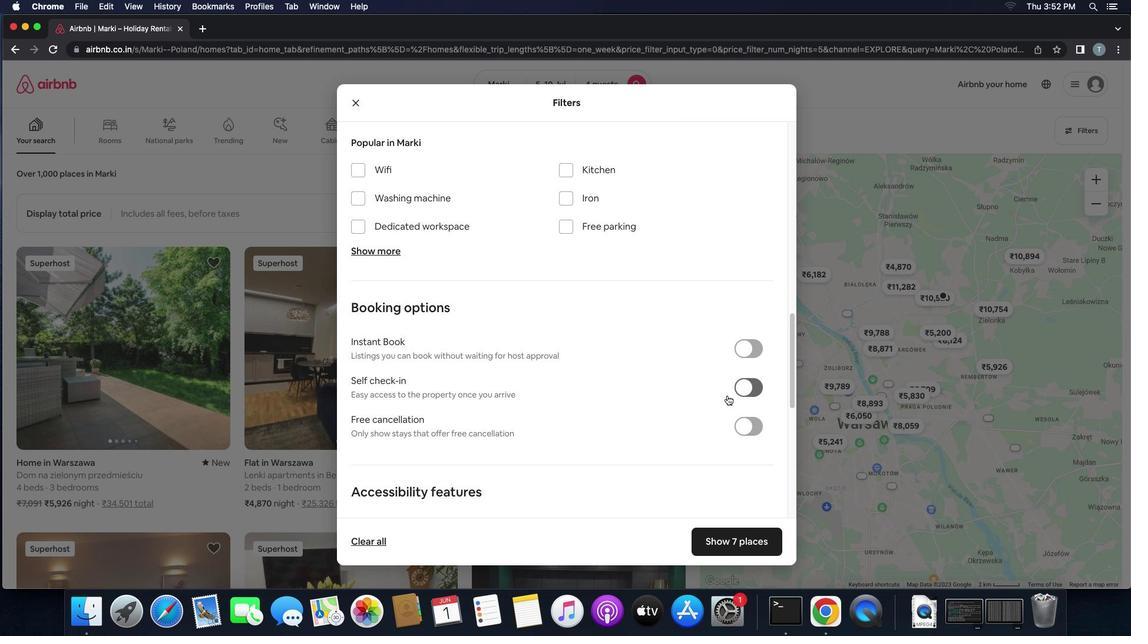 
Action: Mouse moved to (527, 420)
Screenshot: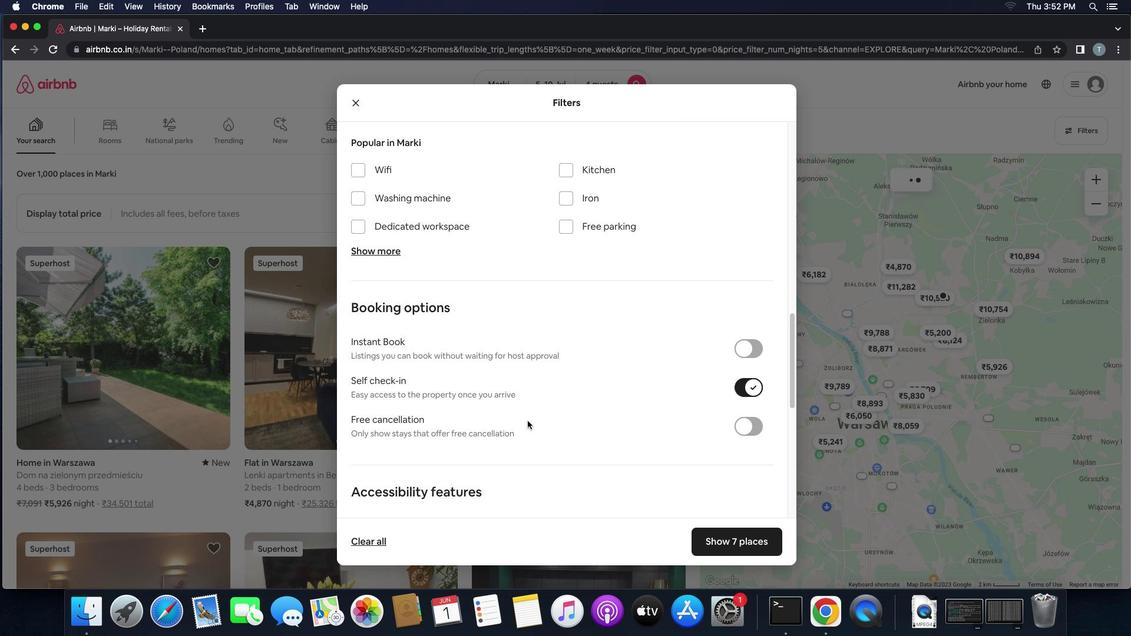 
Action: Mouse scrolled (527, 420) with delta (0, 0)
Screenshot: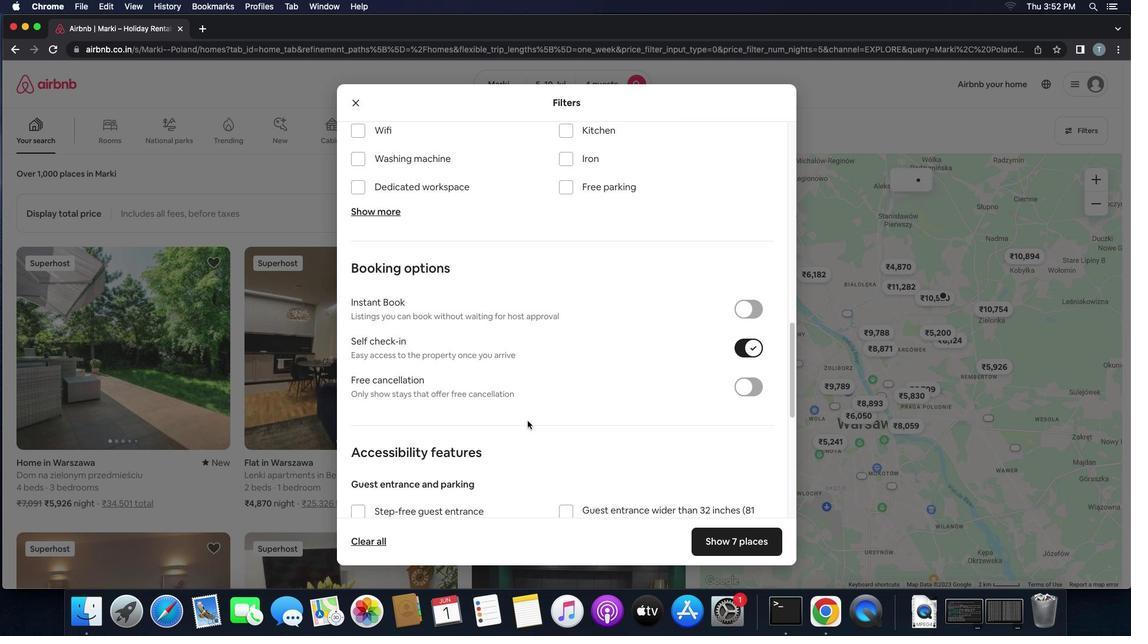 
Action: Mouse scrolled (527, 420) with delta (0, 0)
Screenshot: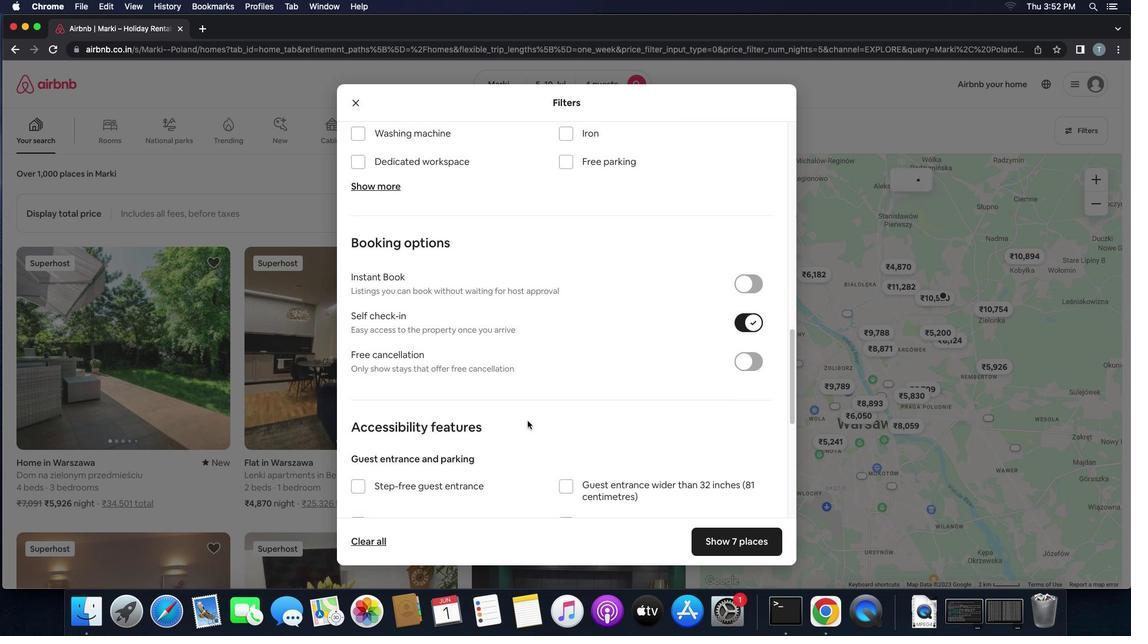 
Action: Mouse scrolled (527, 420) with delta (0, -1)
Screenshot: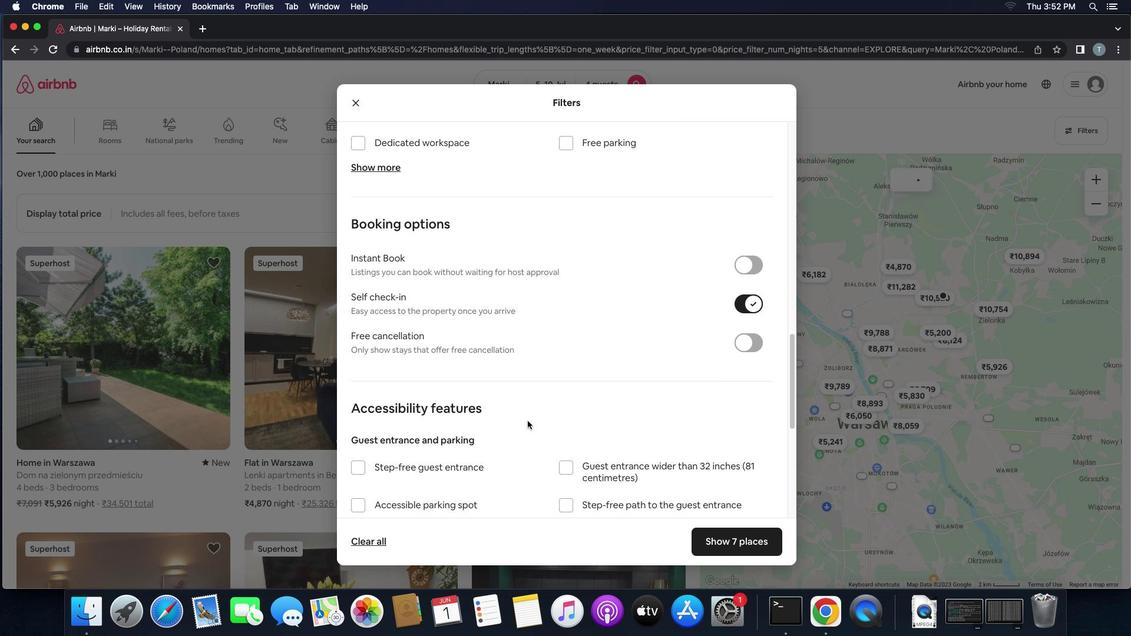 
Action: Mouse scrolled (527, 420) with delta (0, 0)
Screenshot: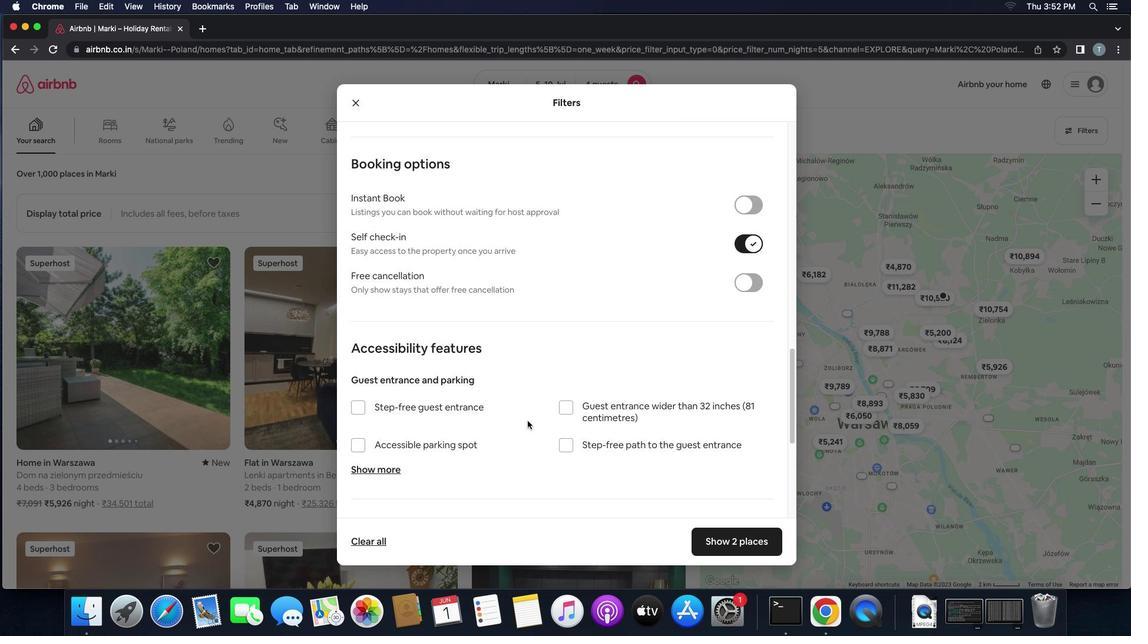 
Action: Mouse scrolled (527, 420) with delta (0, 0)
Screenshot: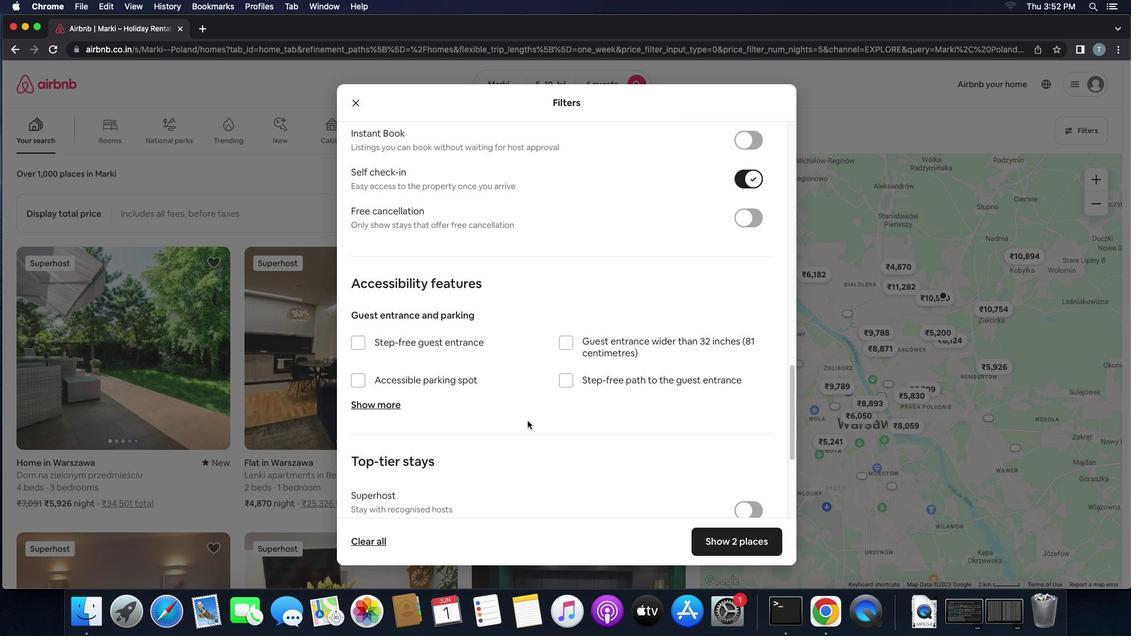 
Action: Mouse scrolled (527, 420) with delta (0, -1)
Screenshot: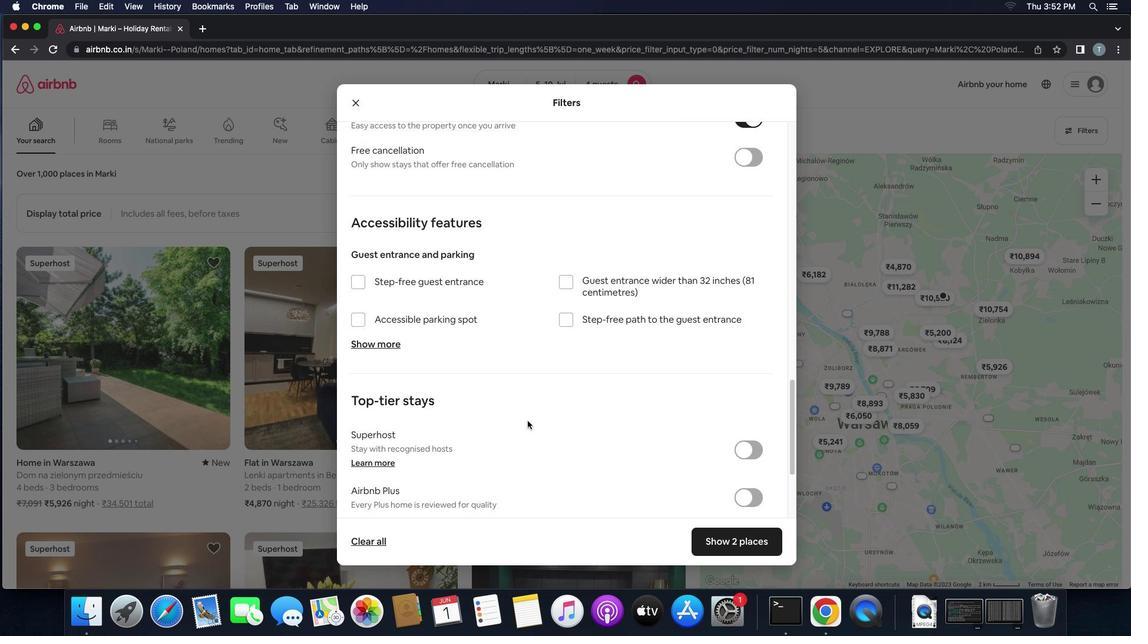 
Action: Mouse scrolled (527, 420) with delta (0, -2)
Screenshot: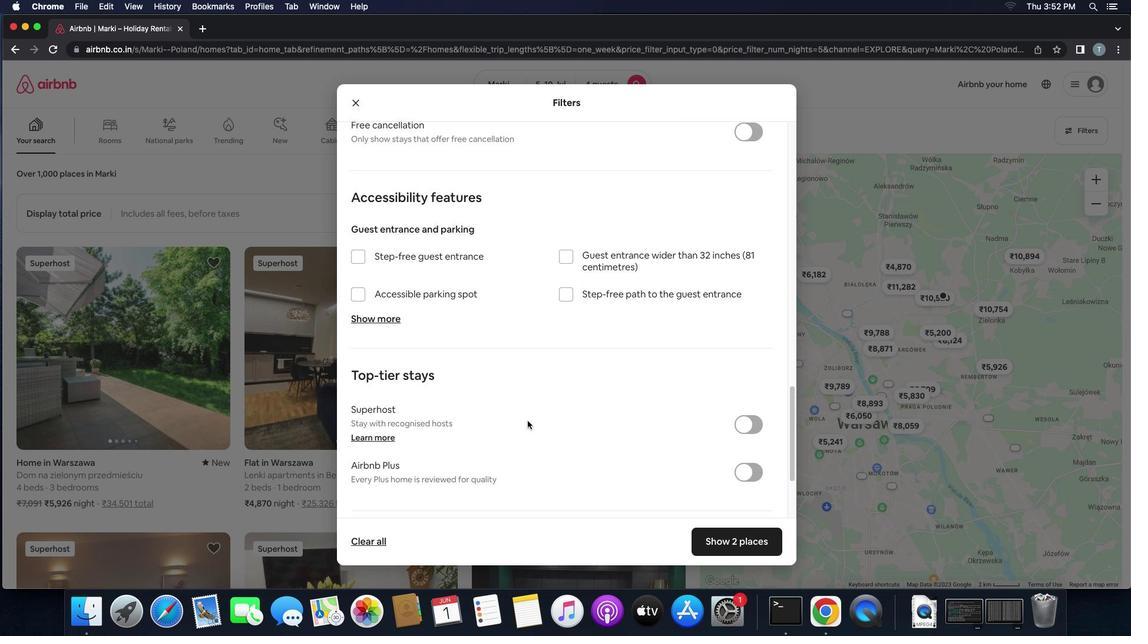 
Action: Mouse scrolled (527, 420) with delta (0, 0)
Screenshot: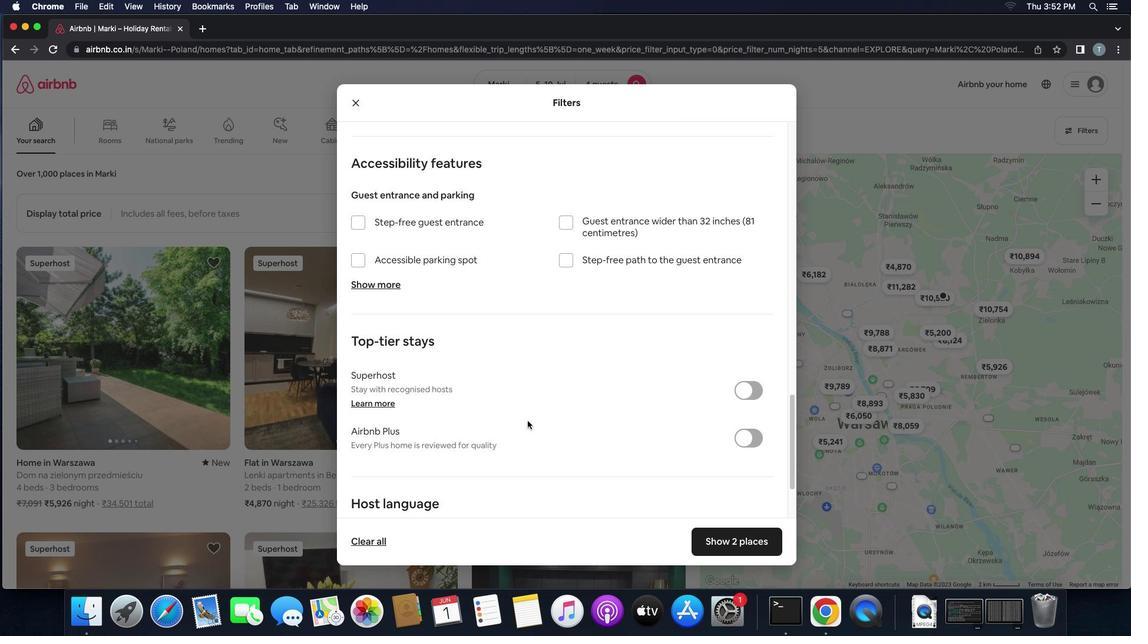 
Action: Mouse scrolled (527, 420) with delta (0, 0)
Screenshot: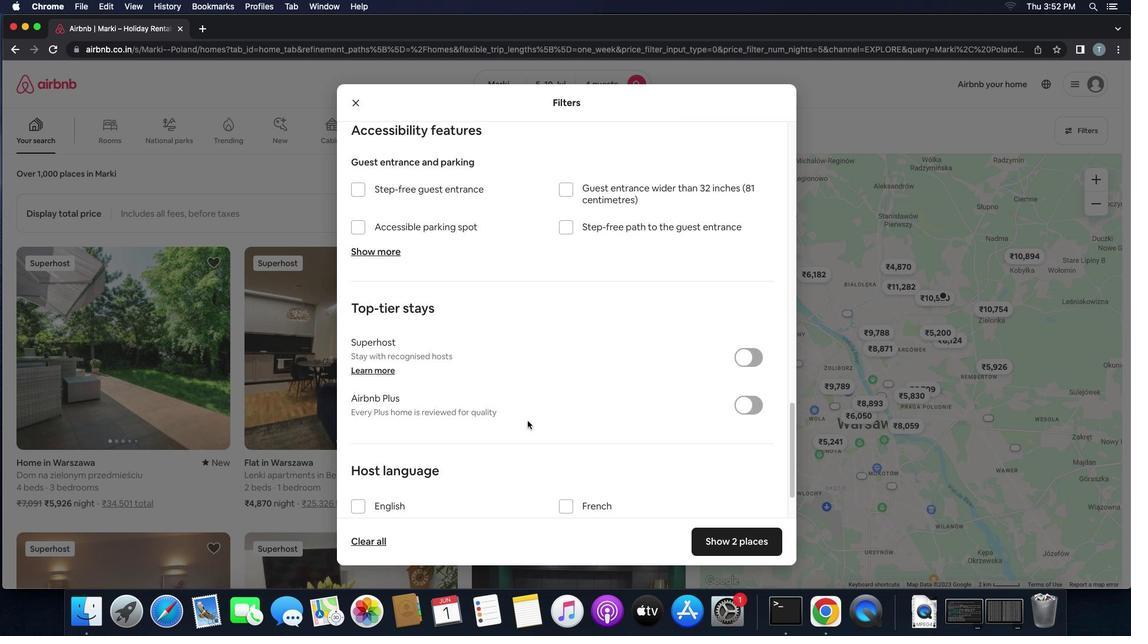 
Action: Mouse scrolled (527, 420) with delta (0, -1)
Screenshot: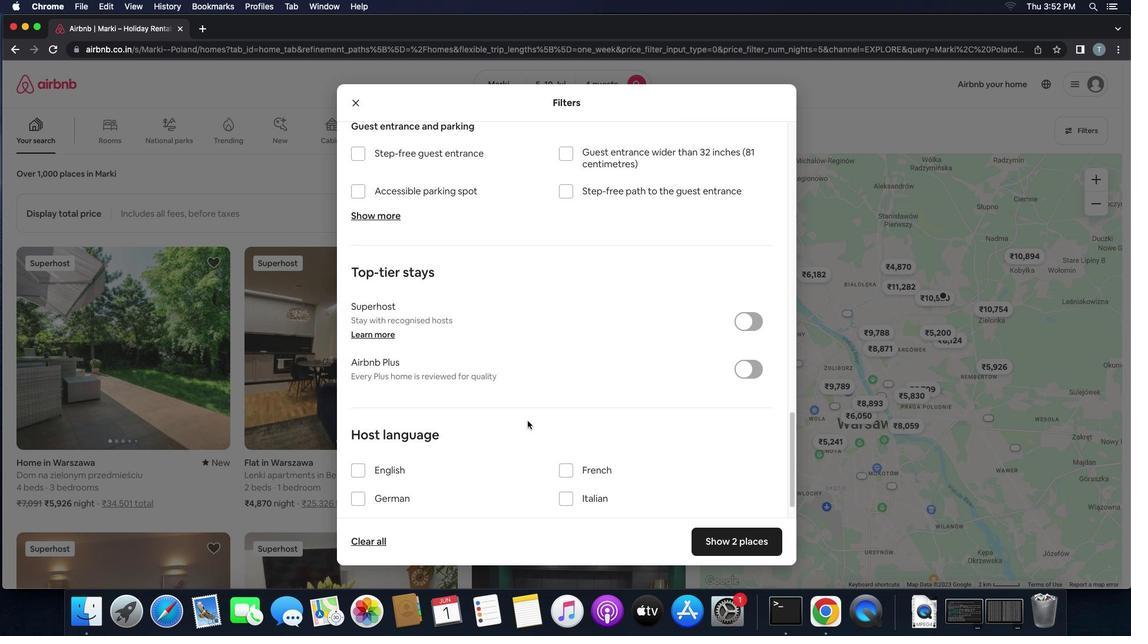 
Action: Mouse scrolled (527, 420) with delta (0, -2)
Screenshot: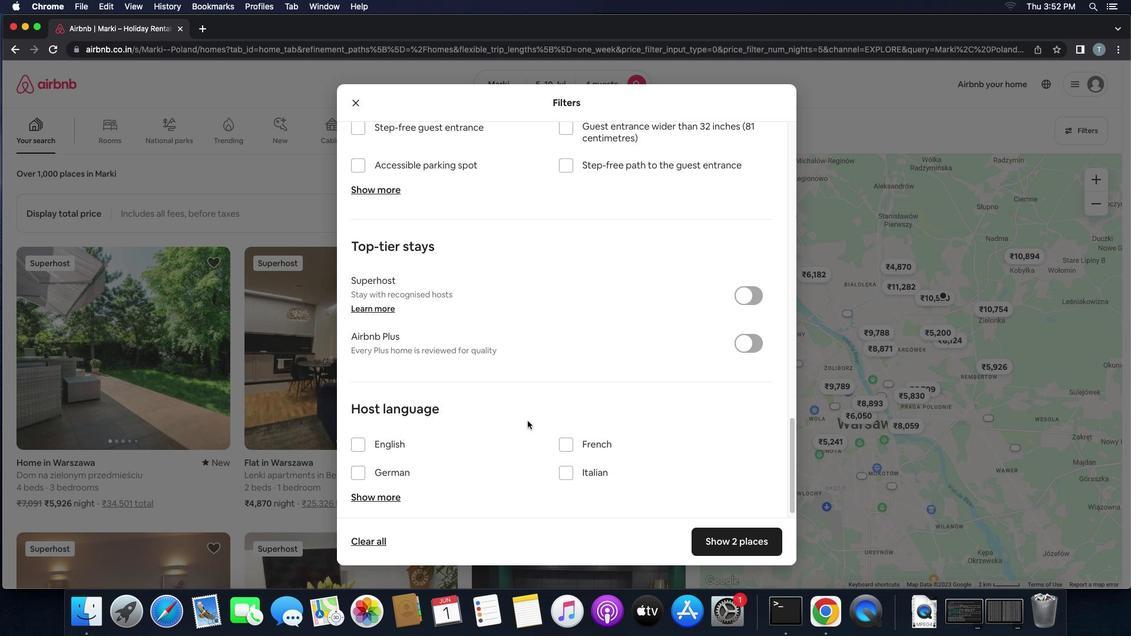 
Action: Mouse moved to (528, 420)
Screenshot: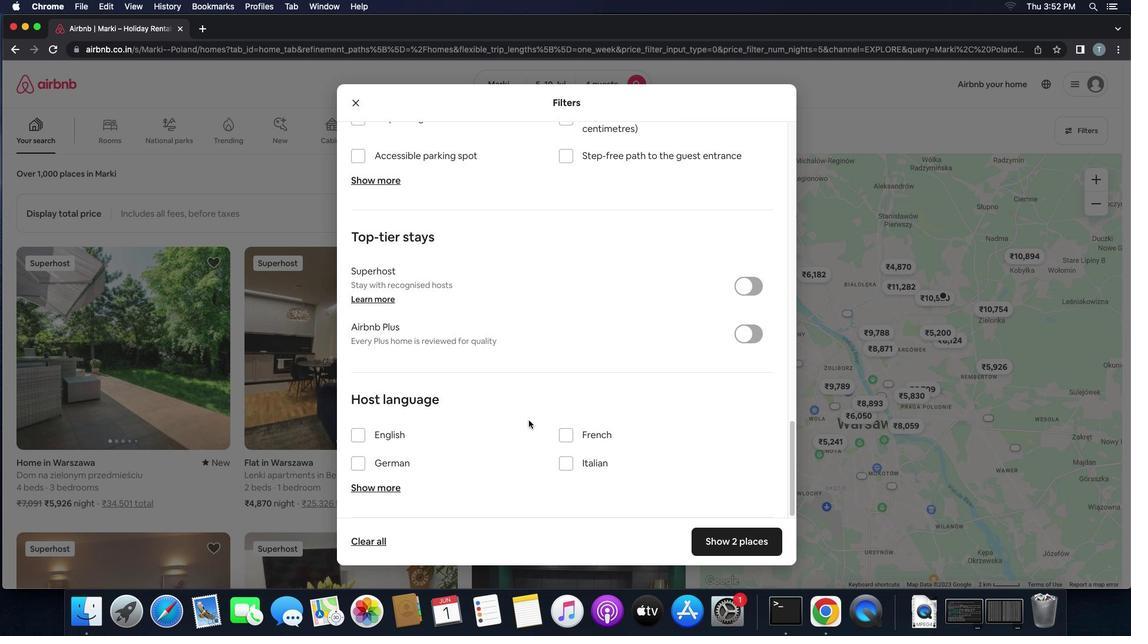 
Action: Mouse scrolled (528, 420) with delta (0, 0)
Screenshot: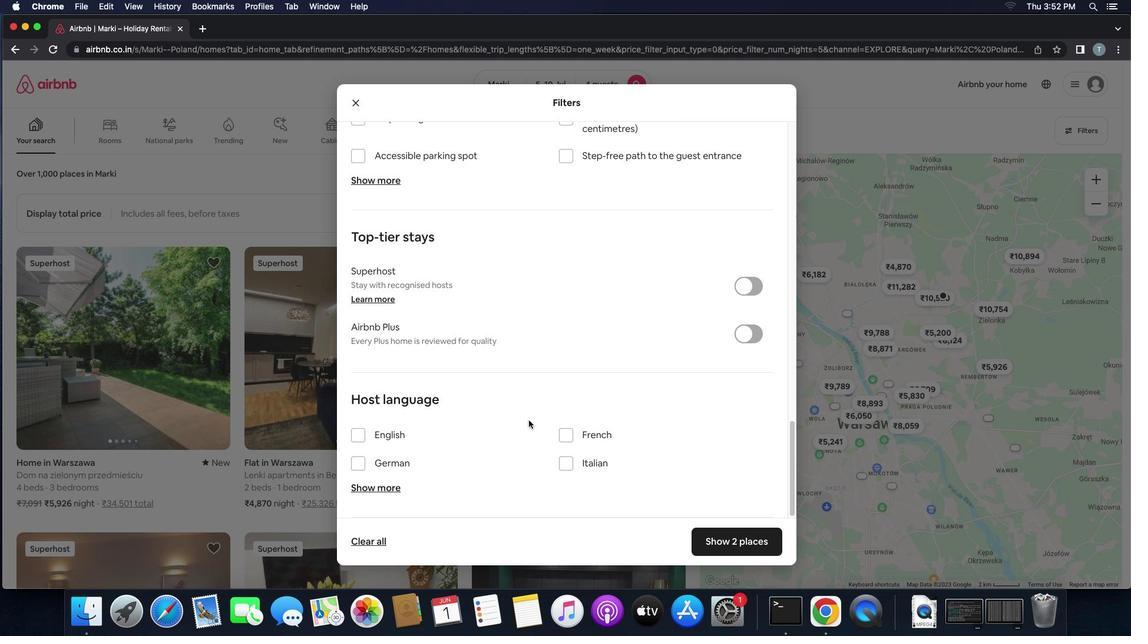 
Action: Mouse scrolled (528, 420) with delta (0, 0)
Screenshot: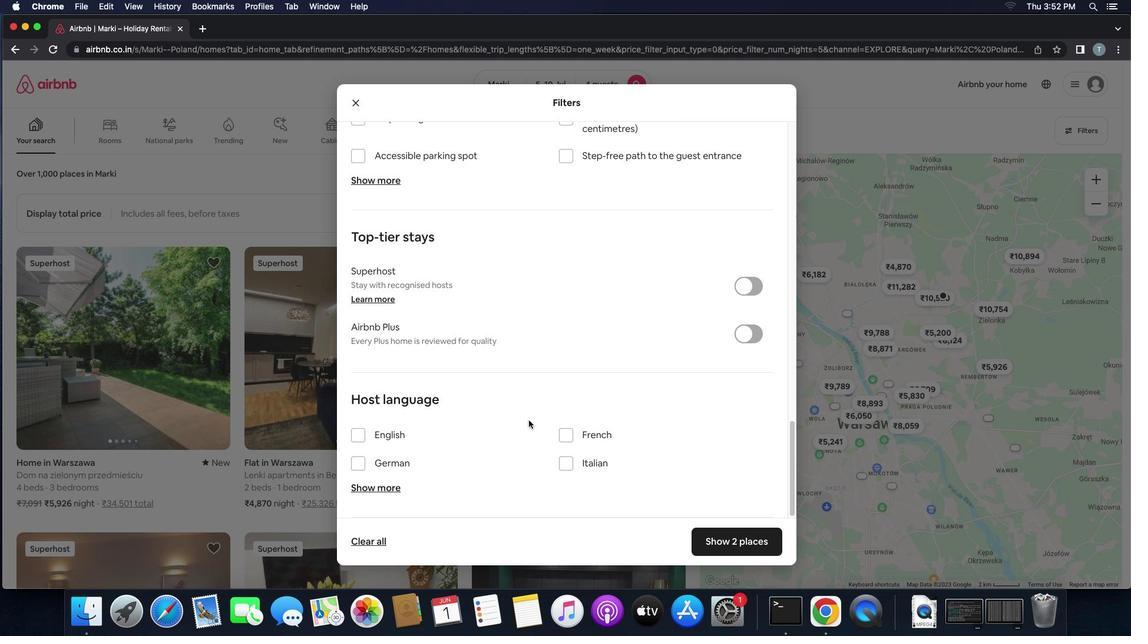 
Action: Mouse scrolled (528, 420) with delta (0, -1)
Screenshot: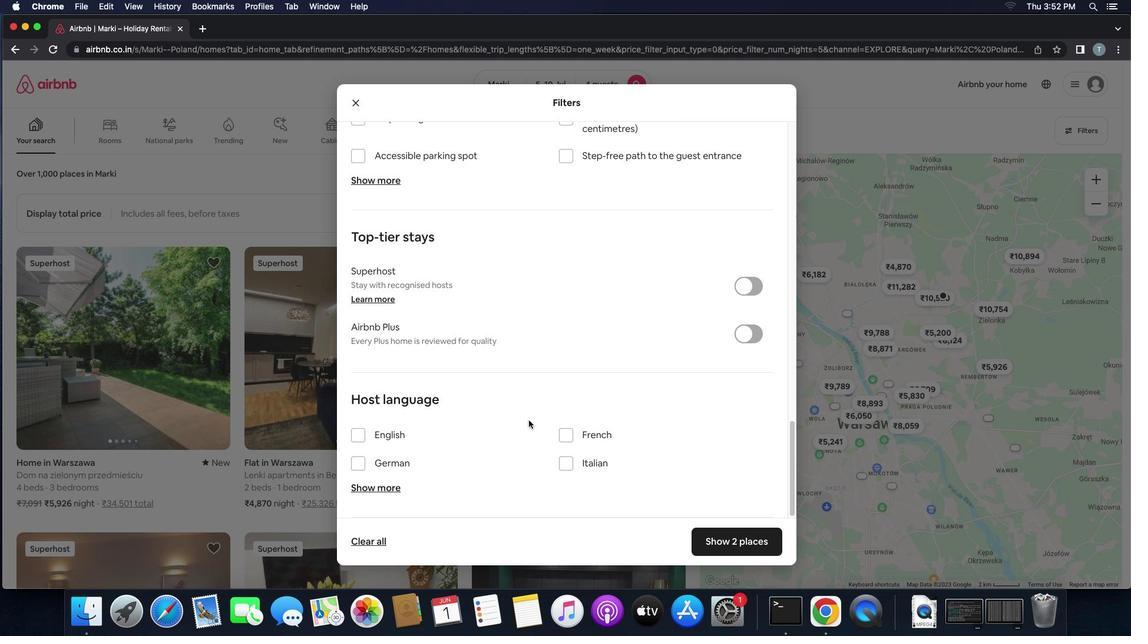 
Action: Mouse moved to (361, 436)
Screenshot: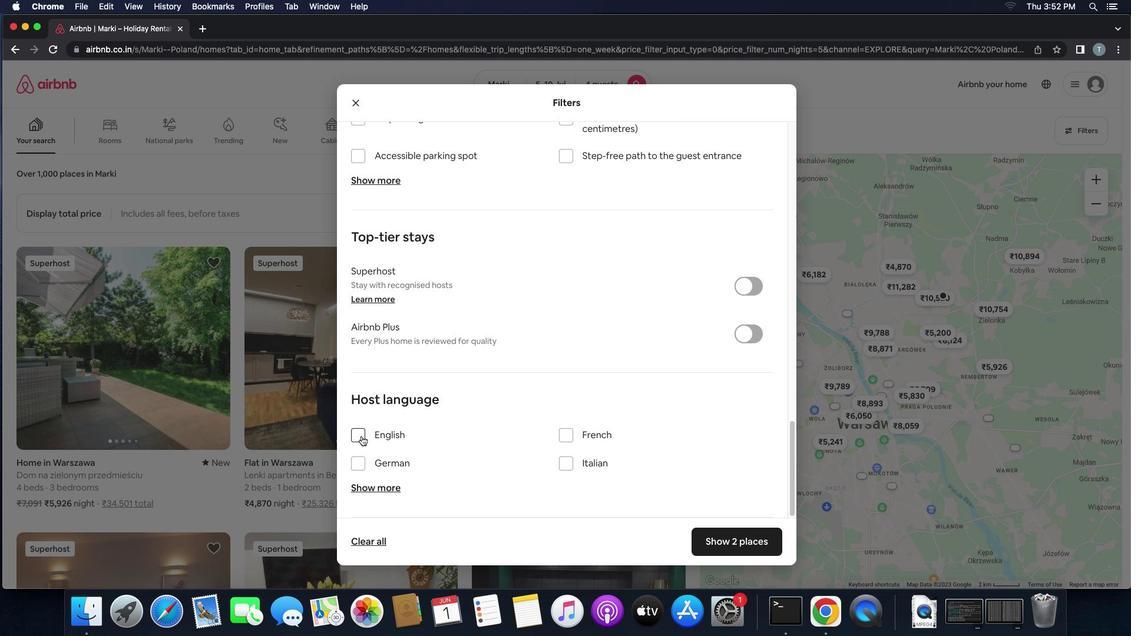 
Action: Mouse pressed left at (361, 436)
Screenshot: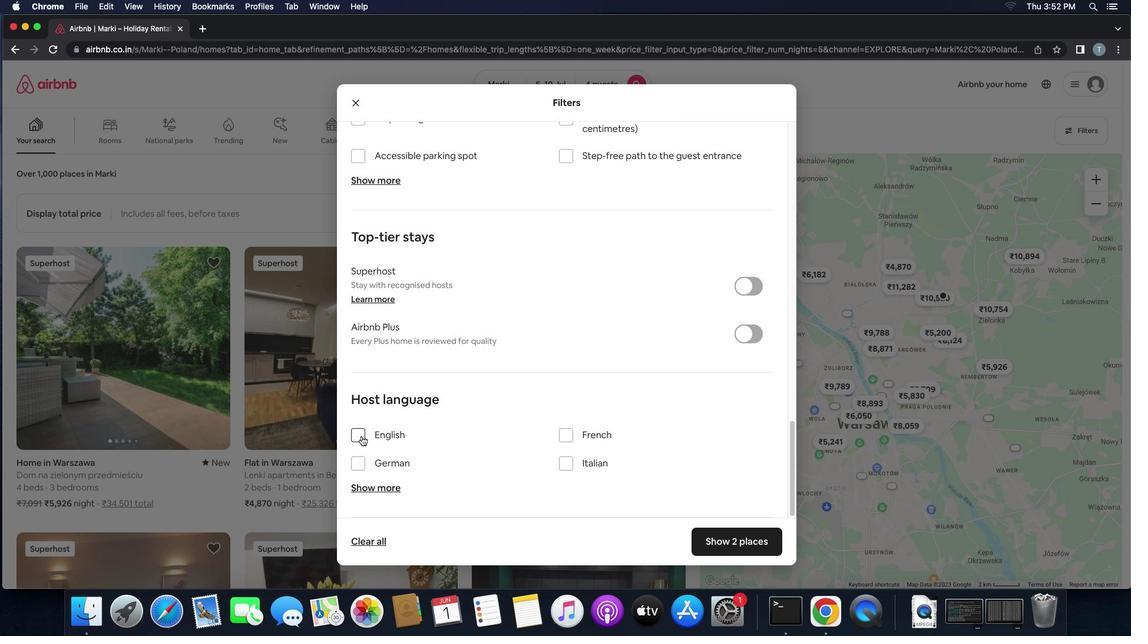 
Action: Mouse moved to (485, 460)
Screenshot: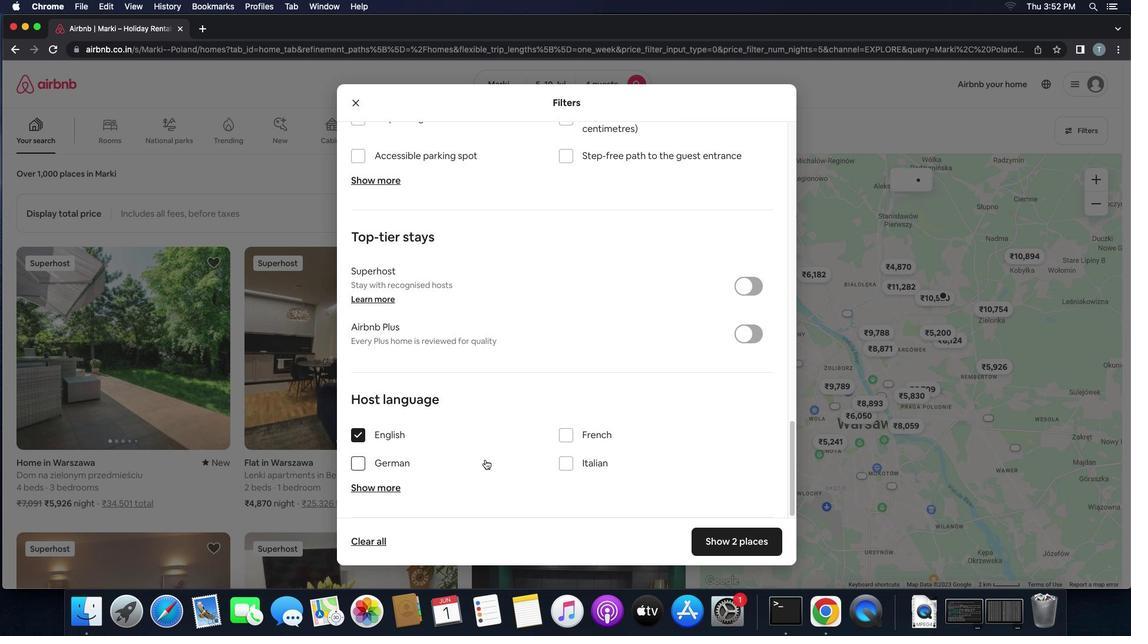 
Action: Mouse scrolled (485, 460) with delta (0, 0)
Screenshot: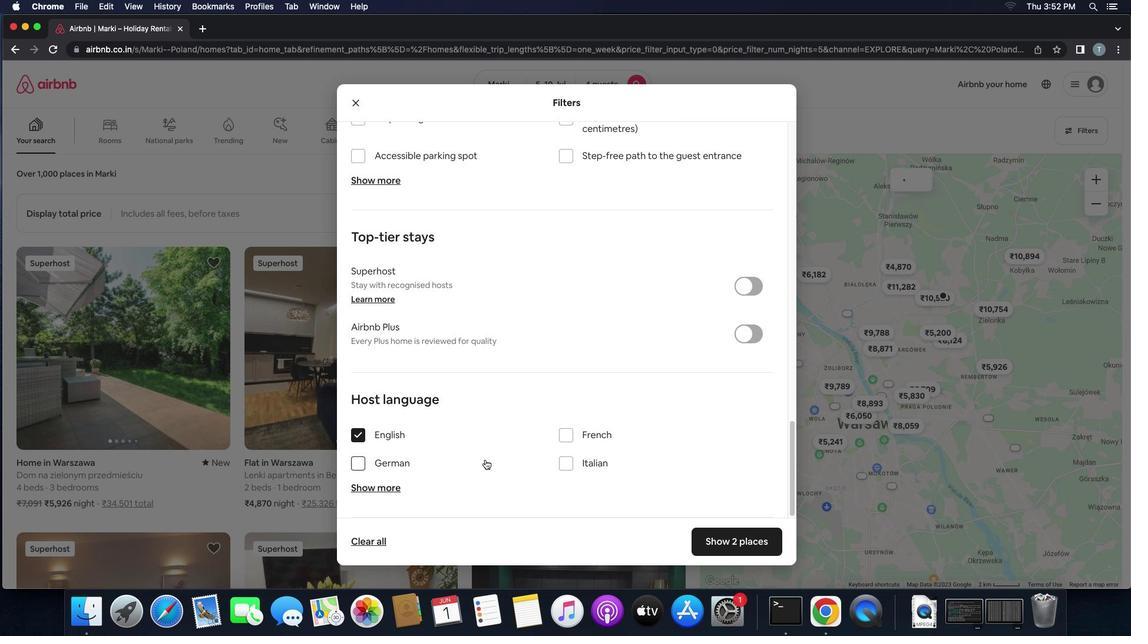 
Action: Mouse scrolled (485, 460) with delta (0, 0)
Screenshot: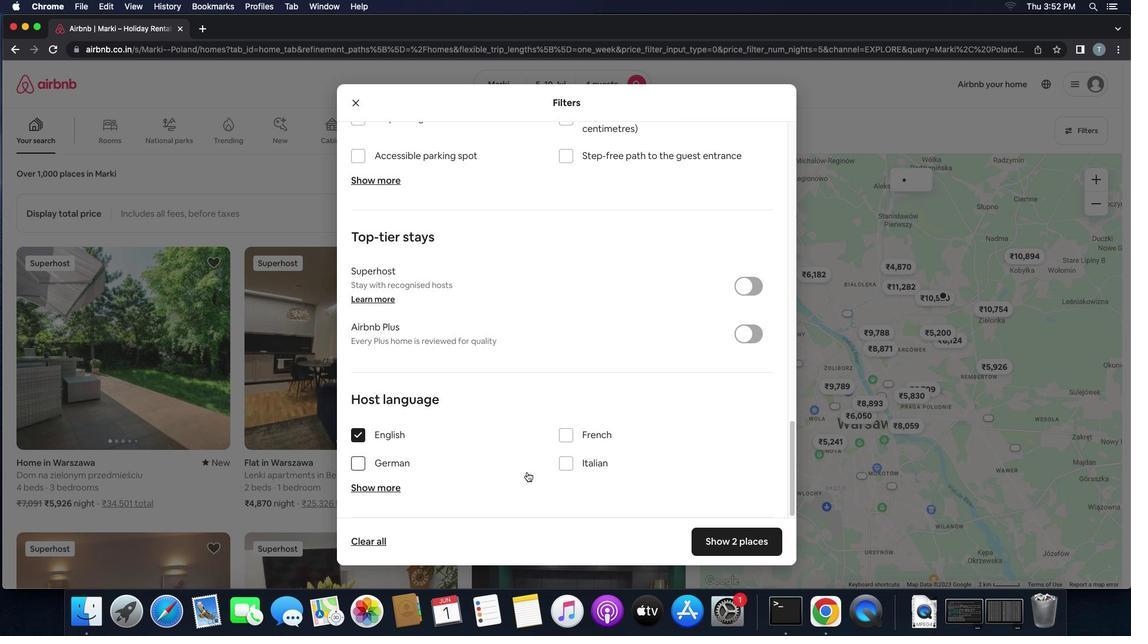 
Action: Mouse moved to (738, 551)
Screenshot: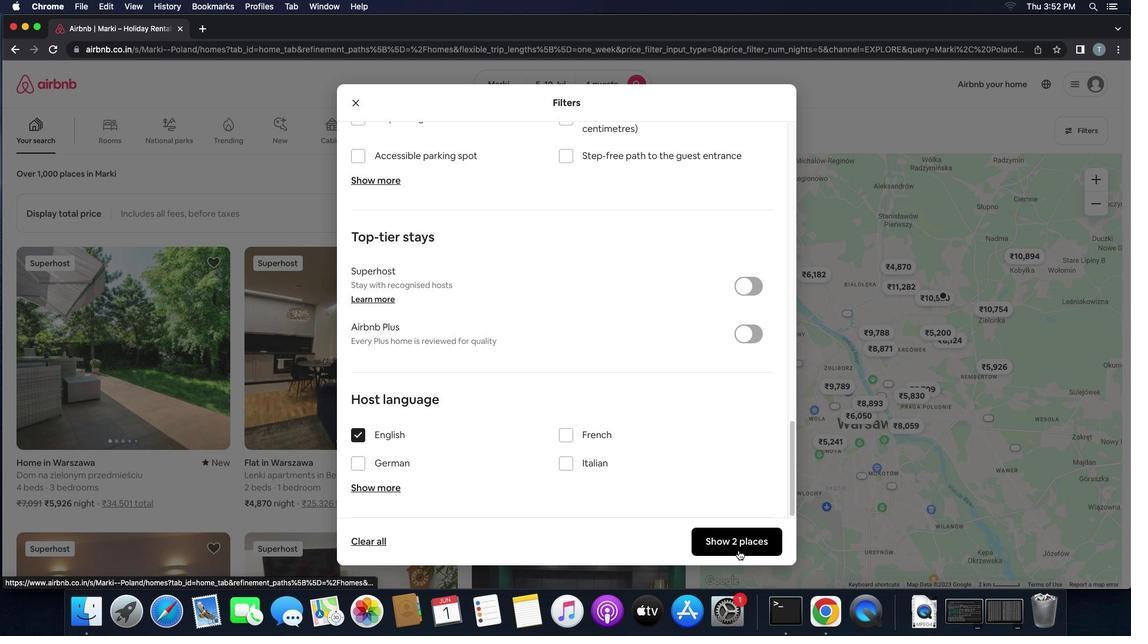 
Action: Mouse pressed left at (738, 551)
Screenshot: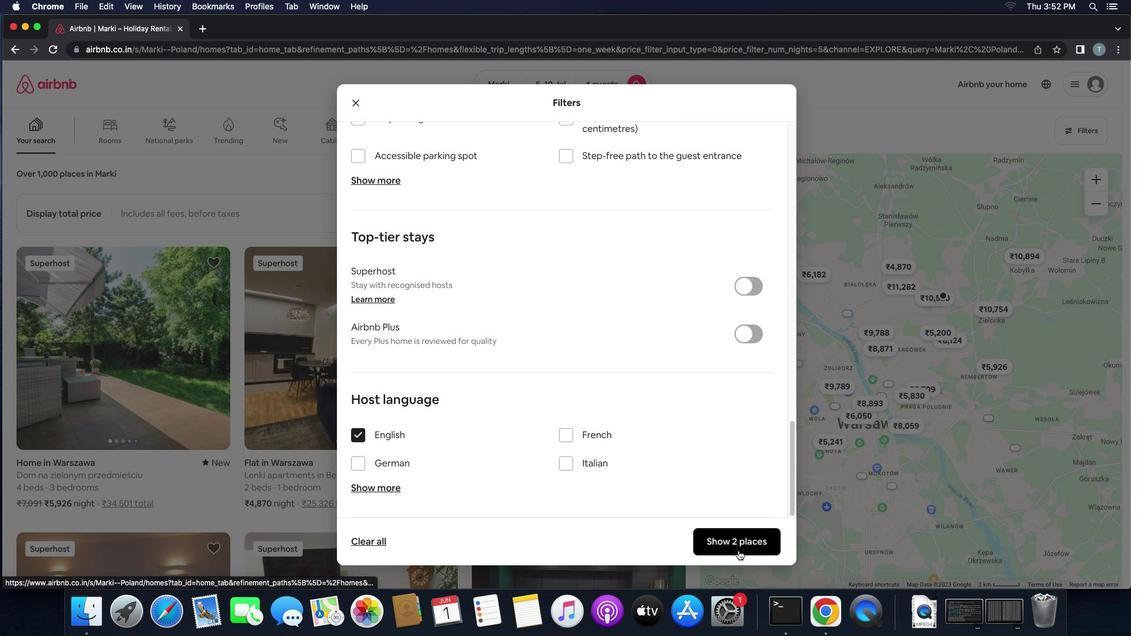 
